 Task: Look for space in Angoulême, France from 7th July, 2023 to 15th July, 2023 for 6 adults in price range Rs.15000 to Rs.20000. Place can be entire place with 3 bedrooms having 3 beds and 3 bathrooms. Property type can be house, flat, guest house. Amenities needed are: washing machine. Booking option can be shelf check-in. Required host language is English.
Action: Mouse moved to (449, 177)
Screenshot: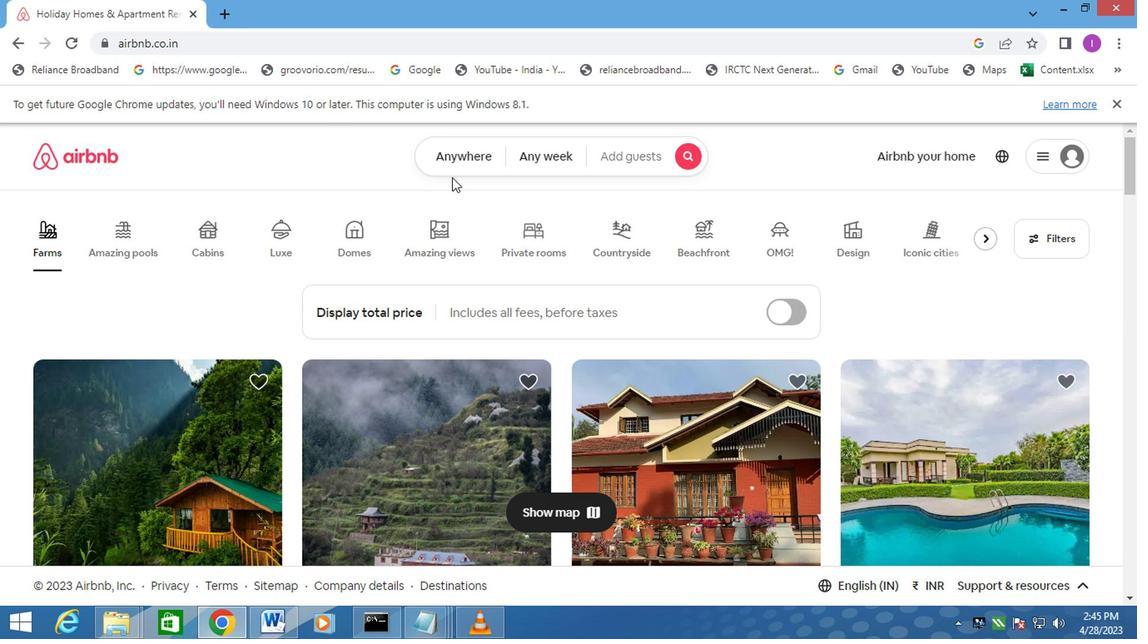 
Action: Mouse pressed left at (449, 177)
Screenshot: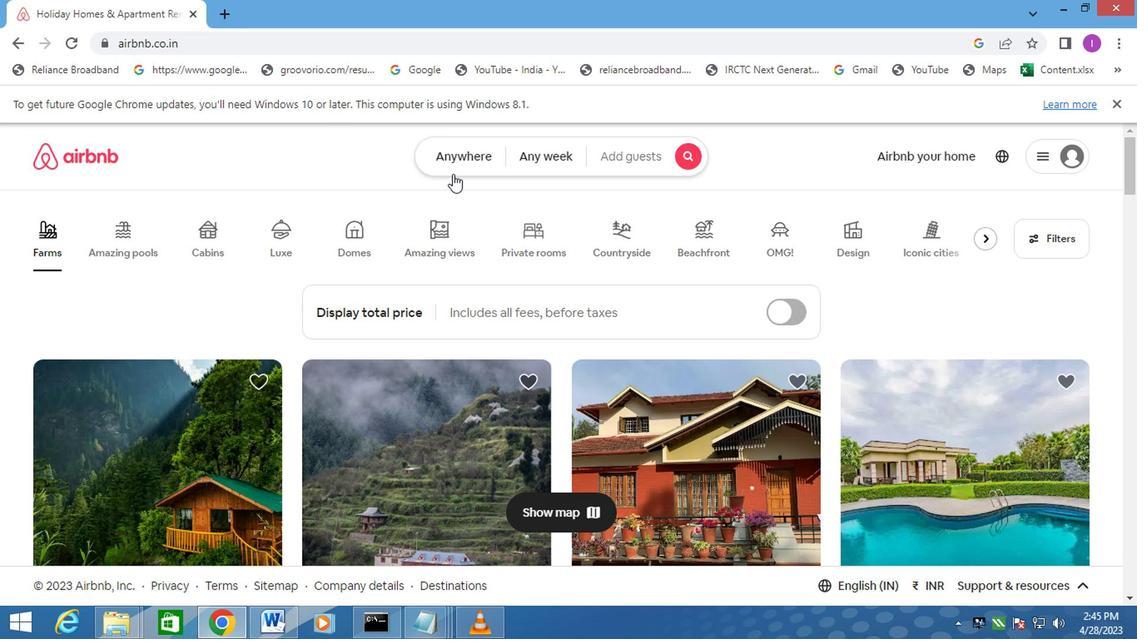 
Action: Mouse moved to (340, 231)
Screenshot: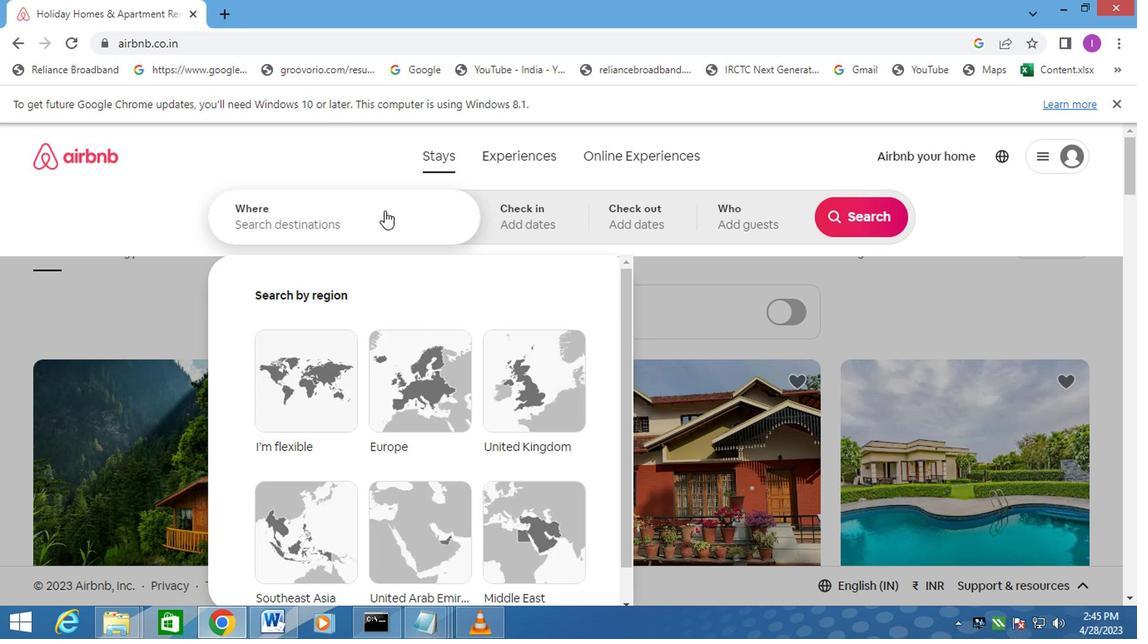 
Action: Mouse pressed left at (340, 231)
Screenshot: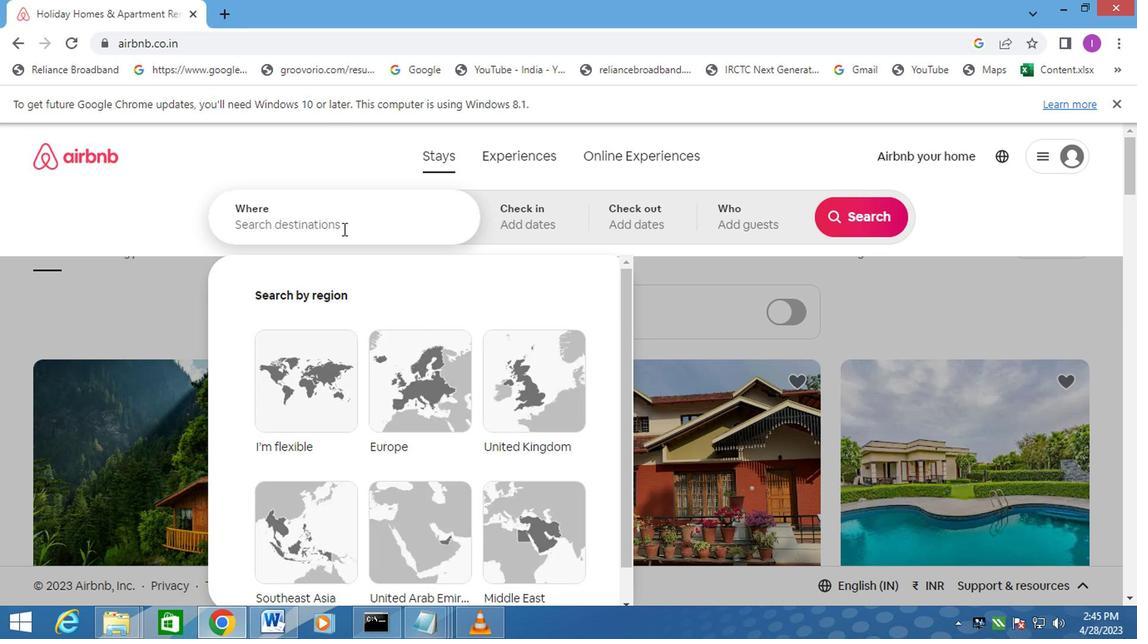 
Action: Key pressed <Key.shift>ANGOULEME,<Key.shift><Key.shift><Key.shift><Key.shift><Key.shift><Key.shift><Key.shift><Key.shift>FRANCE
Screenshot: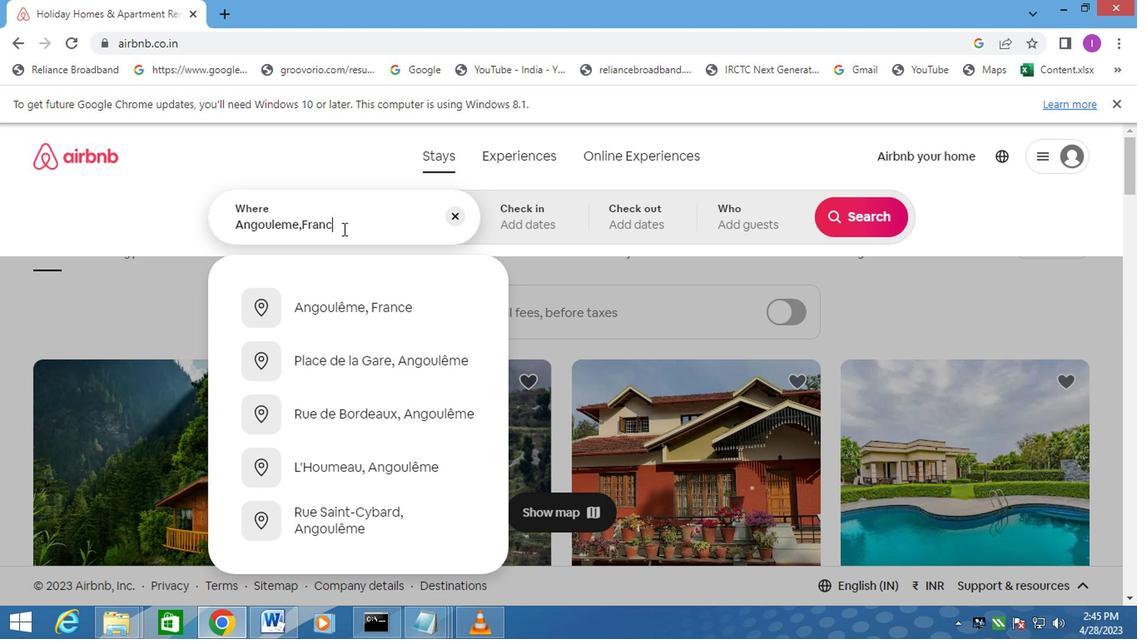 
Action: Mouse moved to (322, 312)
Screenshot: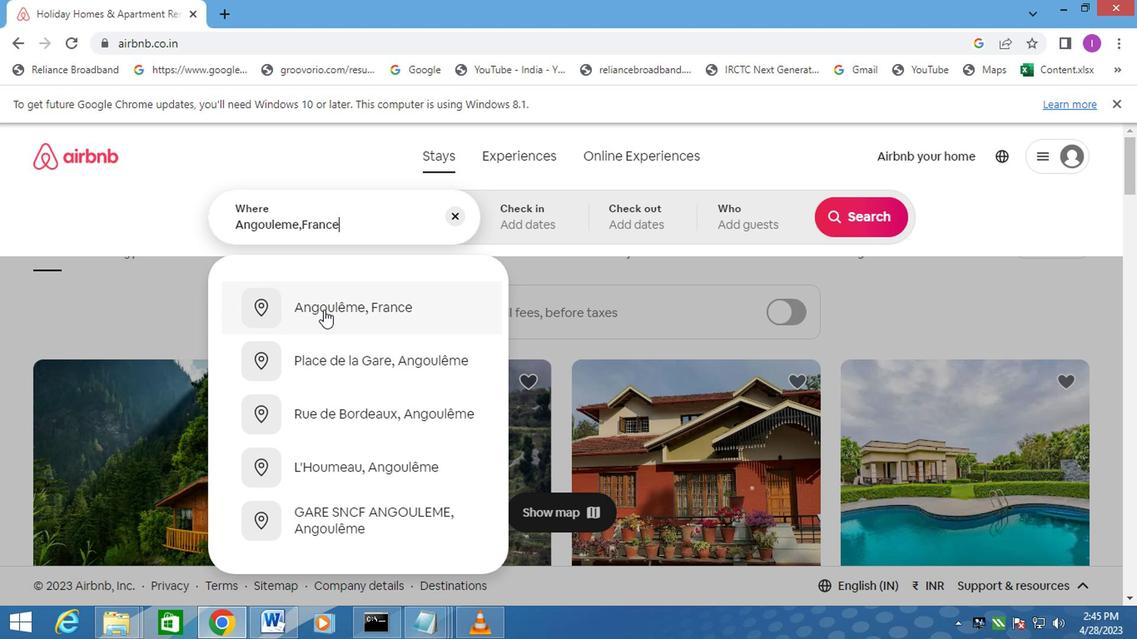 
Action: Mouse pressed left at (322, 312)
Screenshot: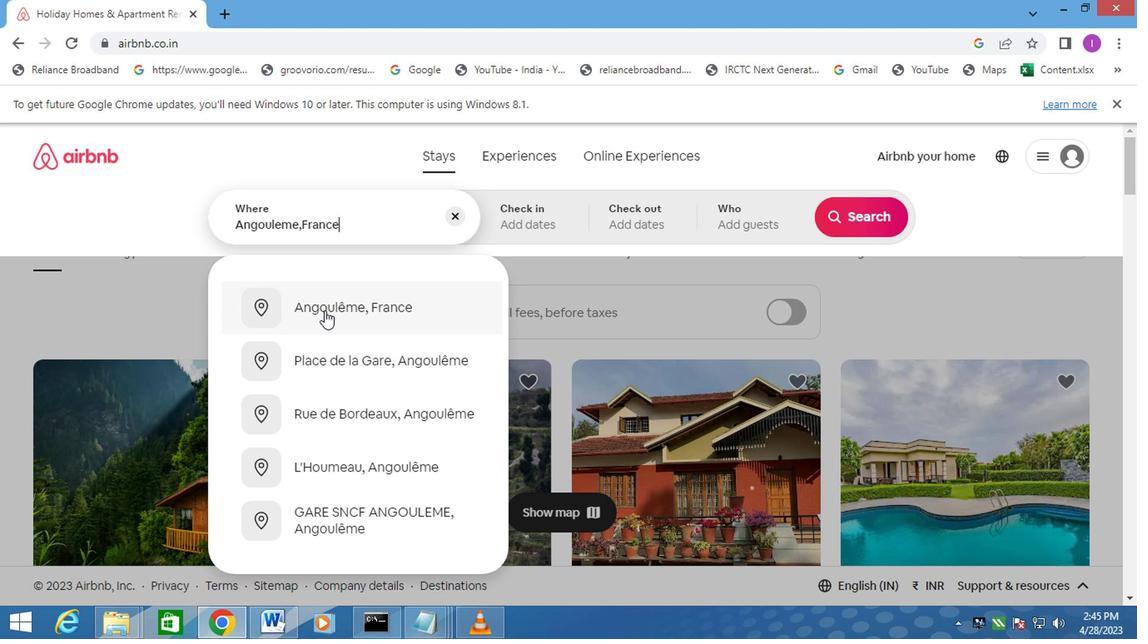 
Action: Mouse moved to (840, 353)
Screenshot: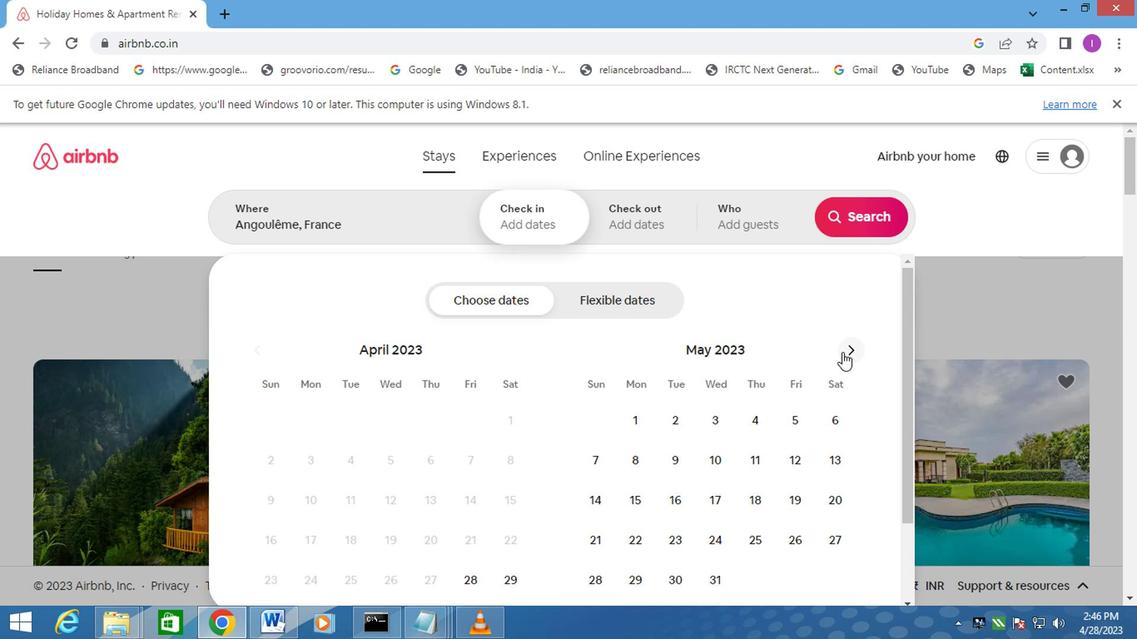 
Action: Mouse pressed left at (840, 353)
Screenshot: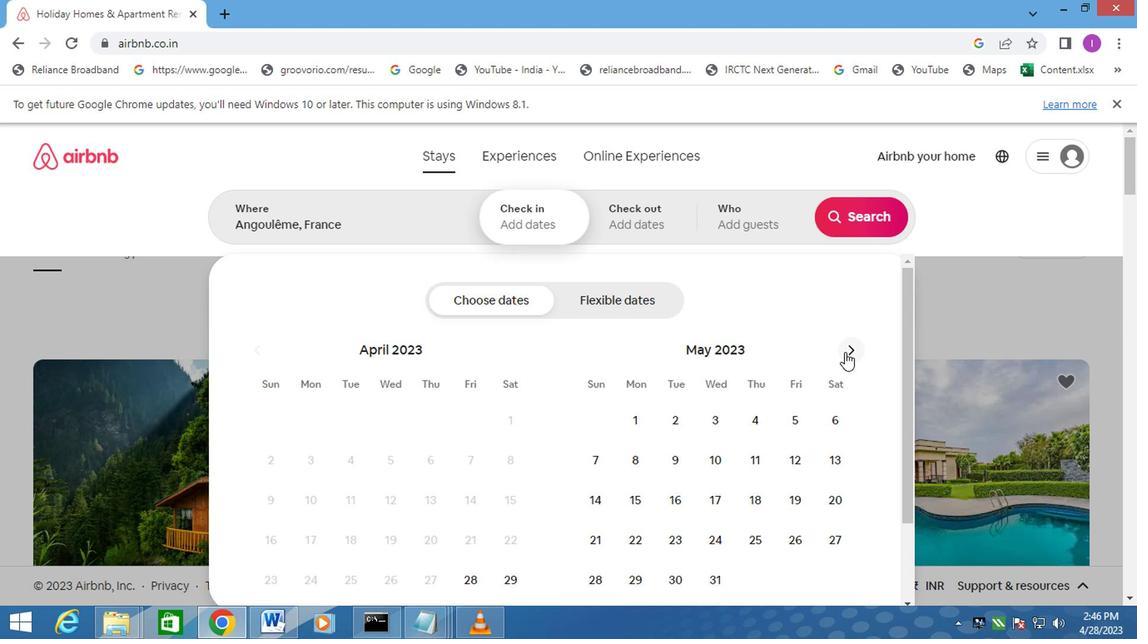 
Action: Mouse moved to (842, 352)
Screenshot: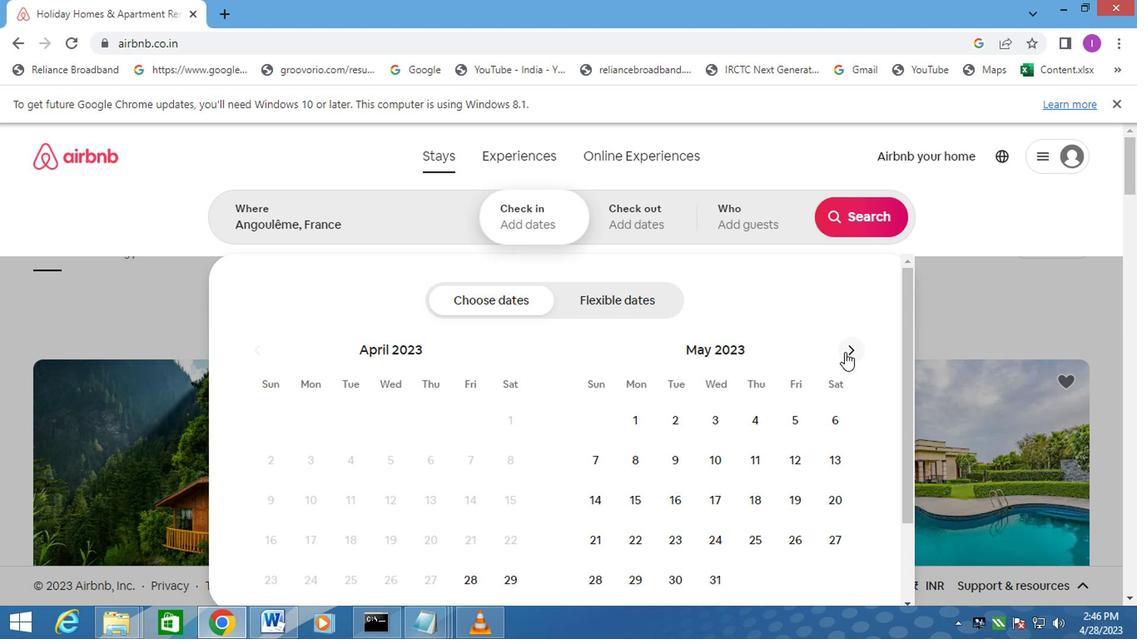
Action: Mouse pressed left at (842, 352)
Screenshot: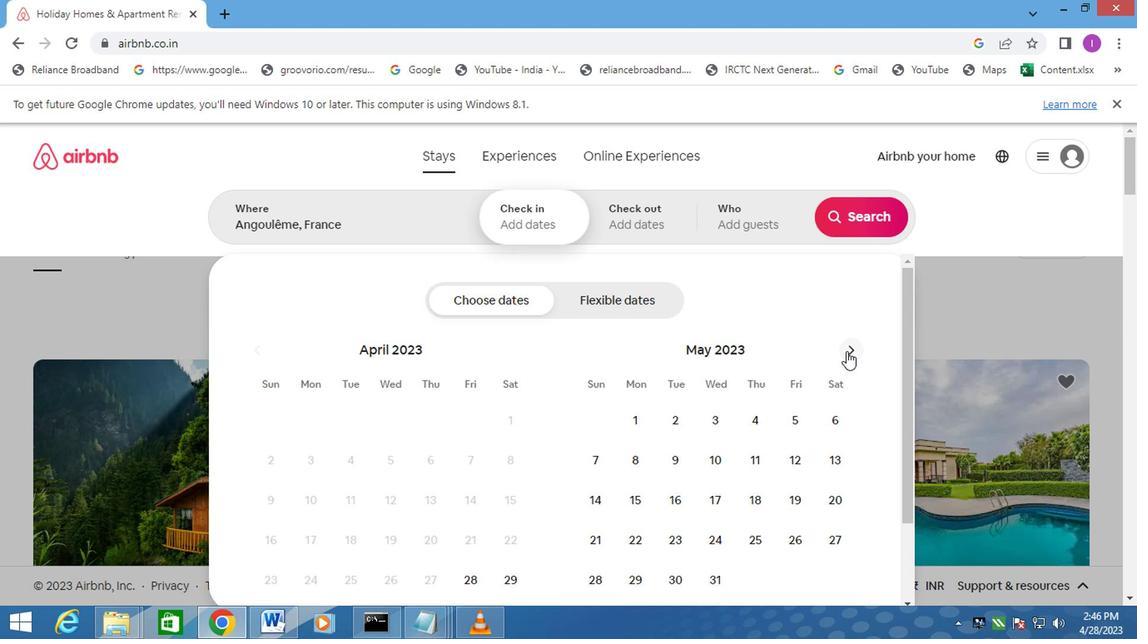
Action: Mouse moved to (785, 456)
Screenshot: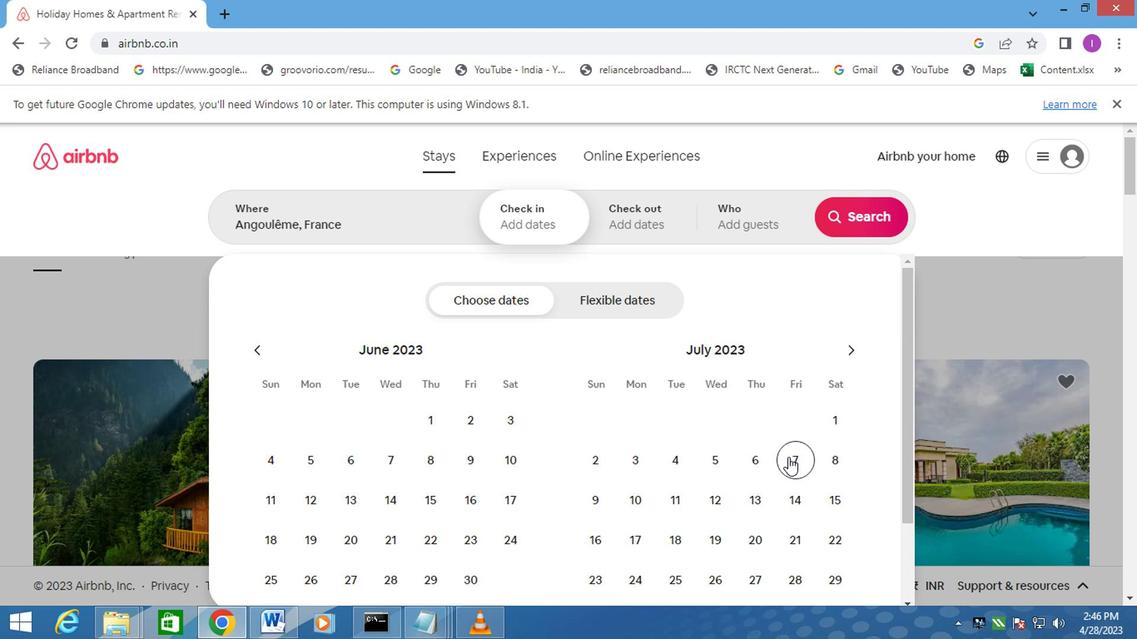 
Action: Mouse pressed left at (785, 456)
Screenshot: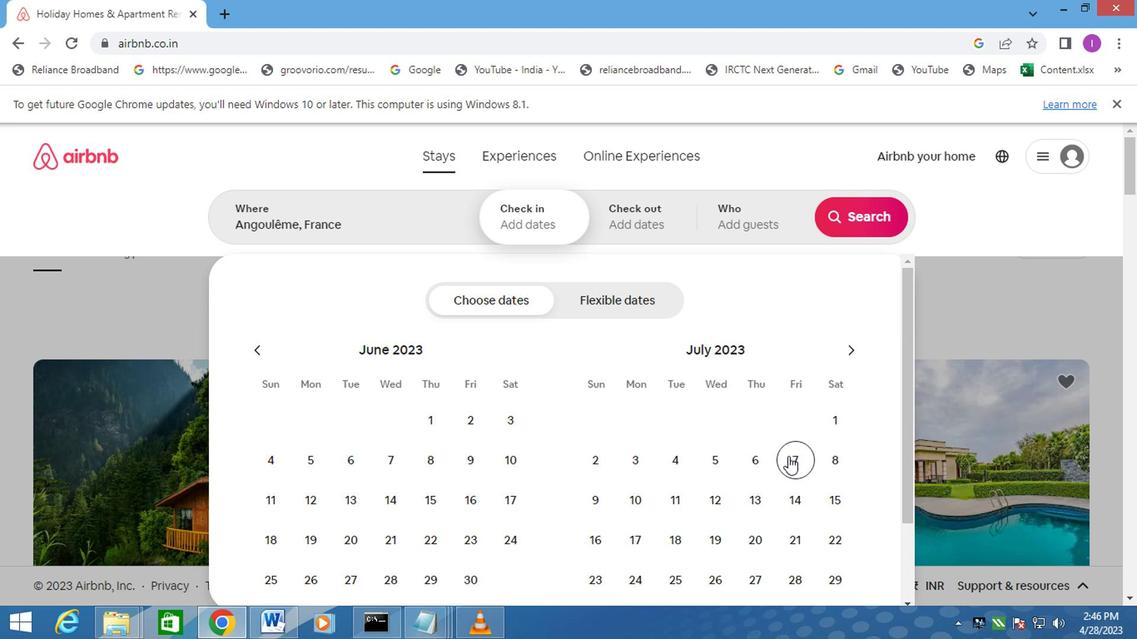 
Action: Mouse moved to (840, 504)
Screenshot: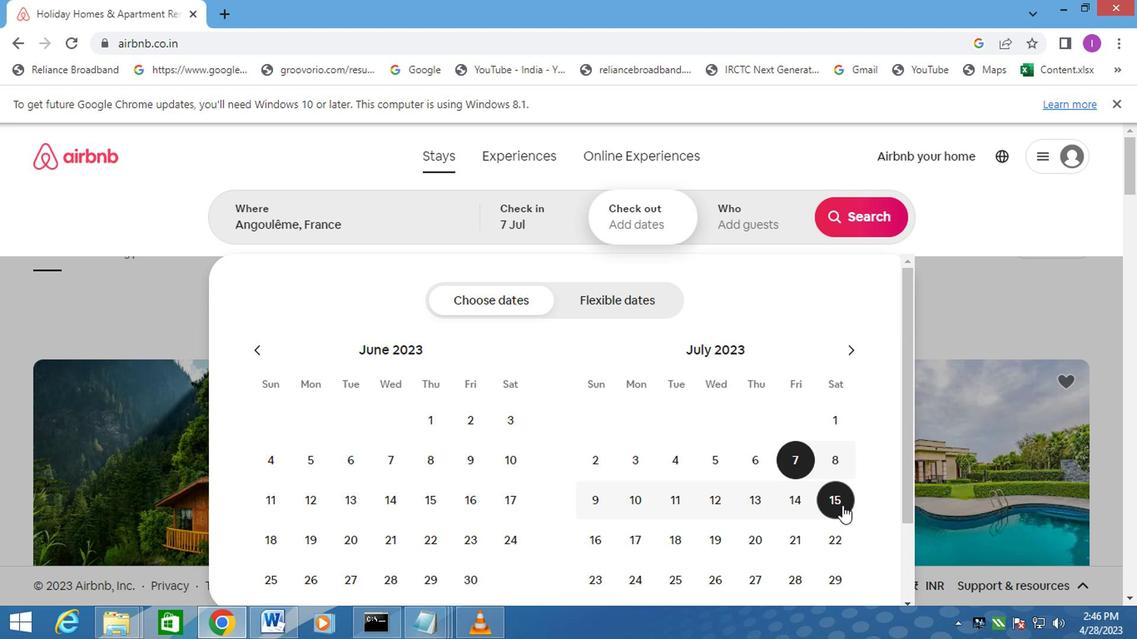 
Action: Mouse pressed left at (840, 504)
Screenshot: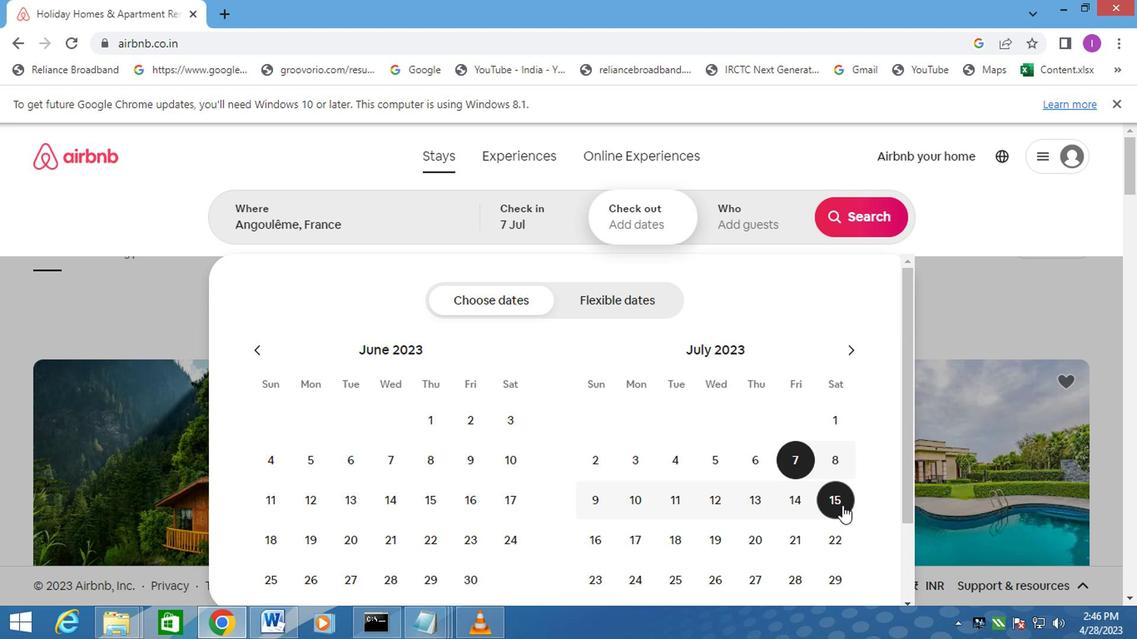 
Action: Mouse moved to (782, 223)
Screenshot: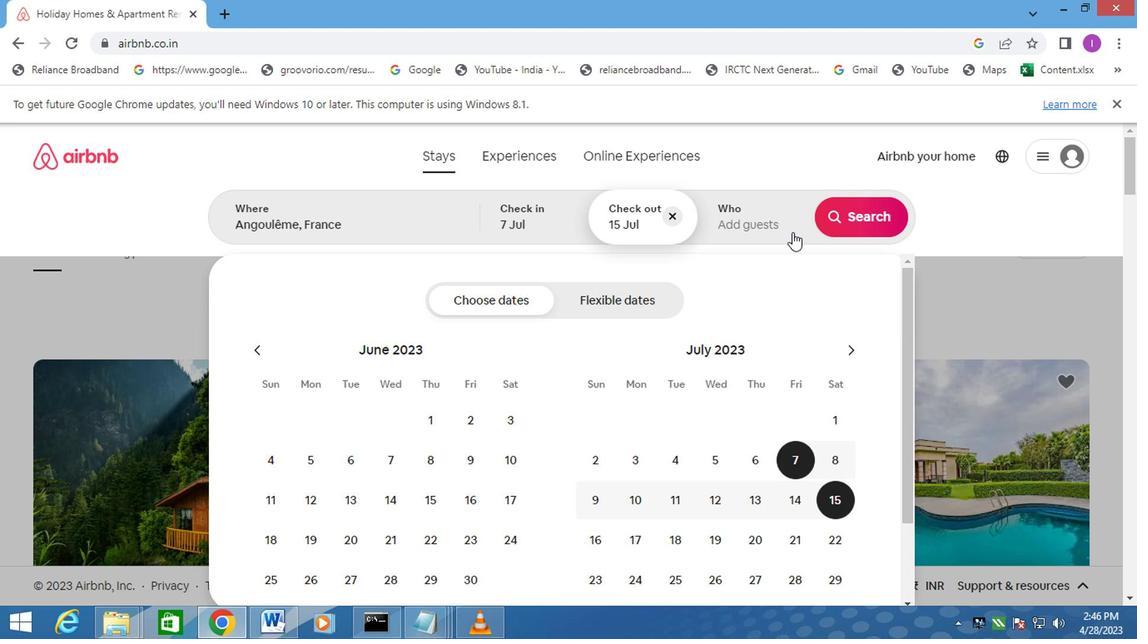 
Action: Mouse pressed left at (782, 223)
Screenshot: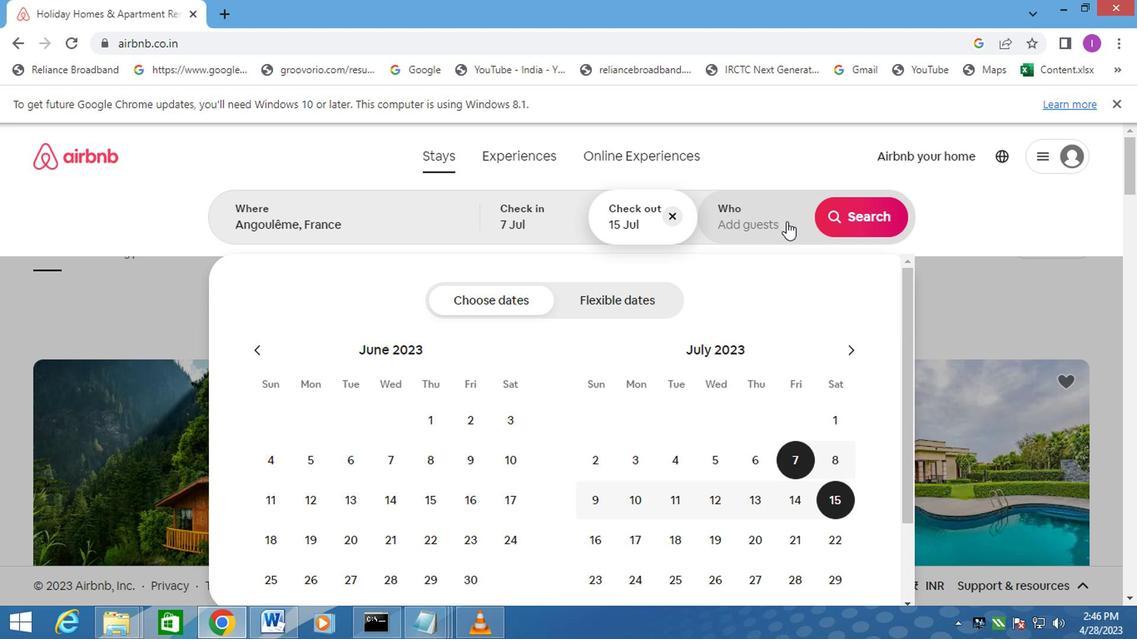 
Action: Mouse moved to (850, 304)
Screenshot: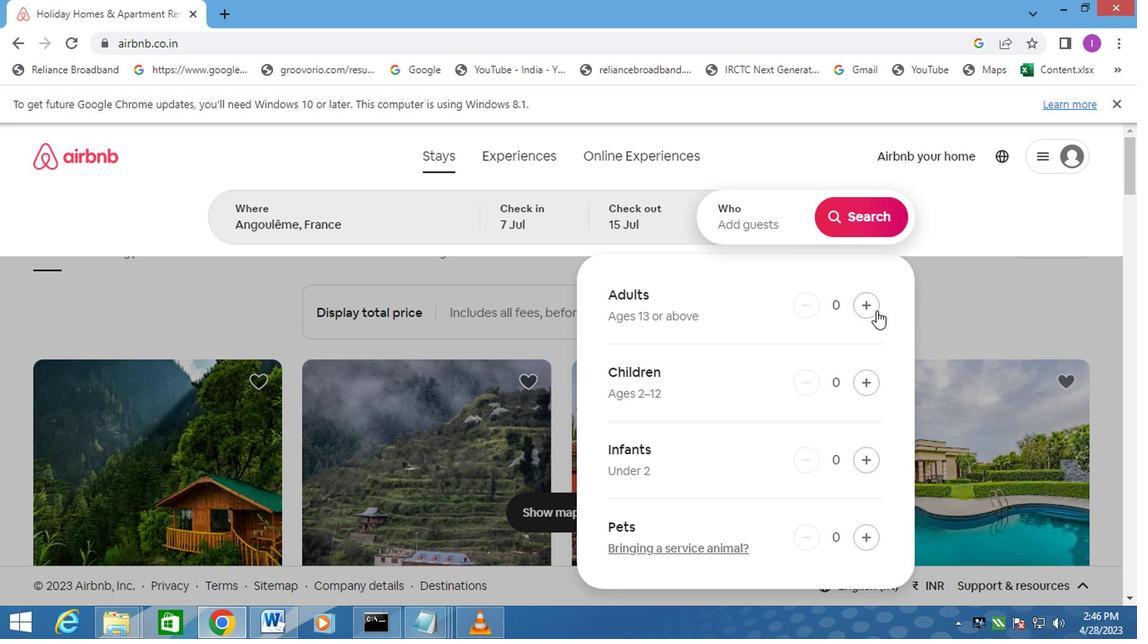 
Action: Mouse pressed left at (850, 304)
Screenshot: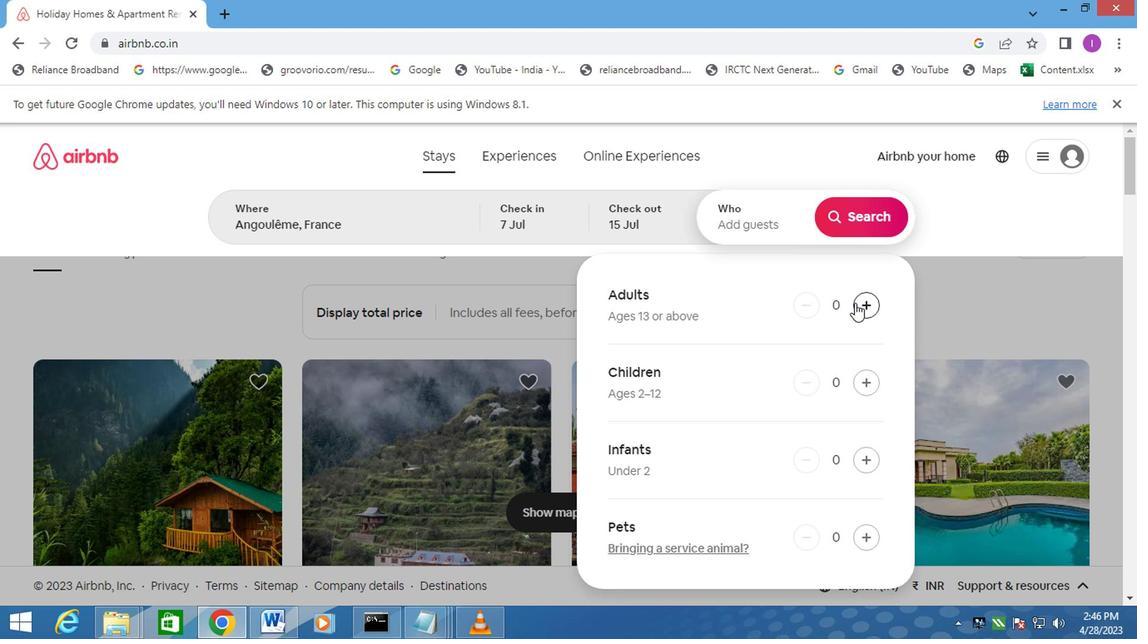 
Action: Mouse pressed left at (850, 304)
Screenshot: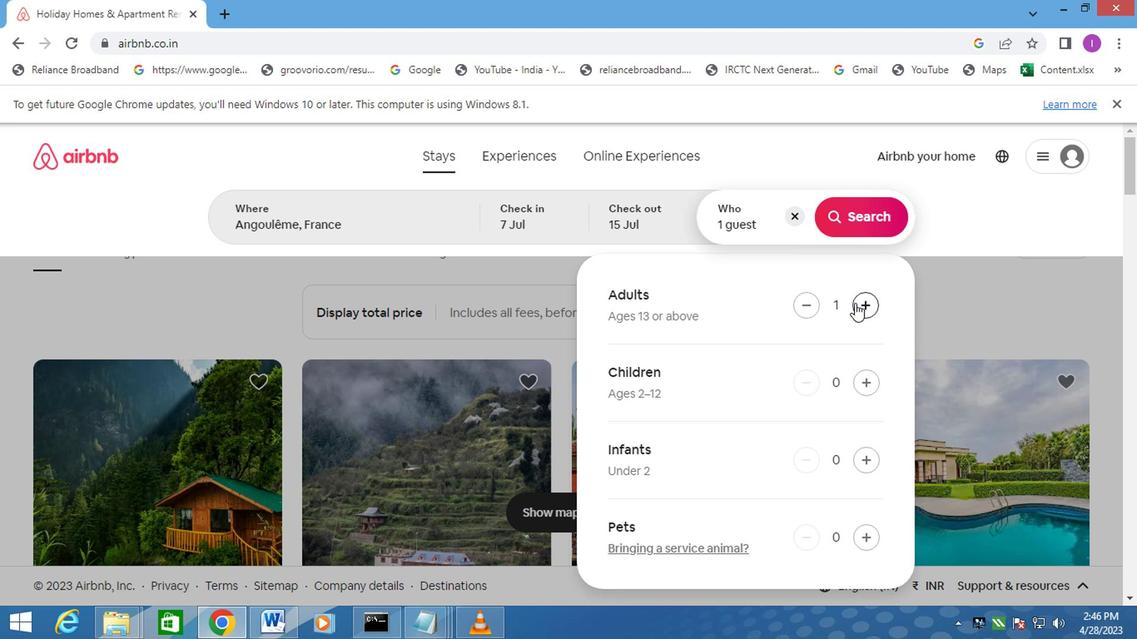 
Action: Mouse moved to (850, 304)
Screenshot: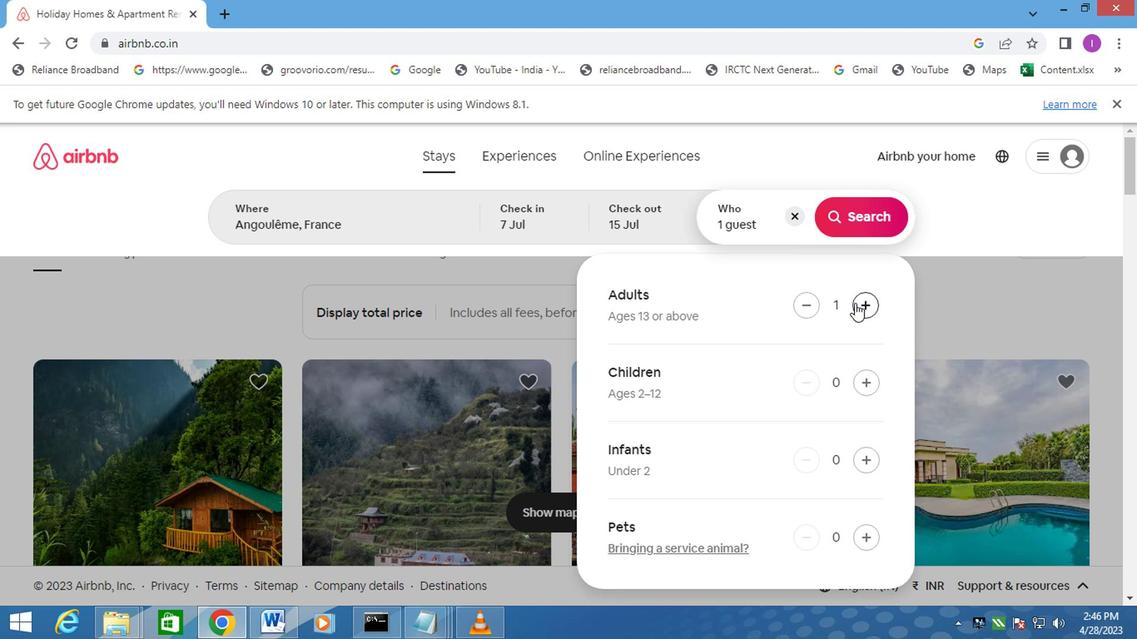 
Action: Mouse pressed left at (850, 304)
Screenshot: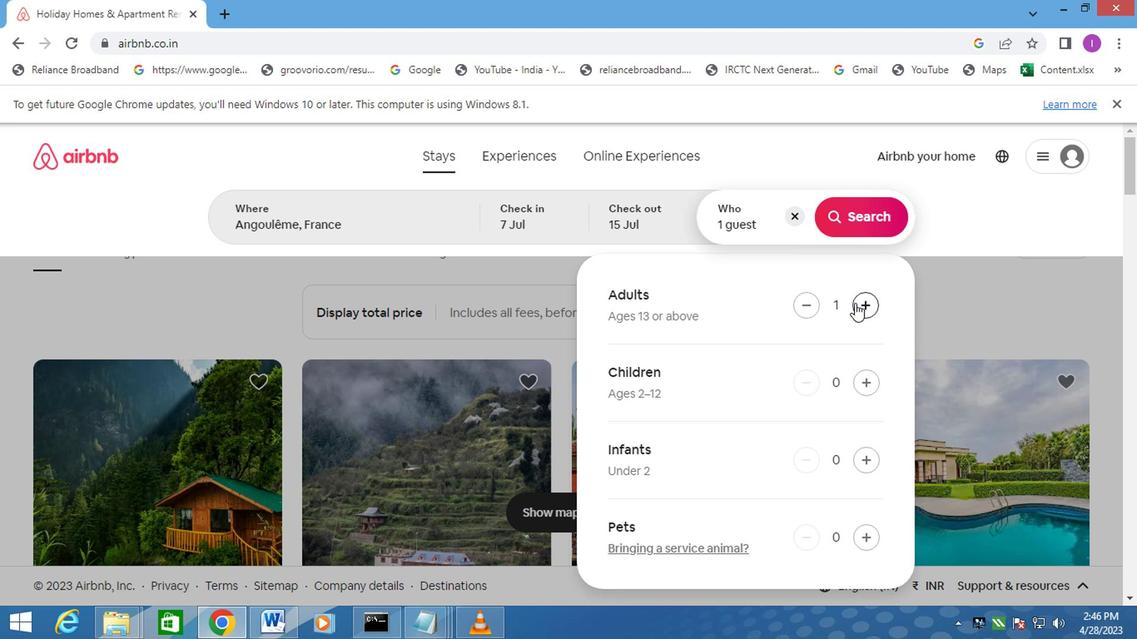 
Action: Mouse moved to (852, 305)
Screenshot: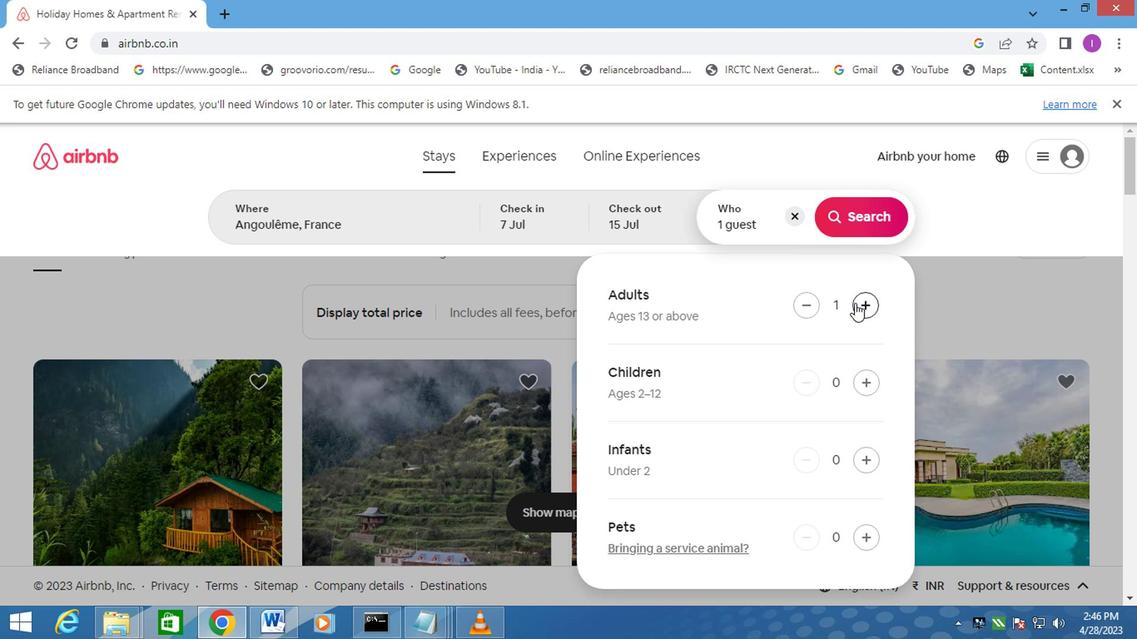 
Action: Mouse pressed left at (852, 305)
Screenshot: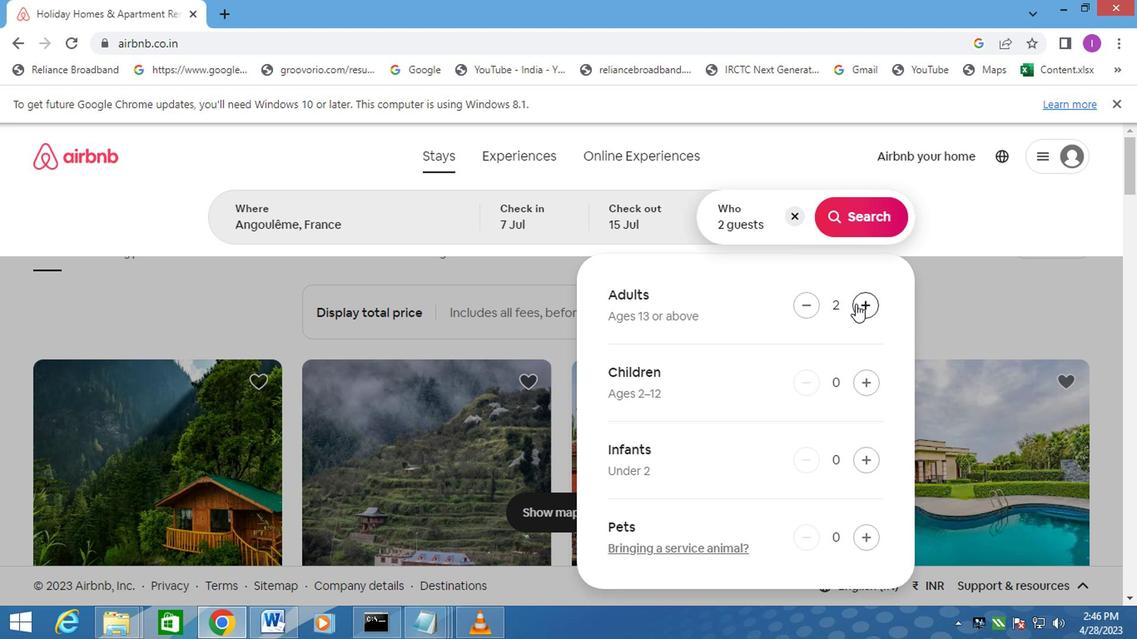 
Action: Mouse pressed left at (852, 305)
Screenshot: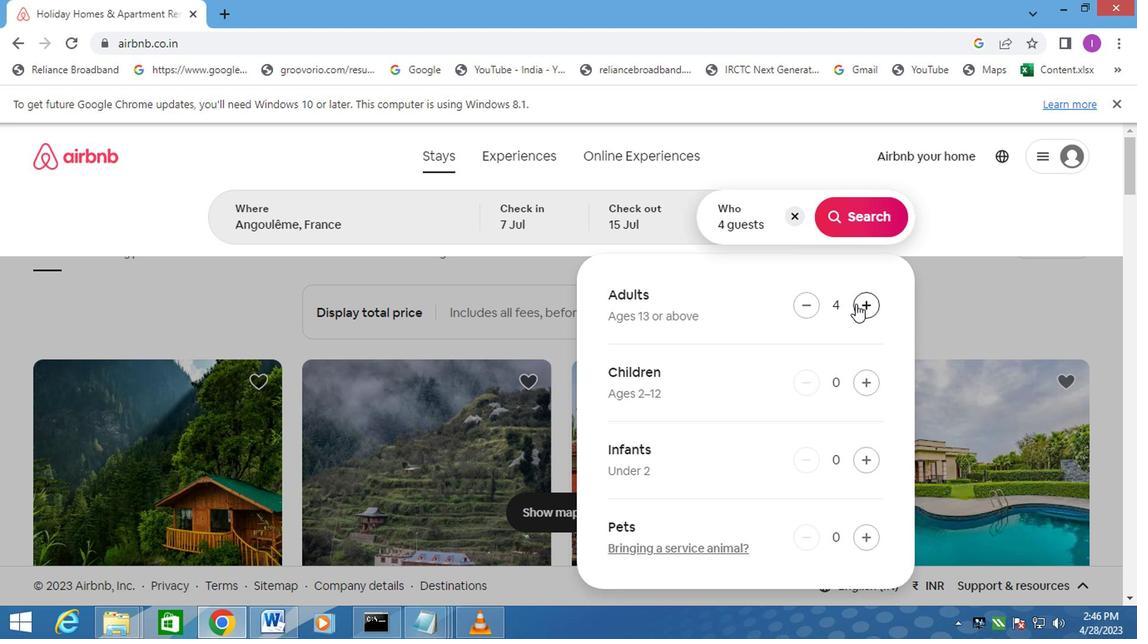 
Action: Mouse pressed left at (852, 305)
Screenshot: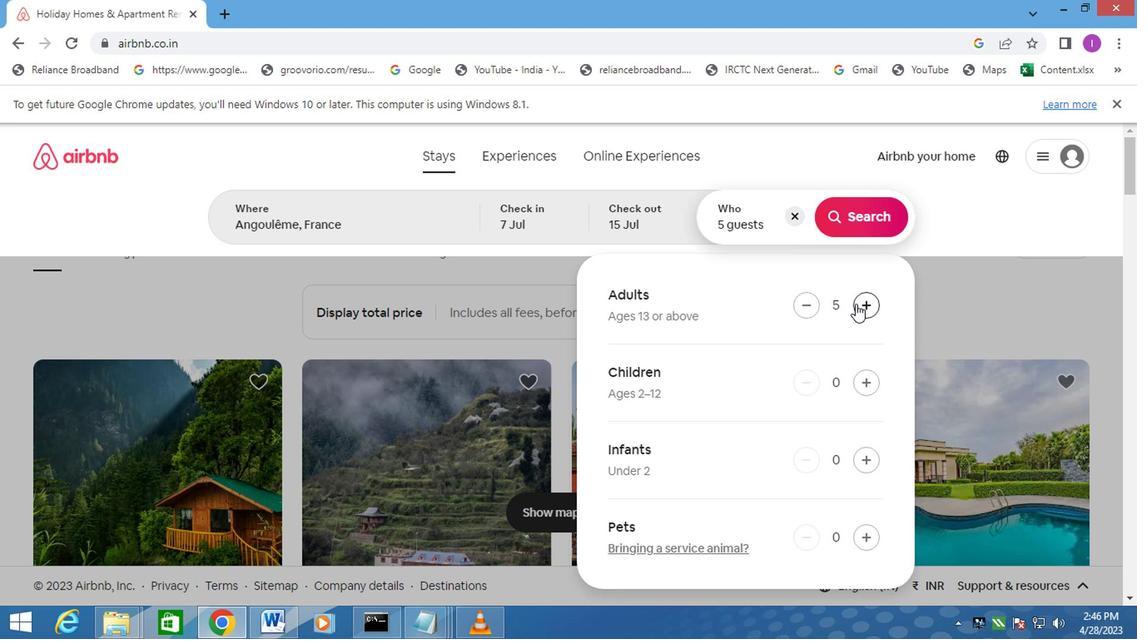 
Action: Mouse moved to (855, 209)
Screenshot: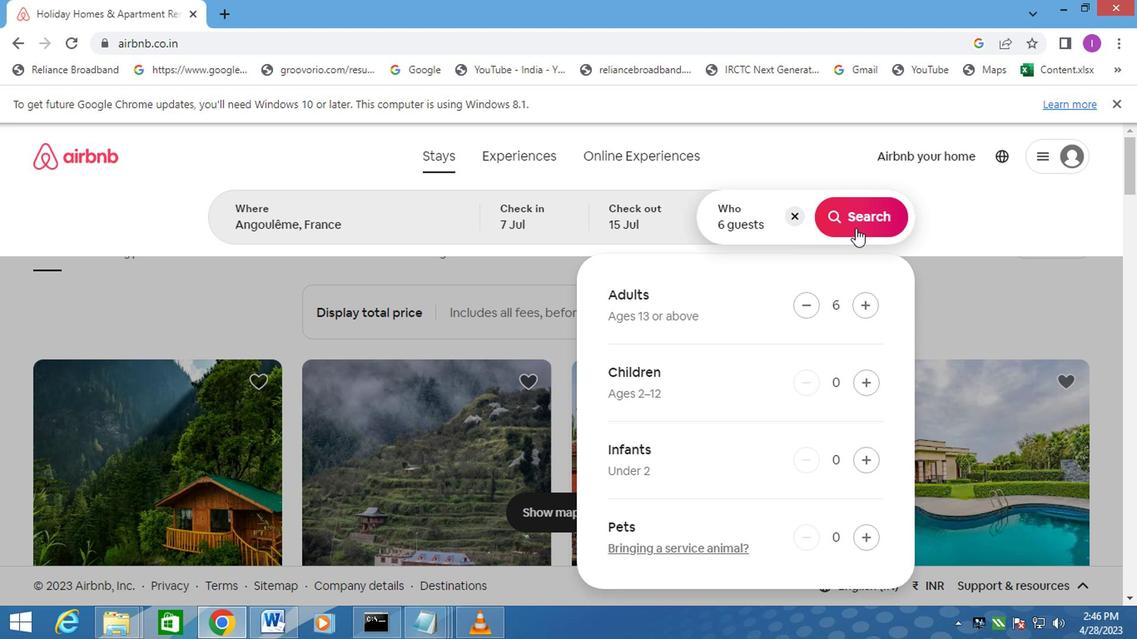 
Action: Mouse pressed left at (855, 209)
Screenshot: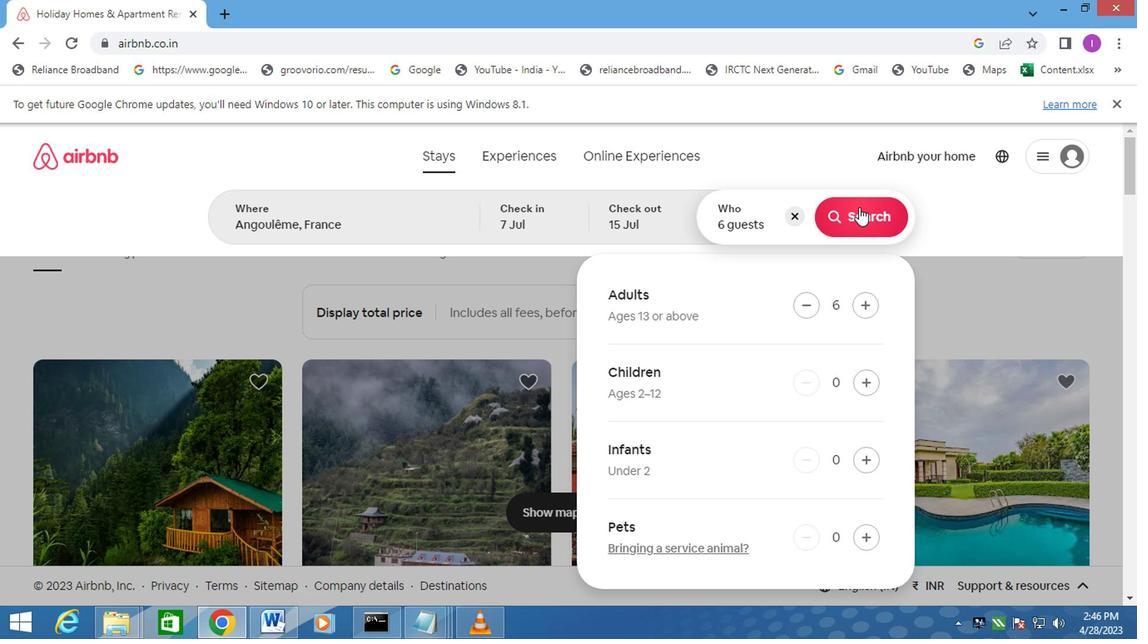
Action: Mouse moved to (1073, 229)
Screenshot: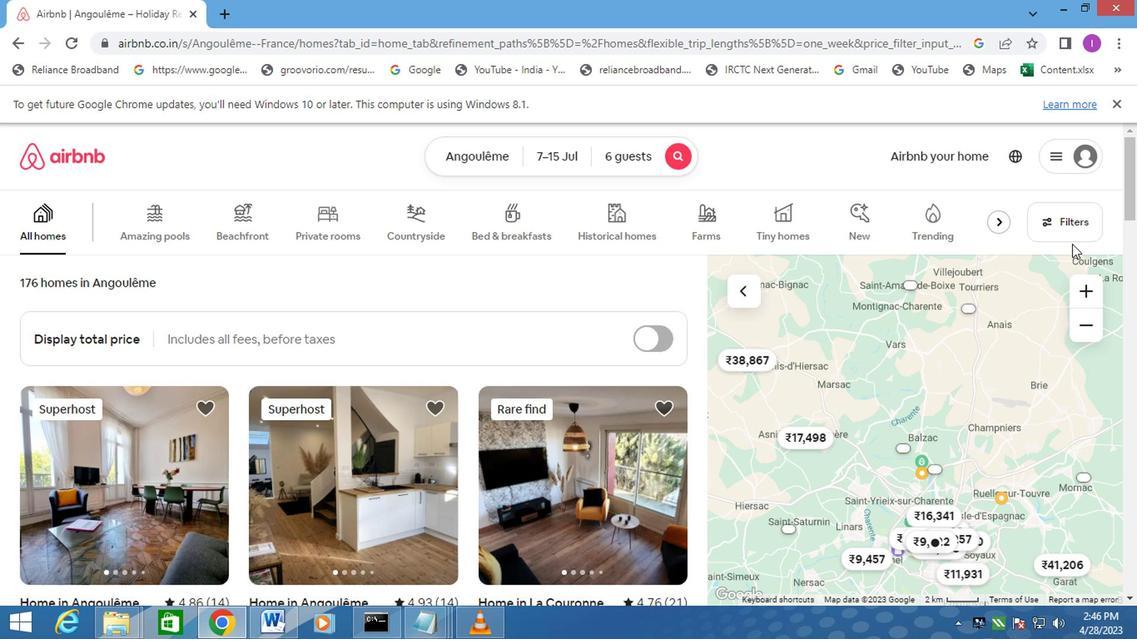 
Action: Mouse pressed left at (1073, 229)
Screenshot: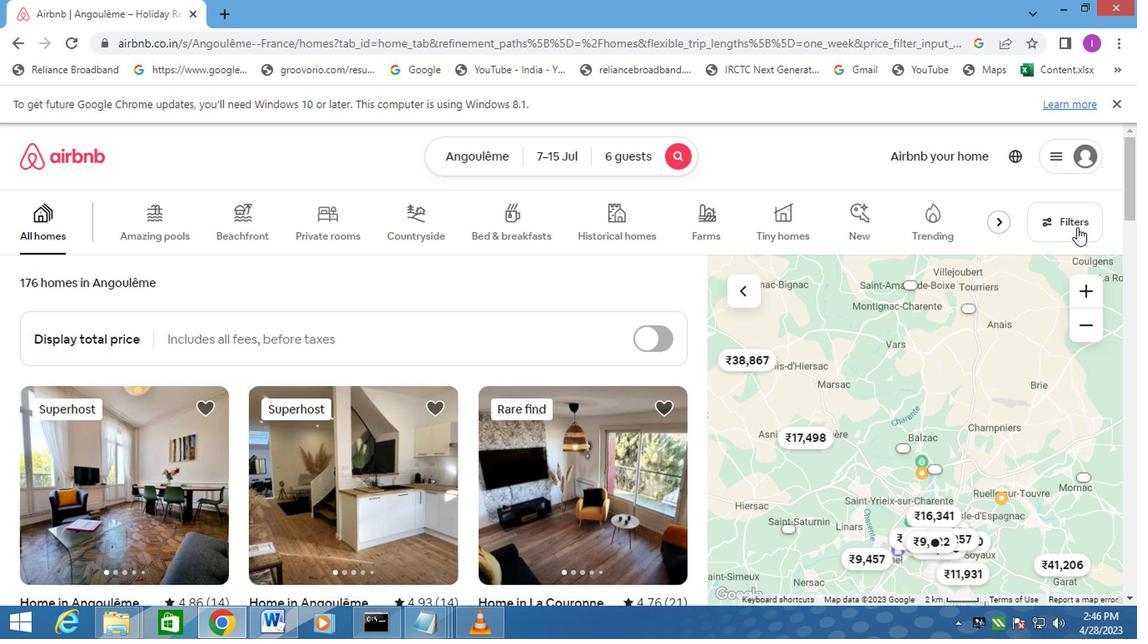 
Action: Mouse moved to (344, 433)
Screenshot: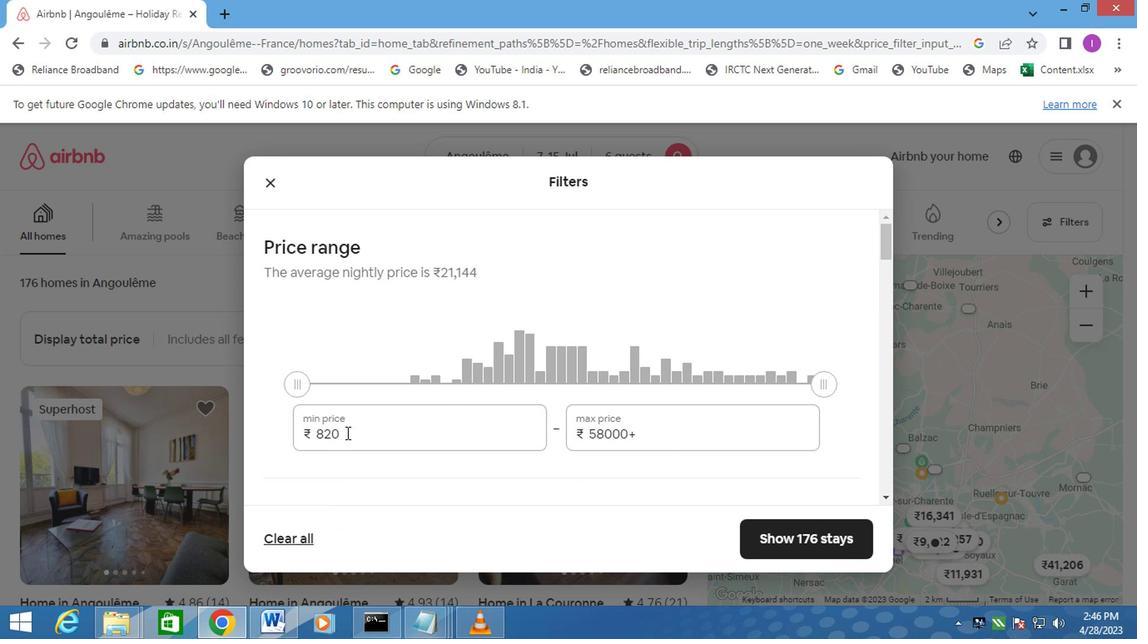 
Action: Mouse pressed left at (344, 433)
Screenshot: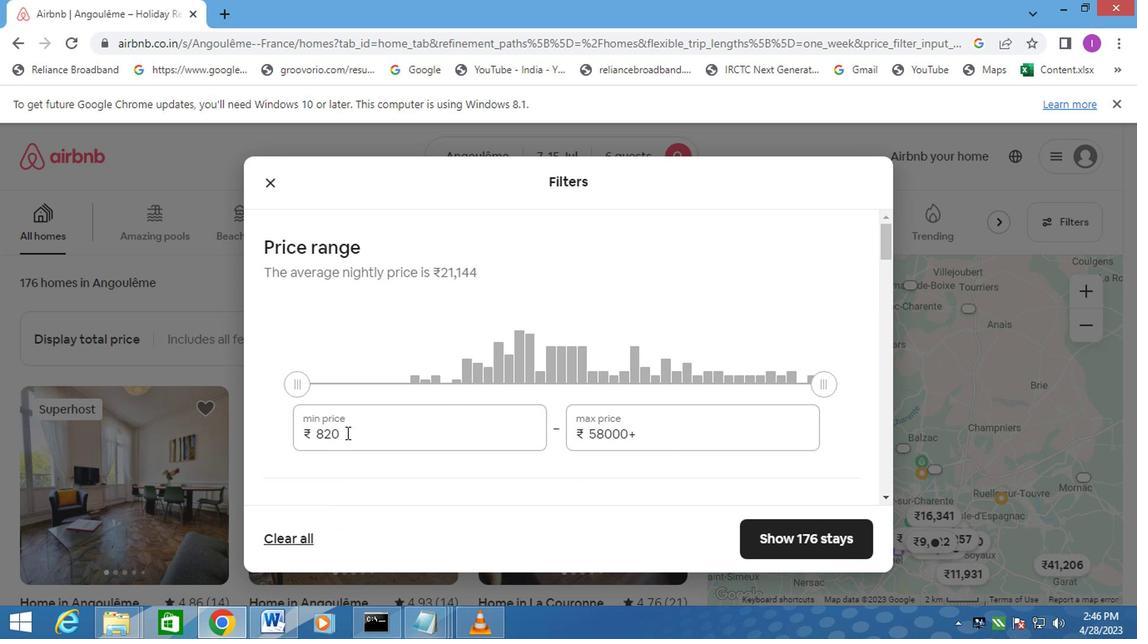 
Action: Mouse moved to (297, 426)
Screenshot: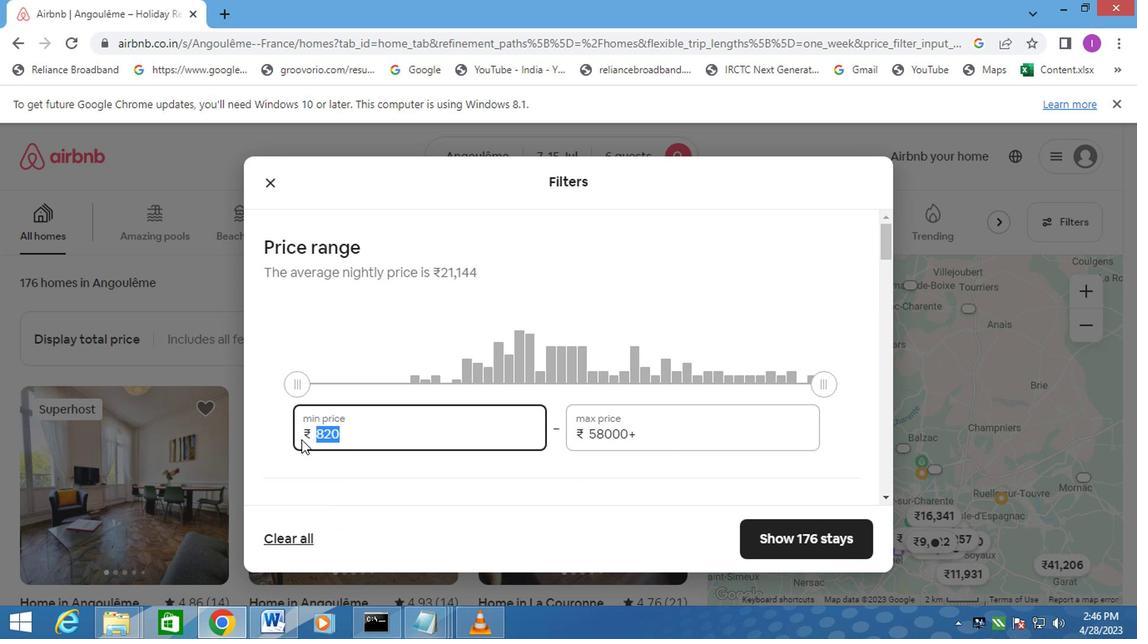 
Action: Key pressed 1
Screenshot: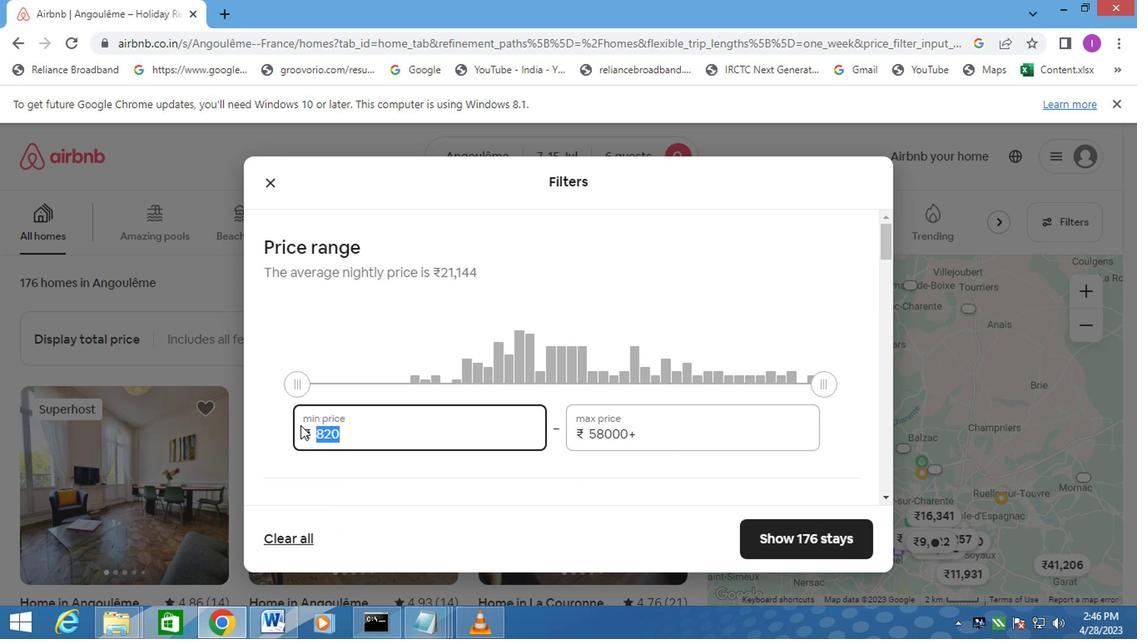 
Action: Mouse moved to (301, 420)
Screenshot: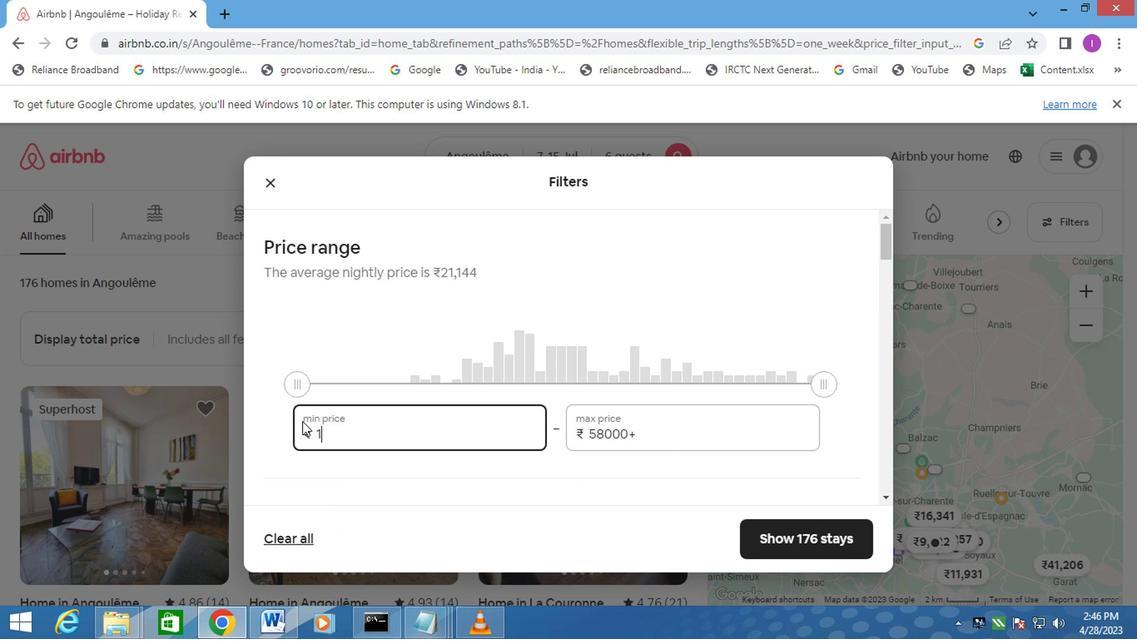 
Action: Key pressed 5
Screenshot: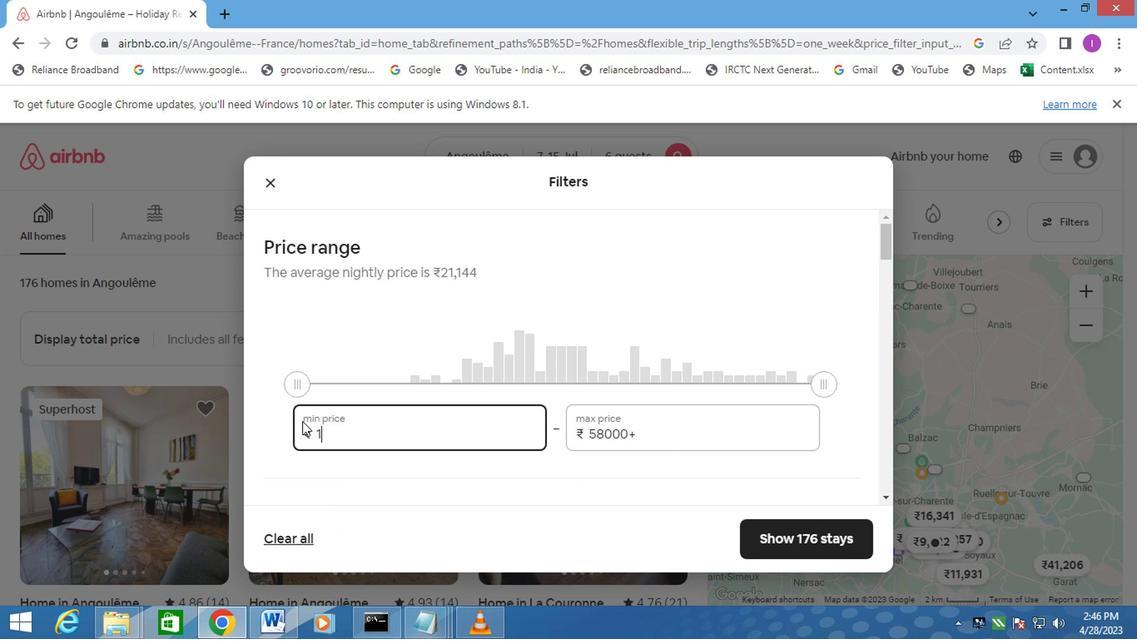 
Action: Mouse moved to (321, 413)
Screenshot: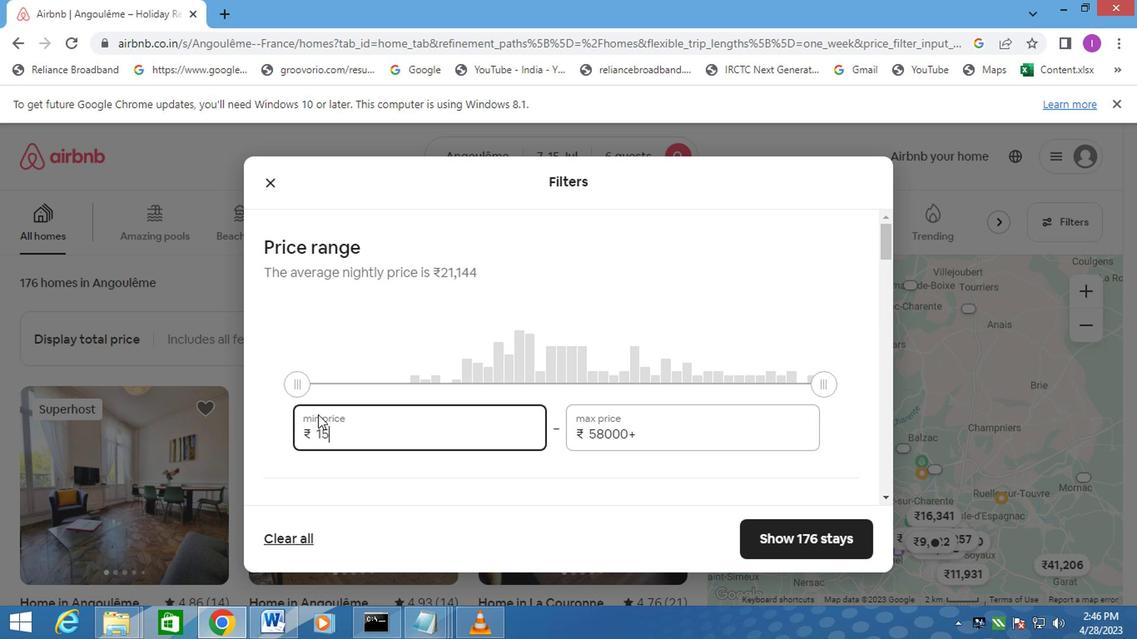 
Action: Key pressed 0
Screenshot: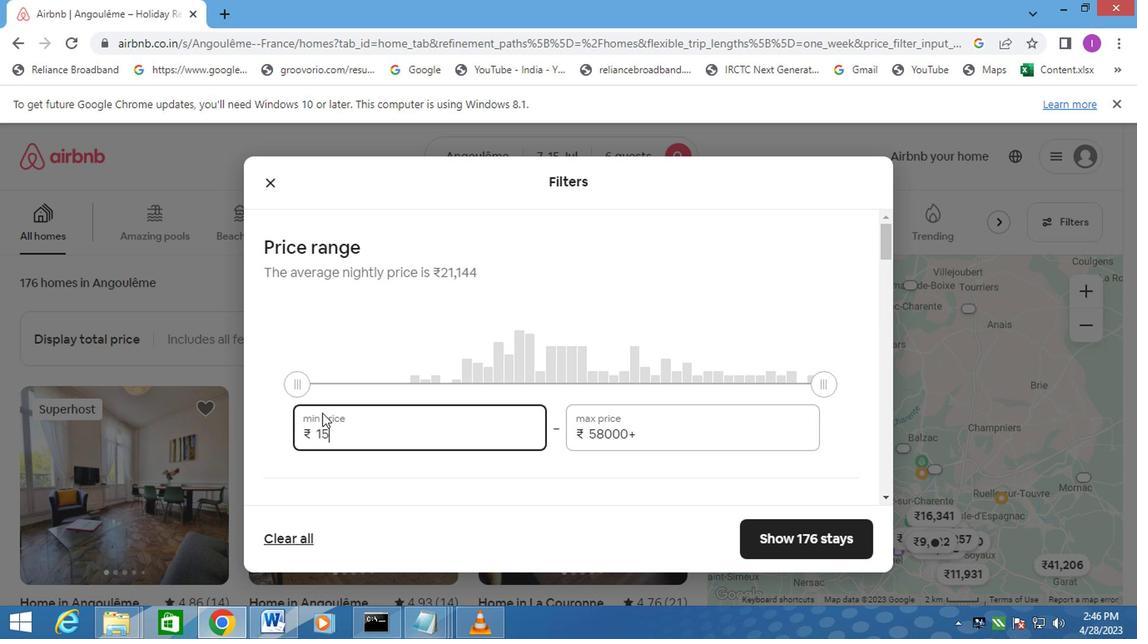 
Action: Mouse moved to (324, 413)
Screenshot: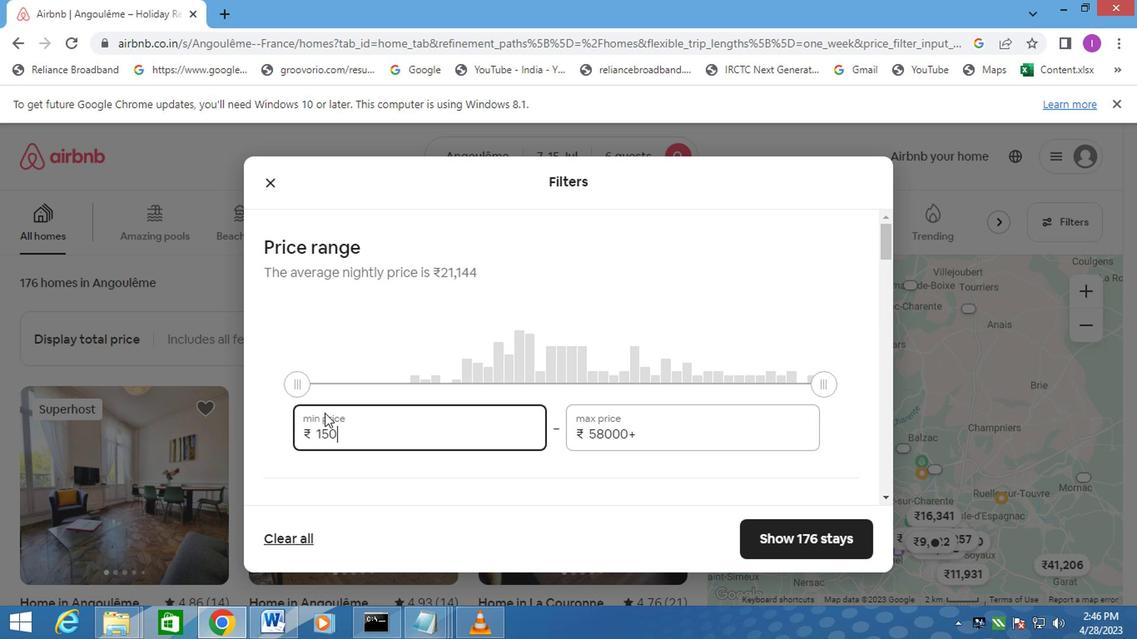 
Action: Key pressed 0
Screenshot: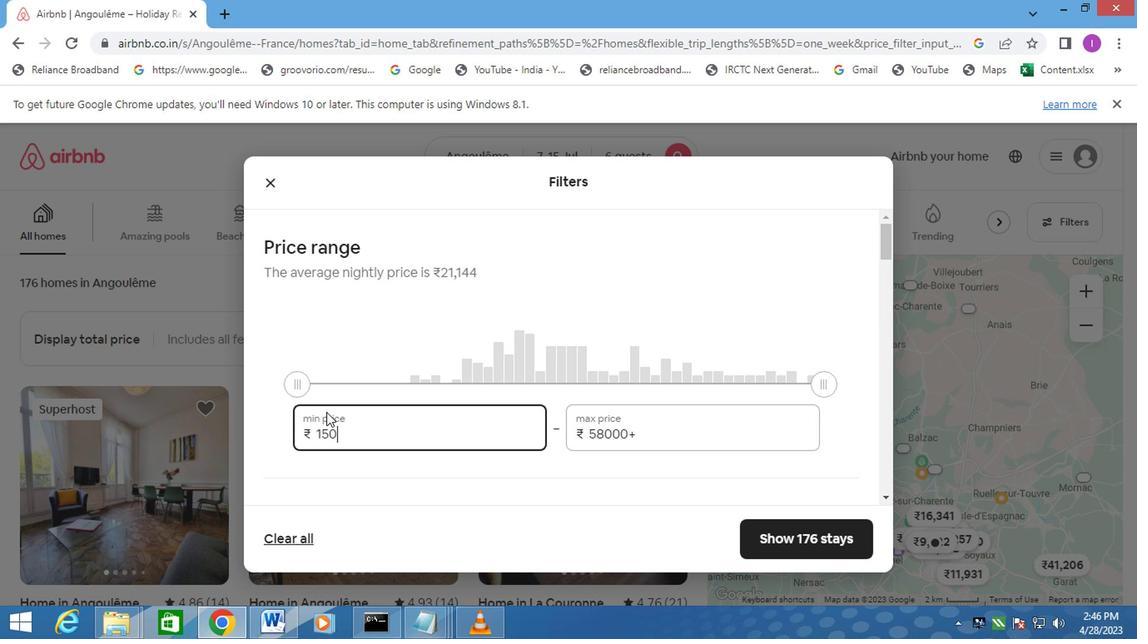 
Action: Mouse moved to (328, 411)
Screenshot: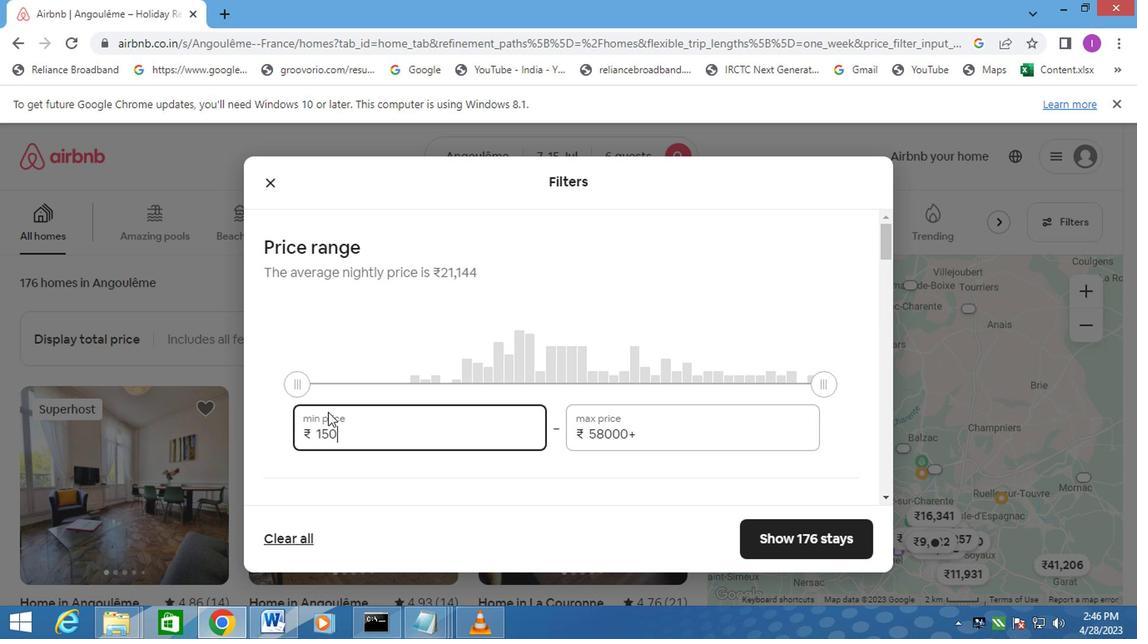 
Action: Key pressed 0
Screenshot: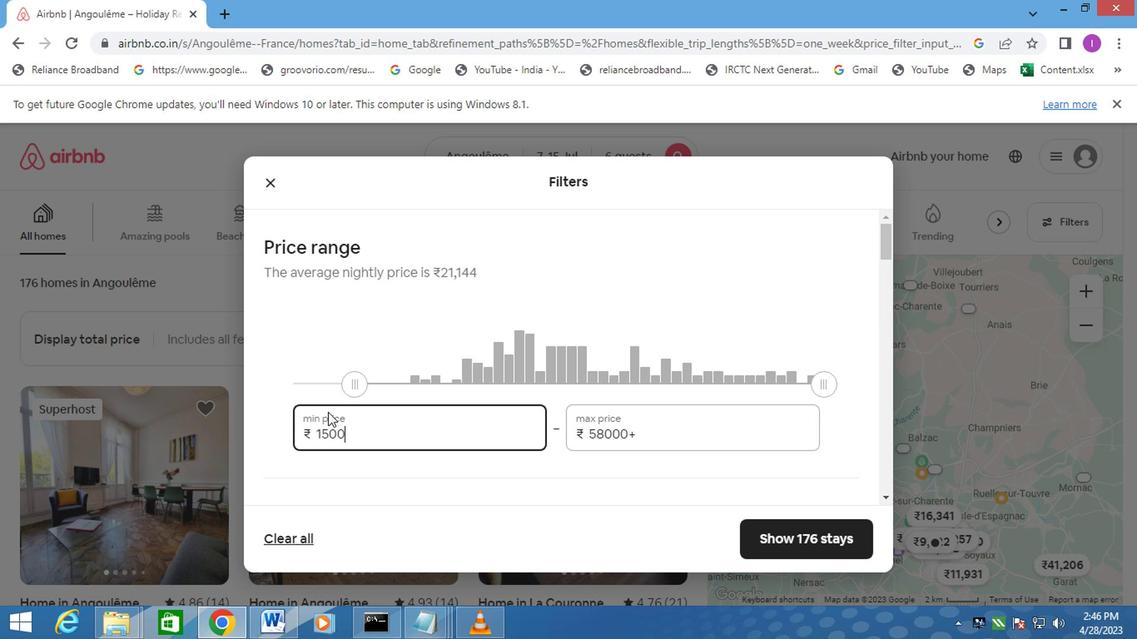 
Action: Mouse moved to (651, 434)
Screenshot: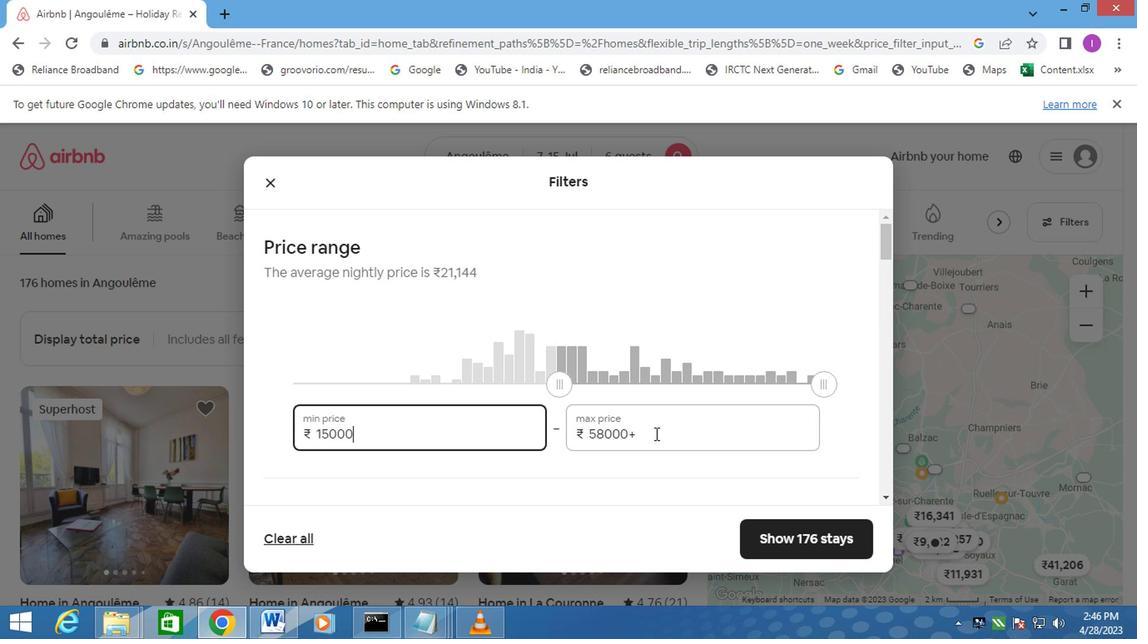
Action: Mouse pressed left at (651, 434)
Screenshot: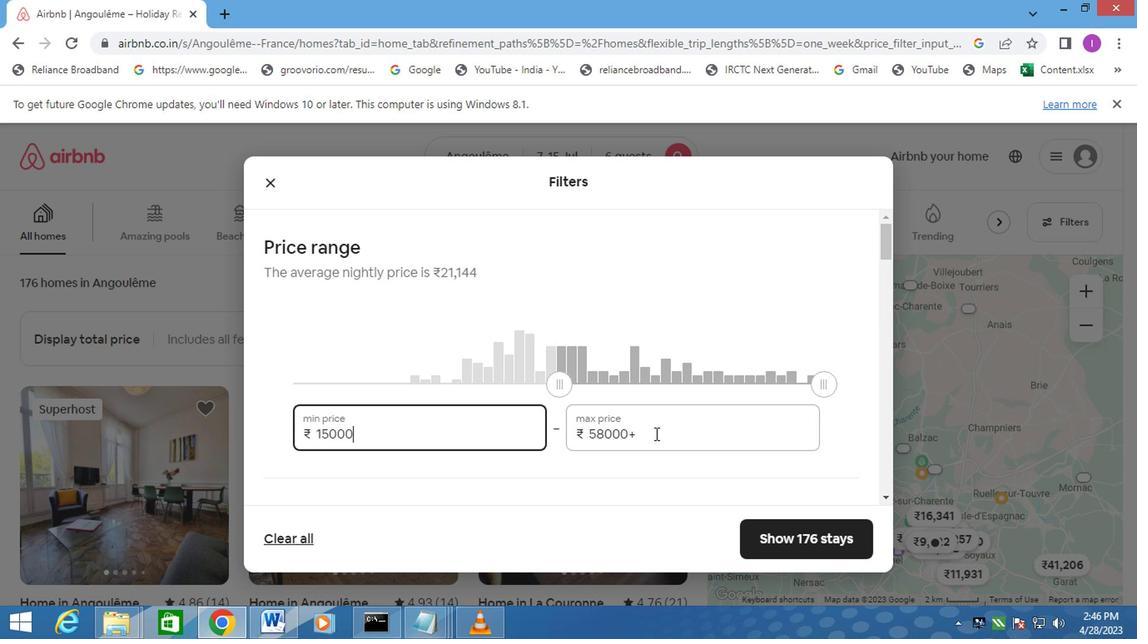 
Action: Mouse moved to (571, 437)
Screenshot: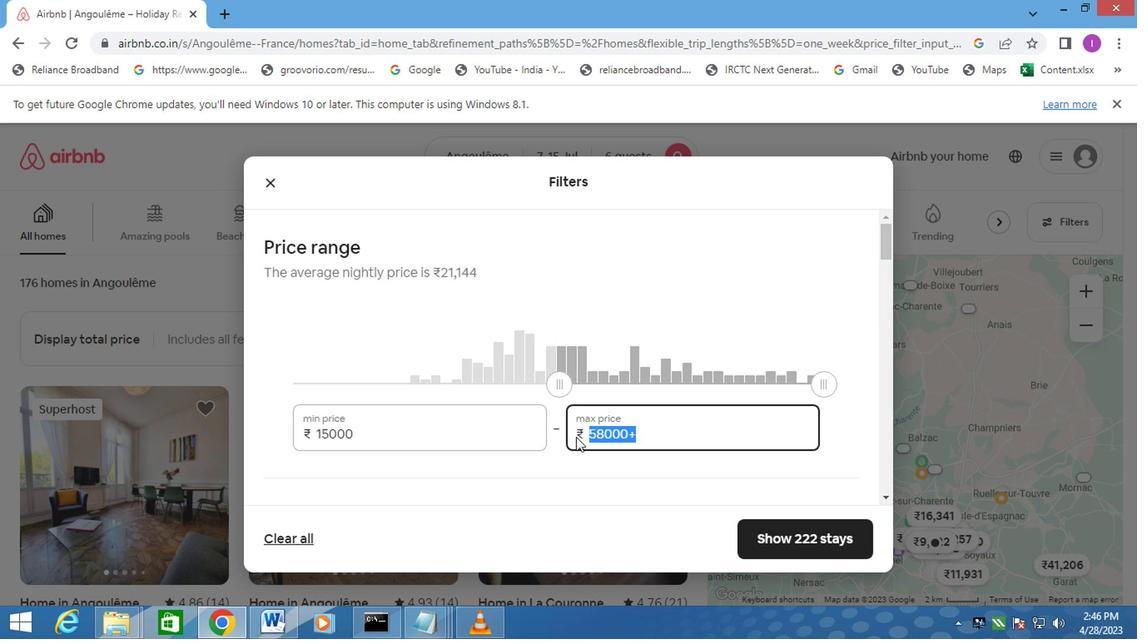 
Action: Key pressed 200
Screenshot: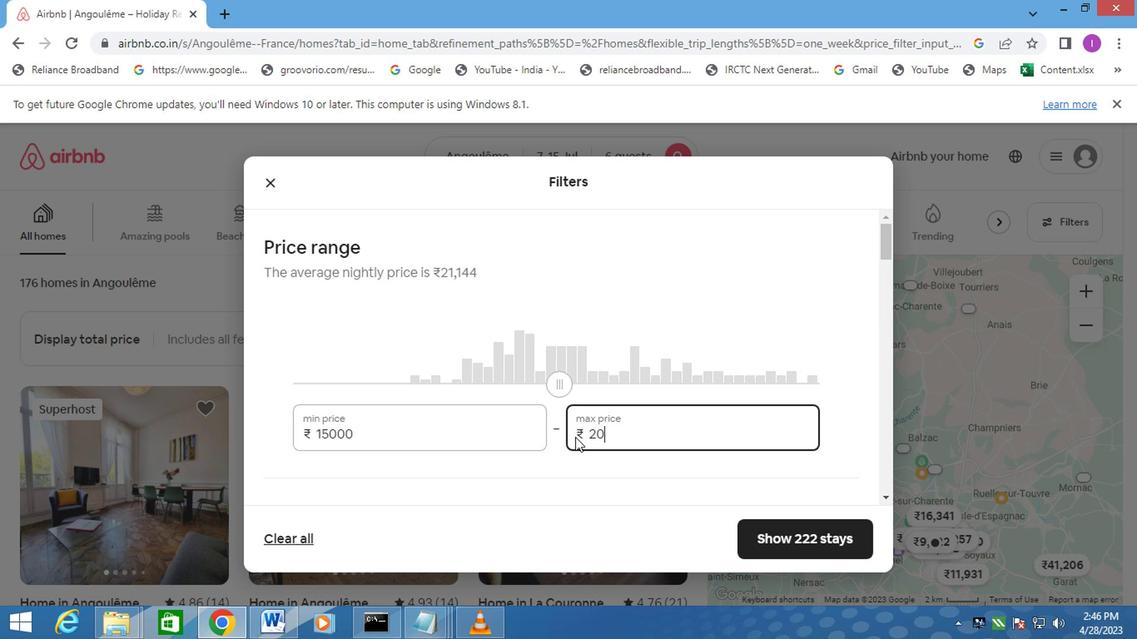 
Action: Mouse moved to (571, 437)
Screenshot: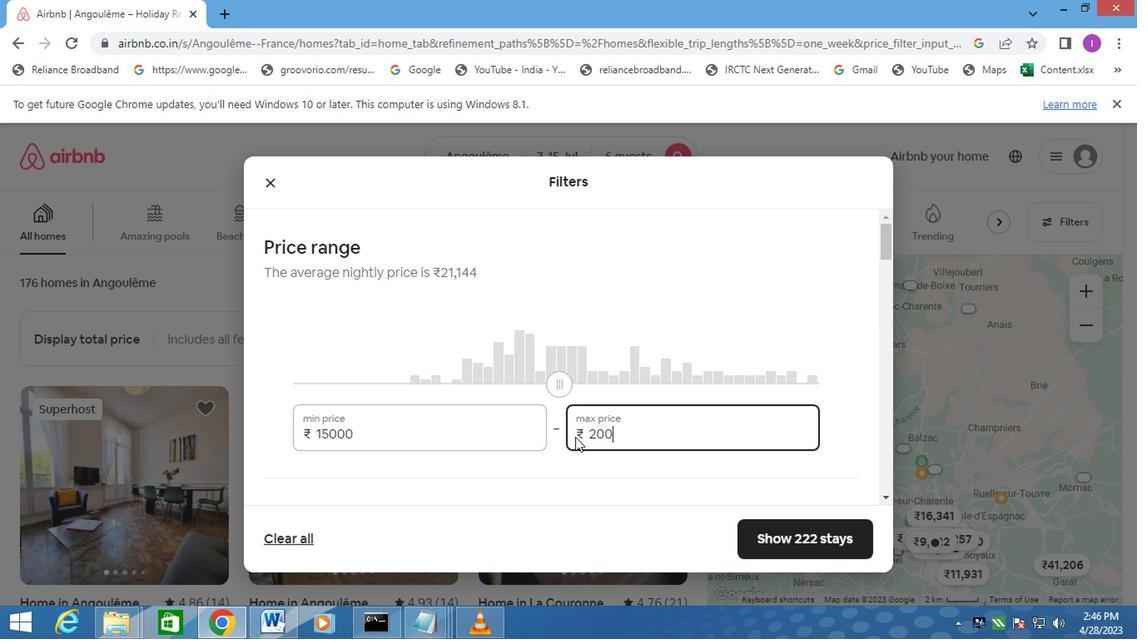 
Action: Key pressed 0
Screenshot: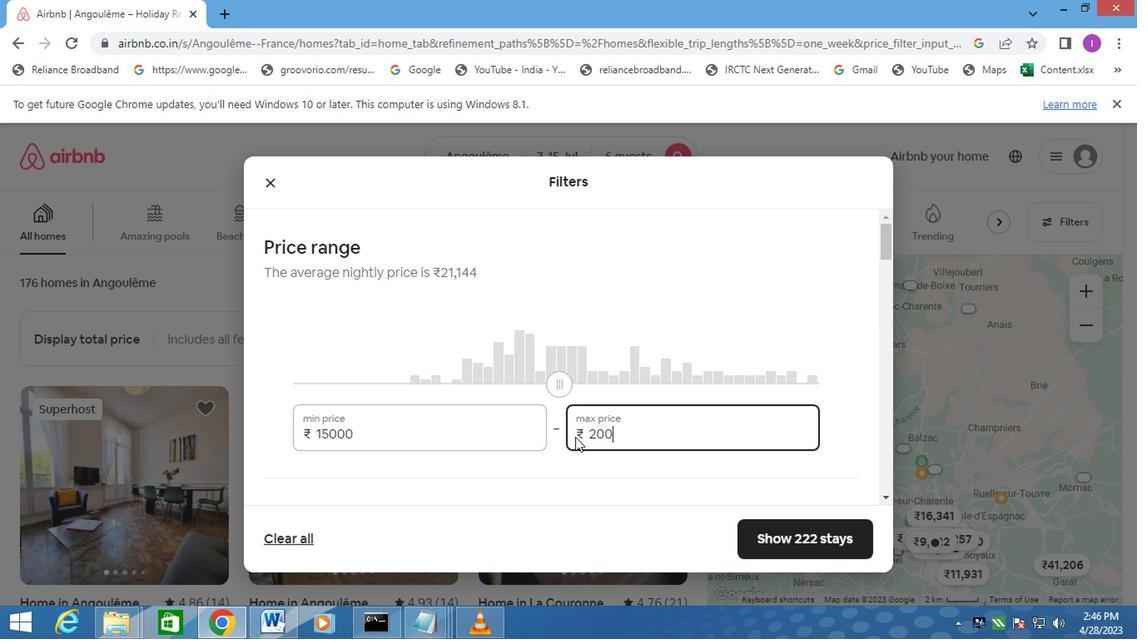 
Action: Mouse moved to (571, 436)
Screenshot: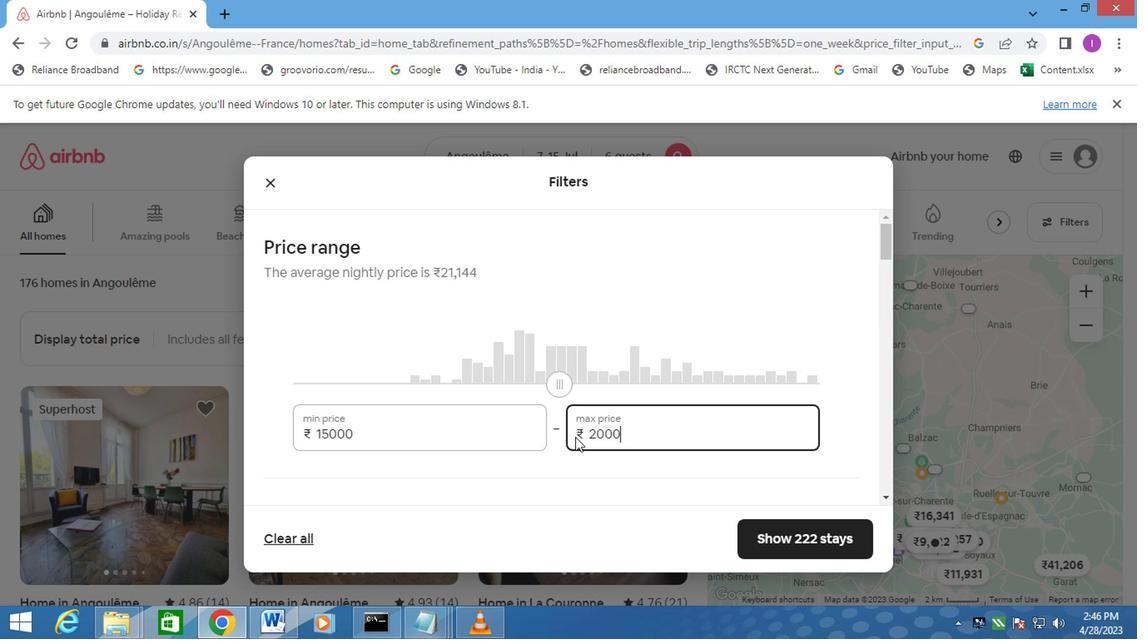 
Action: Key pressed 0
Screenshot: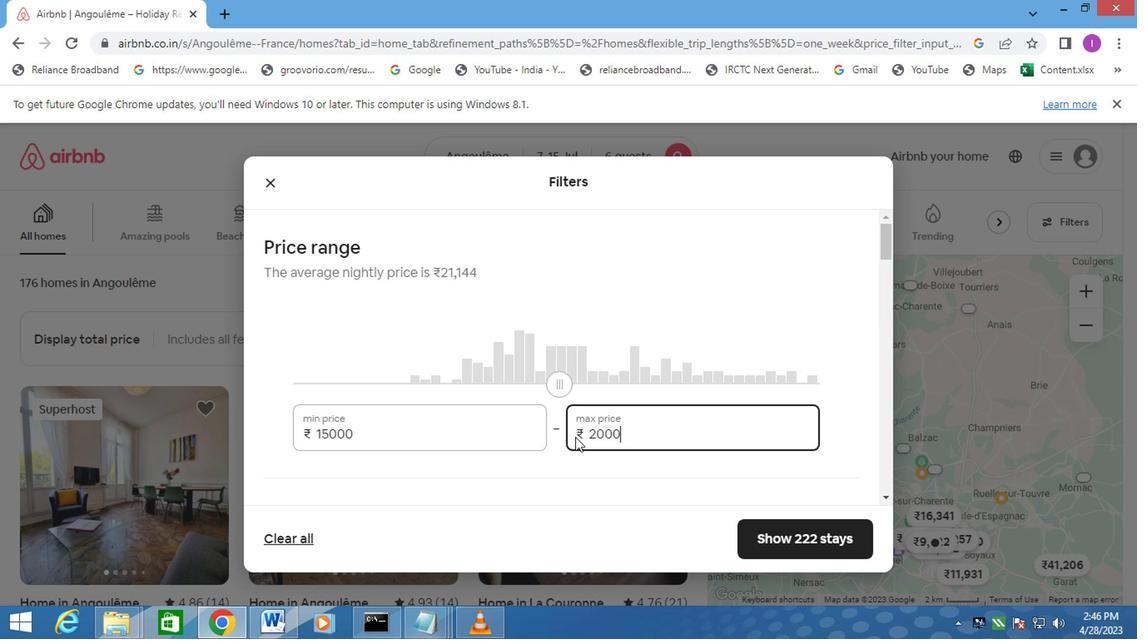 
Action: Mouse moved to (571, 434)
Screenshot: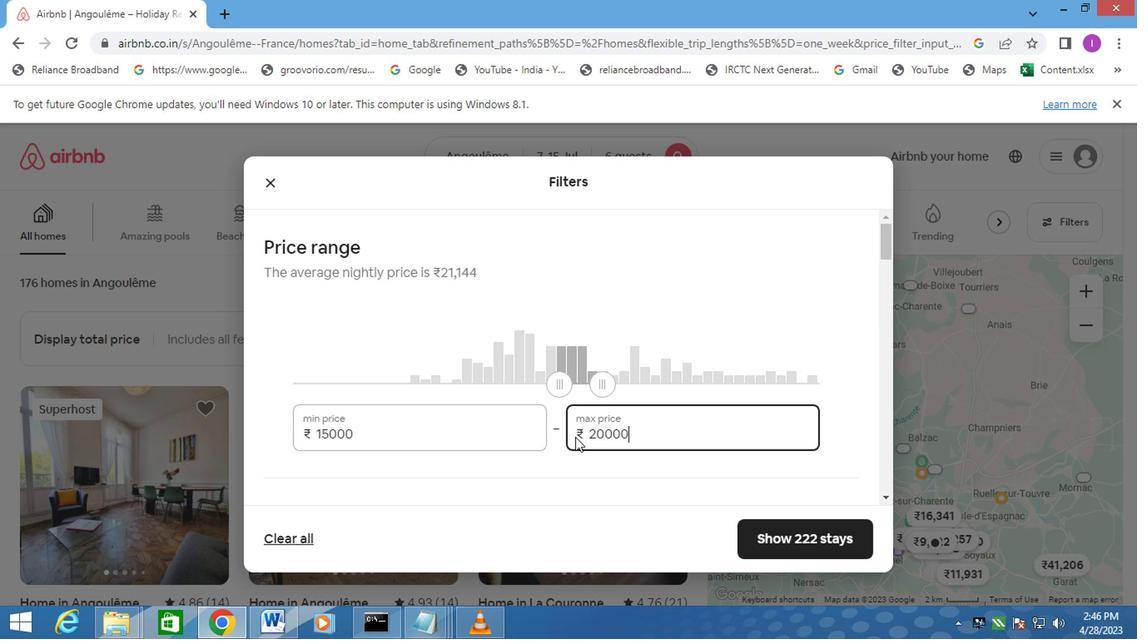 
Action: Key pressed 0
Screenshot: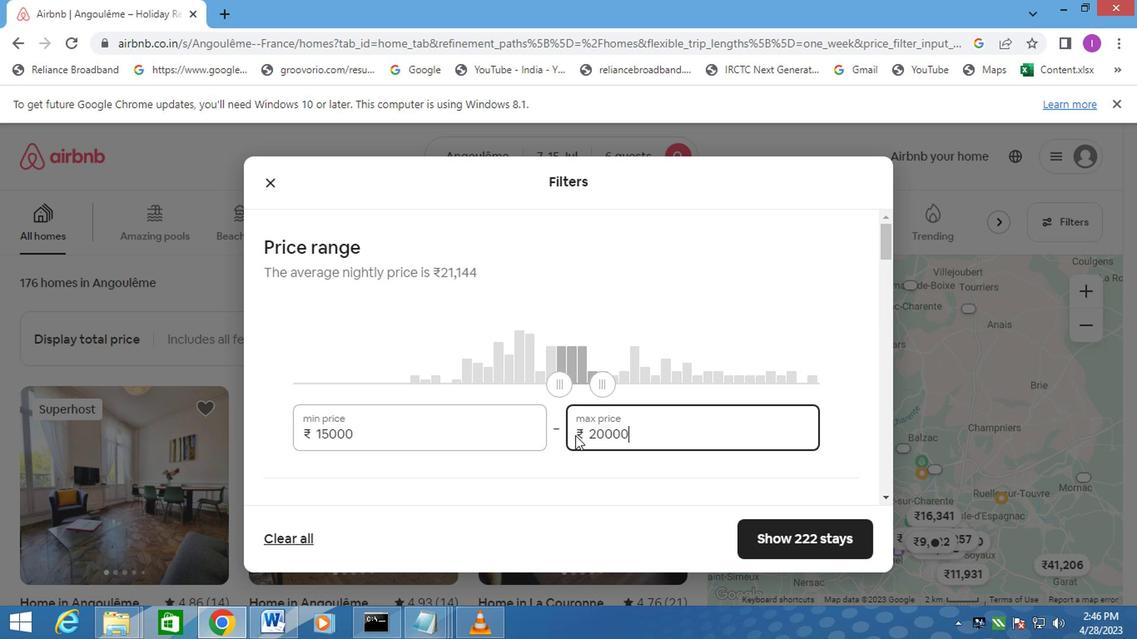 
Action: Mouse moved to (572, 434)
Screenshot: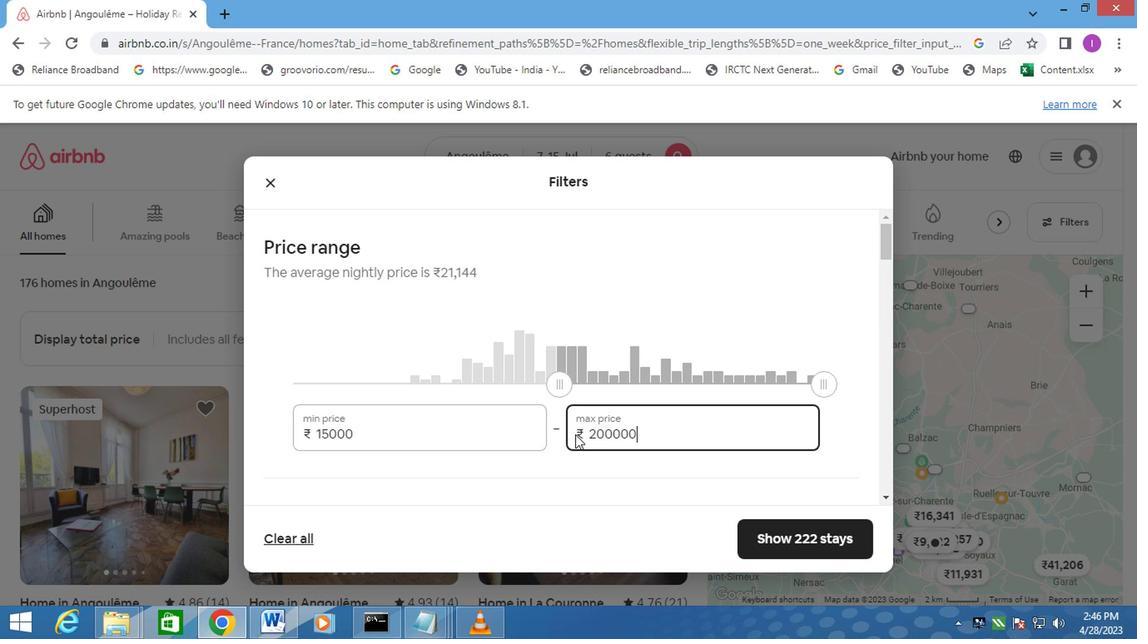 
Action: Key pressed <Key.backspace>
Screenshot: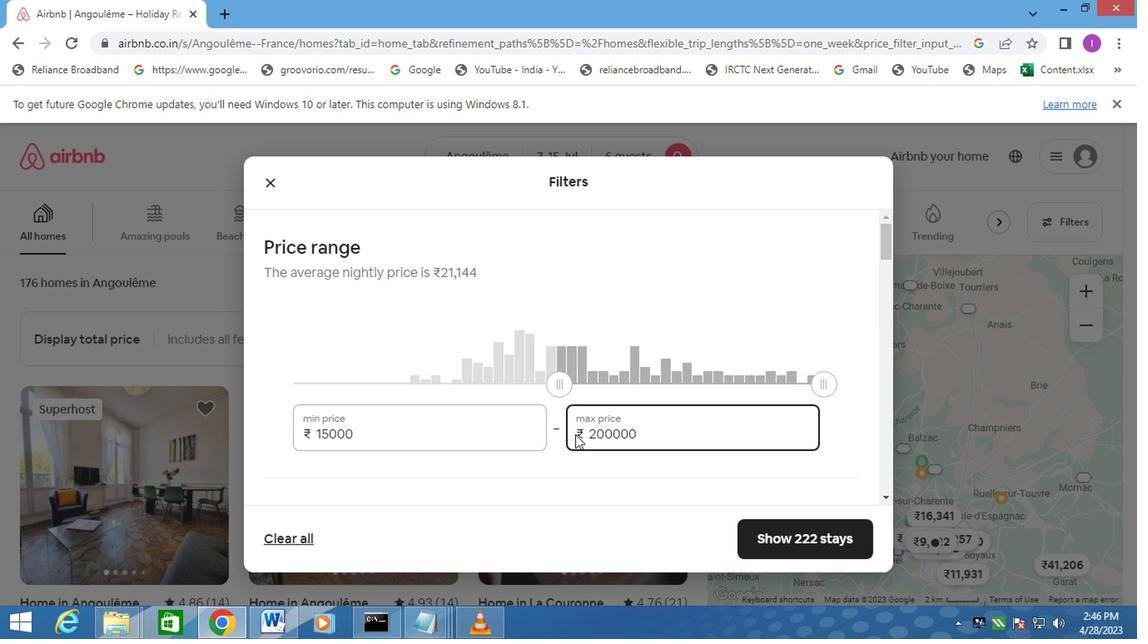 
Action: Mouse moved to (540, 445)
Screenshot: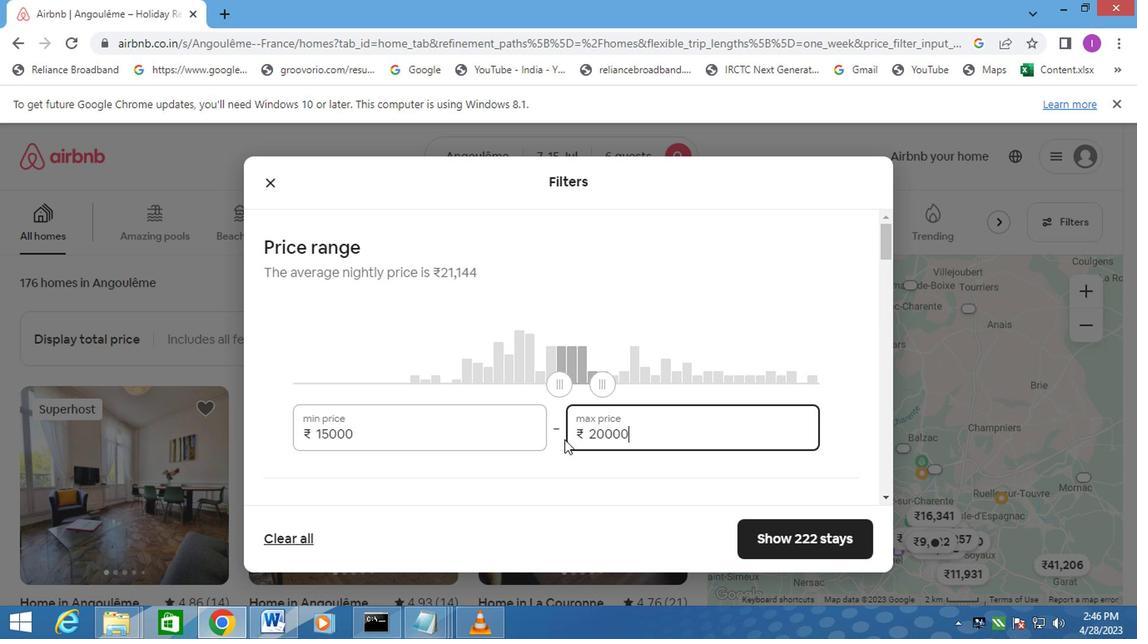 
Action: Mouse scrolled (541, 445) with delta (0, 0)
Screenshot: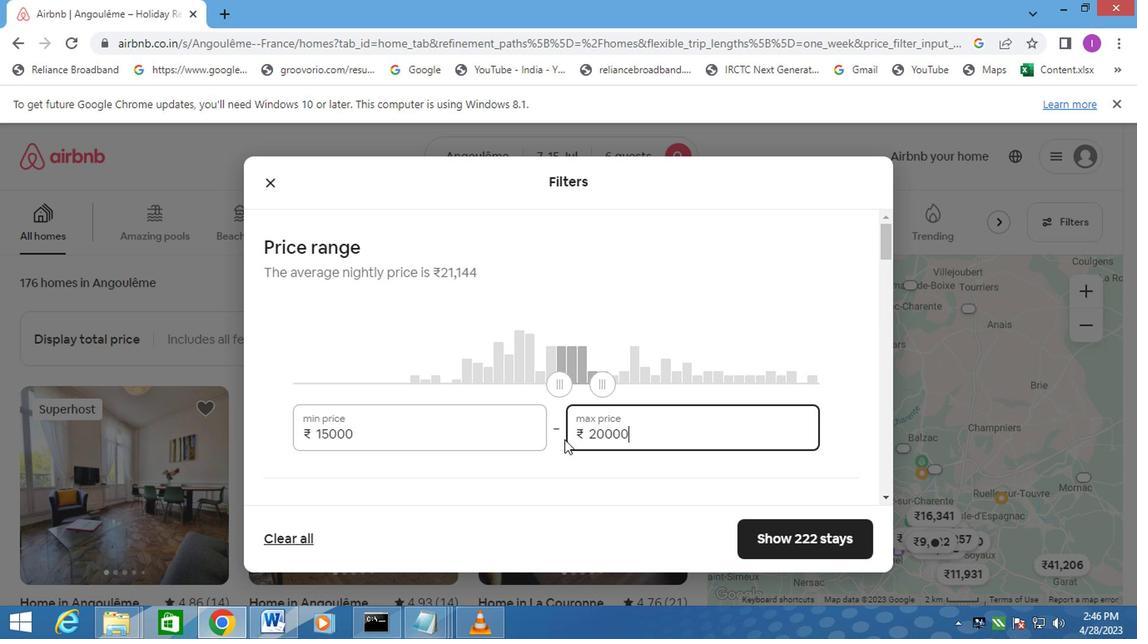 
Action: Mouse scrolled (541, 445) with delta (0, 0)
Screenshot: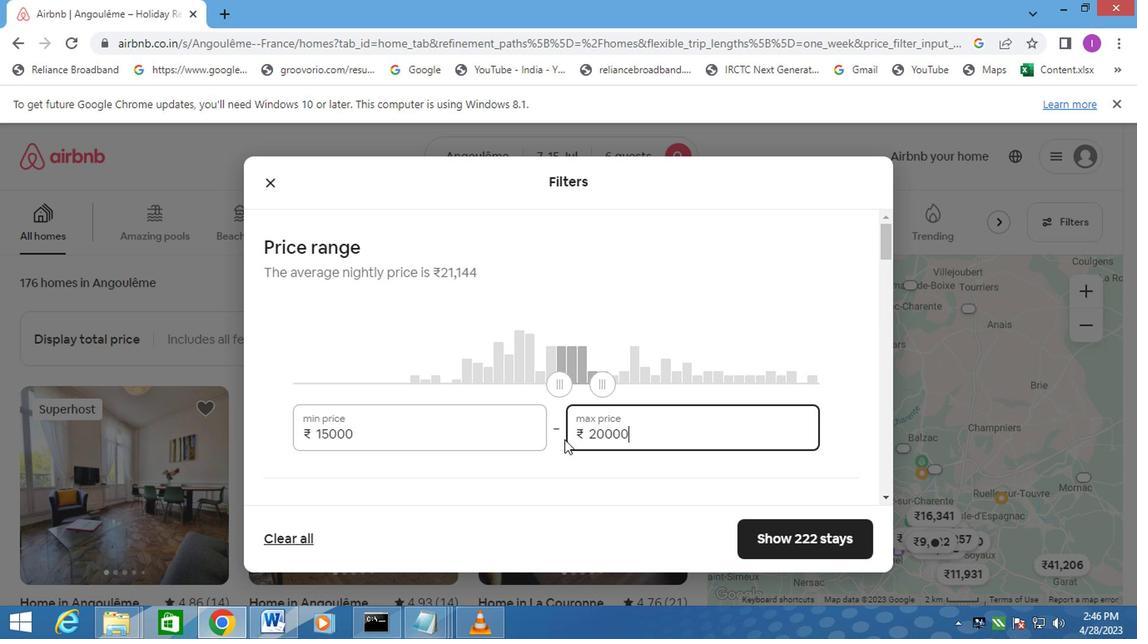 
Action: Mouse moved to (526, 441)
Screenshot: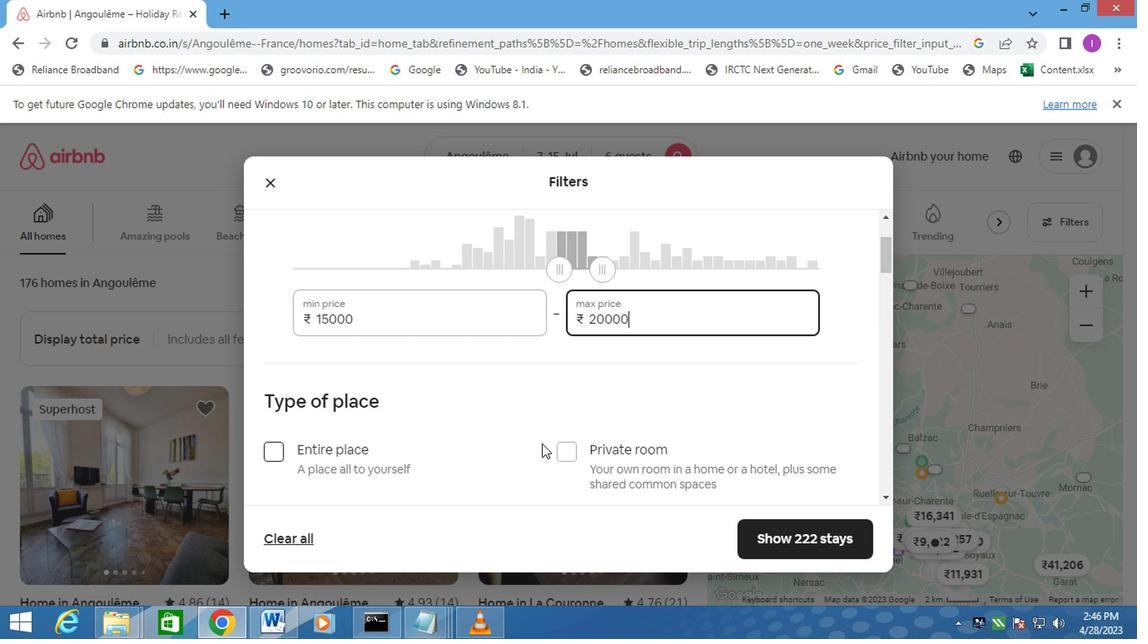 
Action: Mouse scrolled (526, 440) with delta (0, 0)
Screenshot: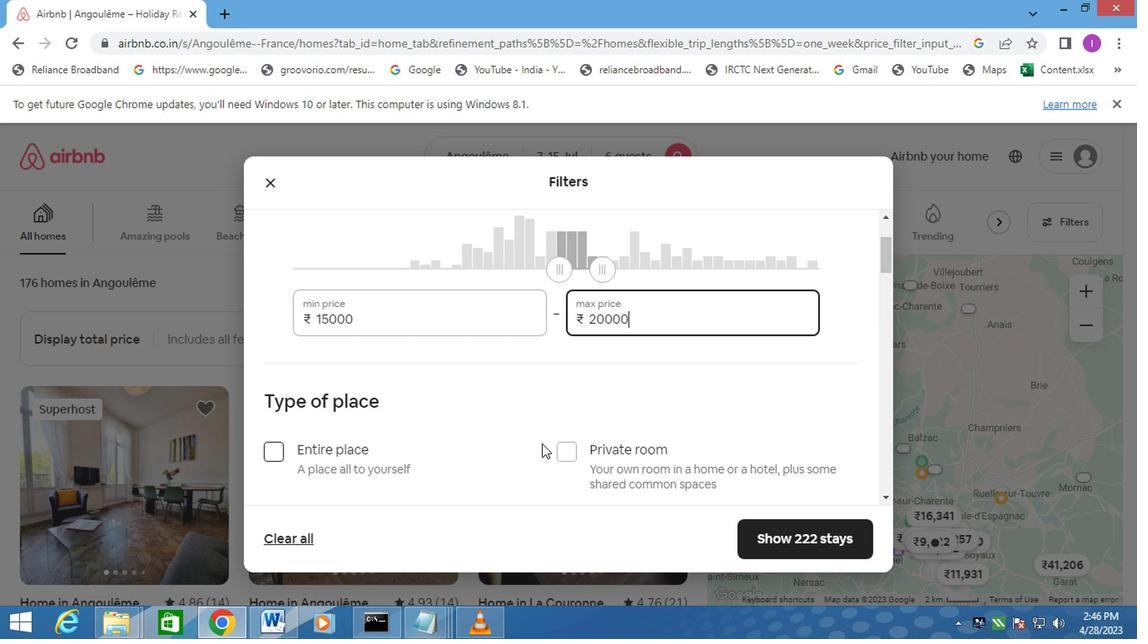 
Action: Mouse moved to (522, 441)
Screenshot: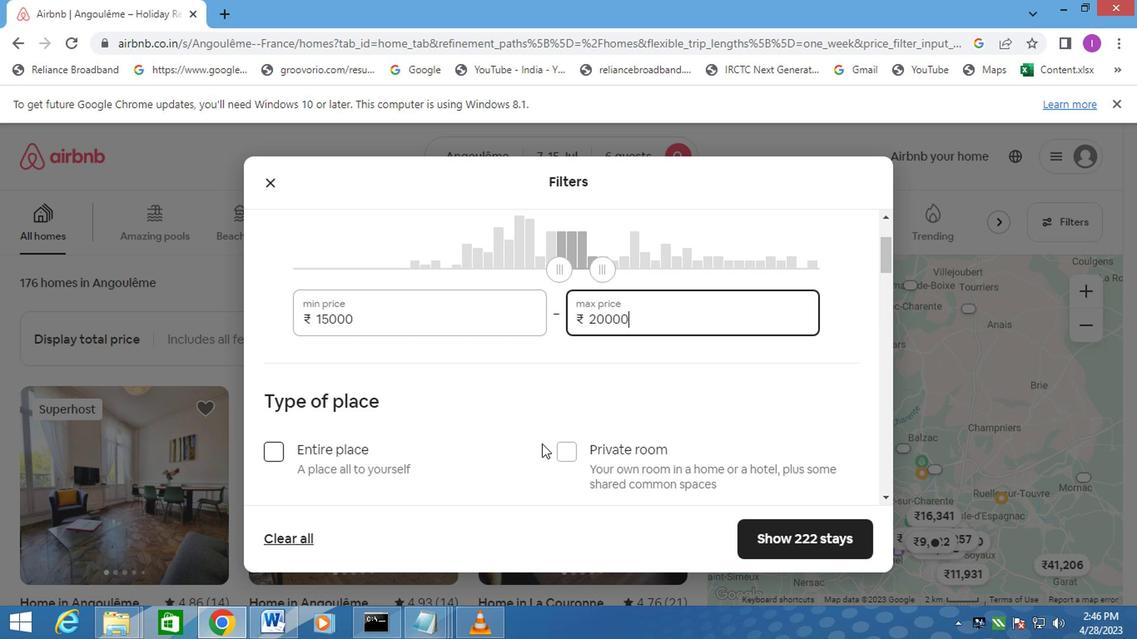 
Action: Mouse scrolled (522, 440) with delta (0, 0)
Screenshot: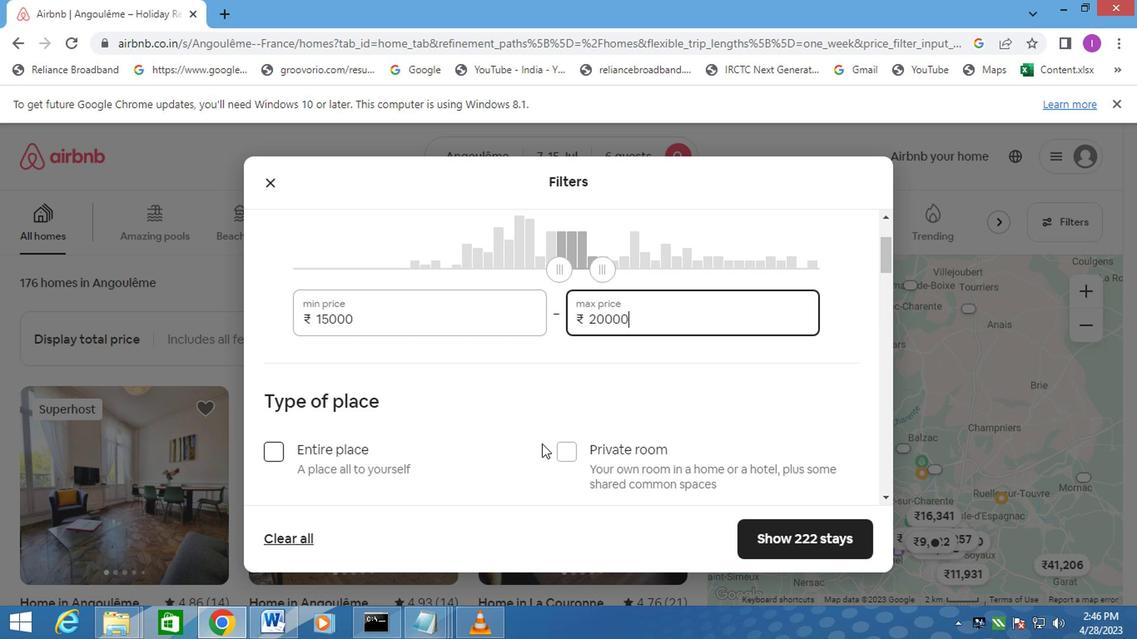
Action: Mouse moved to (356, 300)
Screenshot: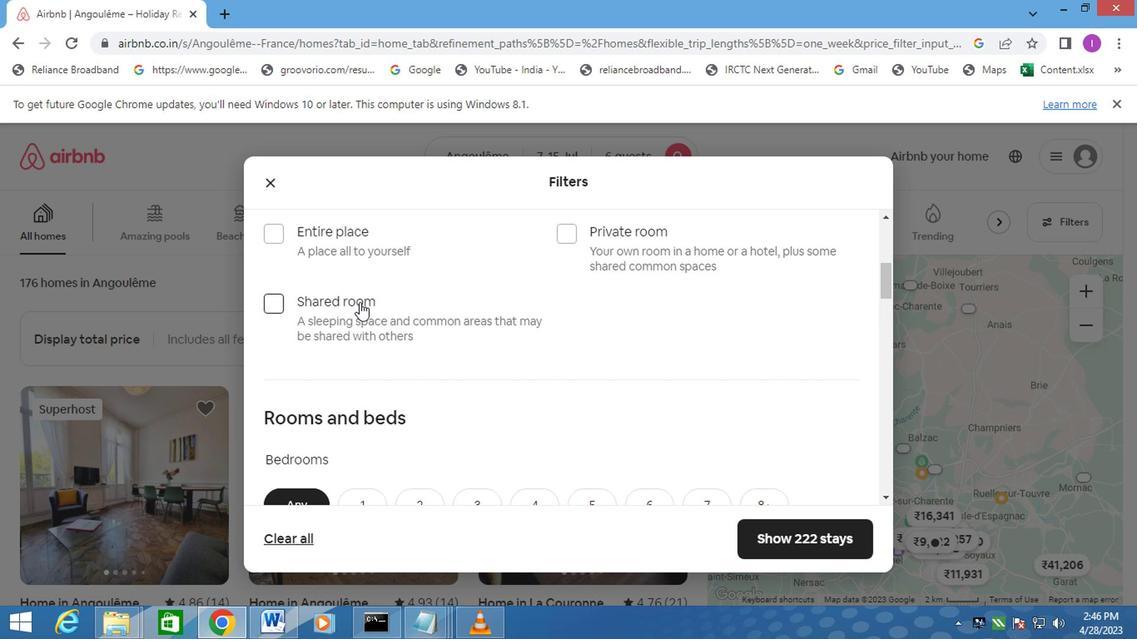 
Action: Mouse scrolled (356, 301) with delta (0, 1)
Screenshot: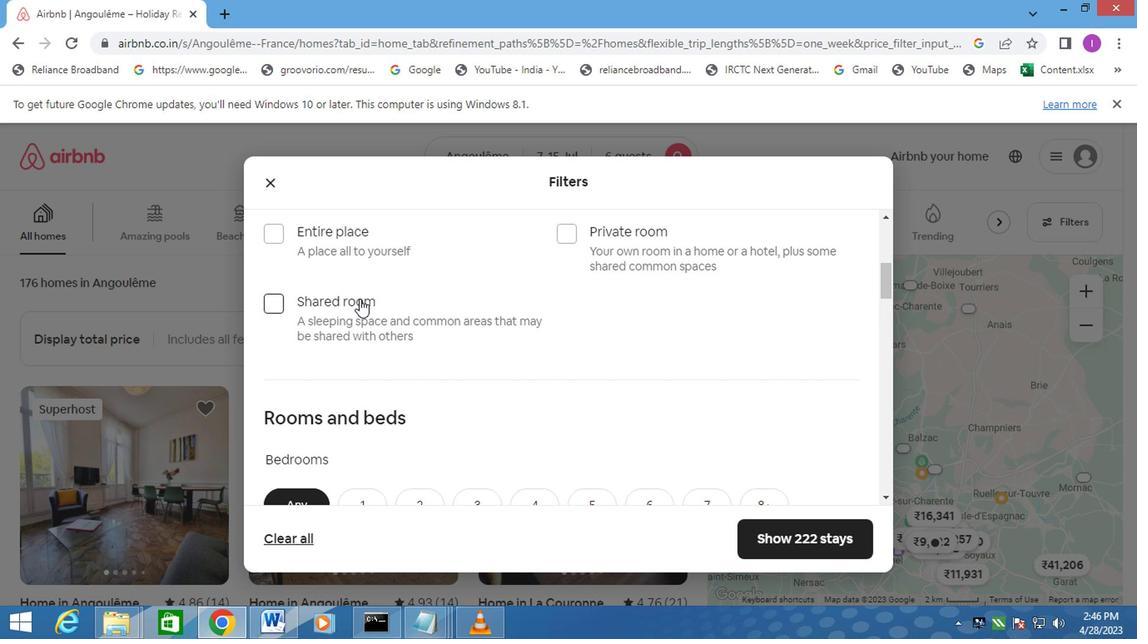 
Action: Mouse moved to (264, 317)
Screenshot: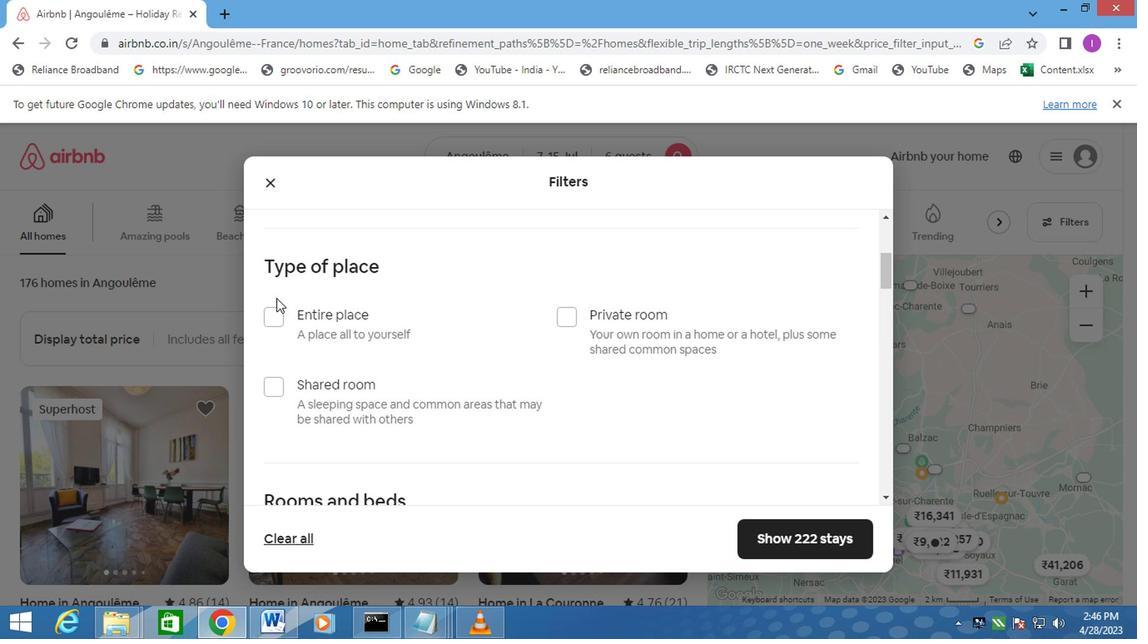 
Action: Mouse pressed left at (264, 317)
Screenshot: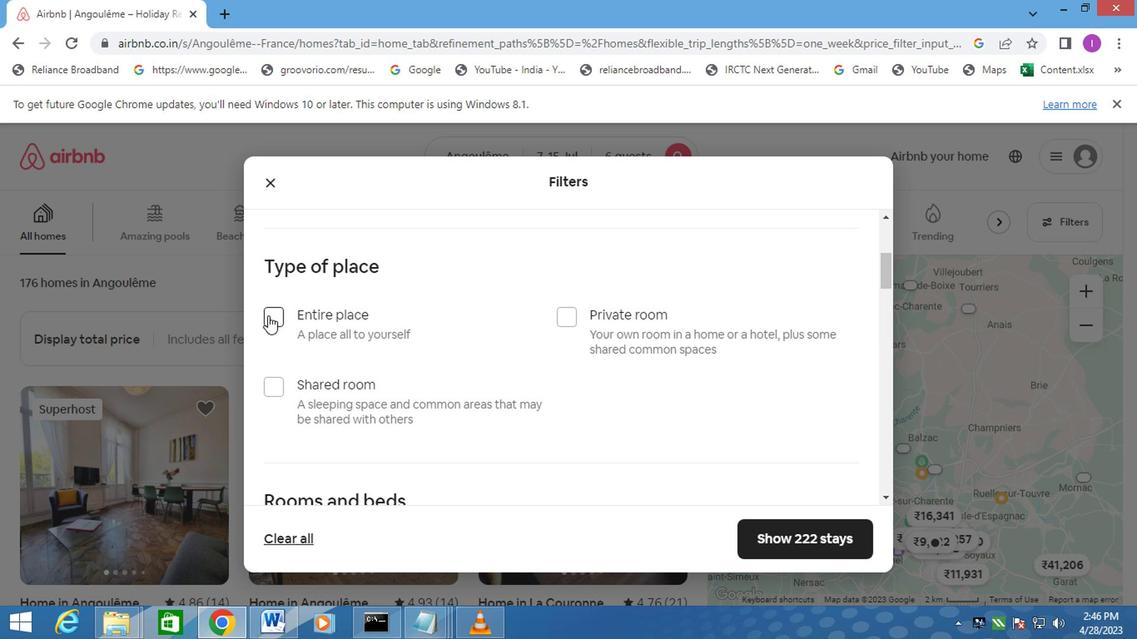 
Action: Mouse moved to (430, 333)
Screenshot: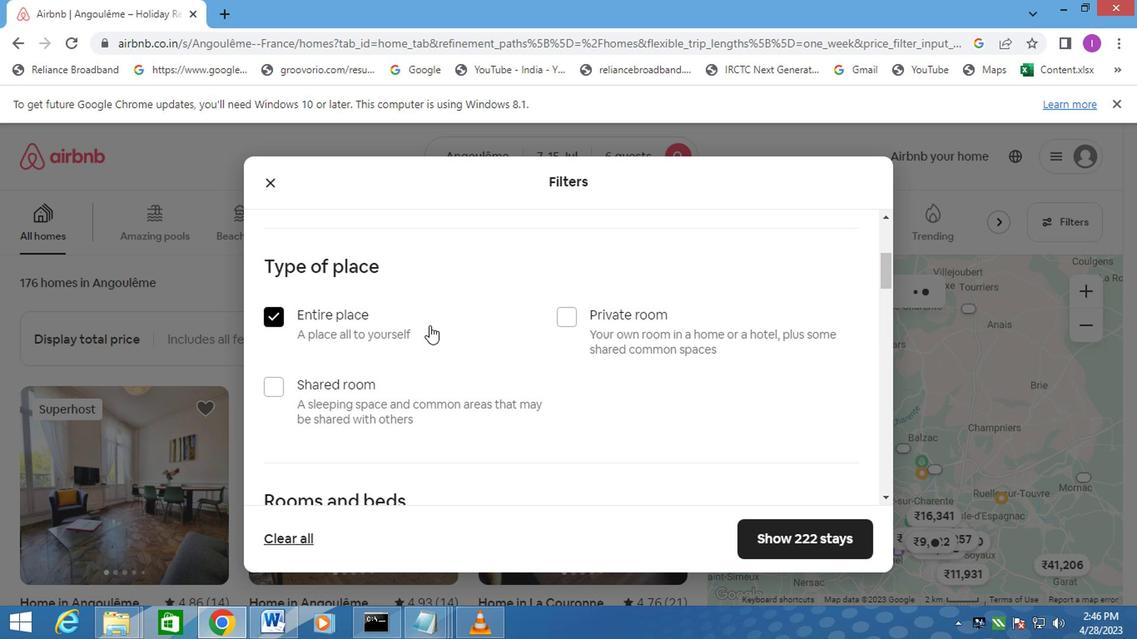 
Action: Mouse scrolled (430, 331) with delta (0, -1)
Screenshot: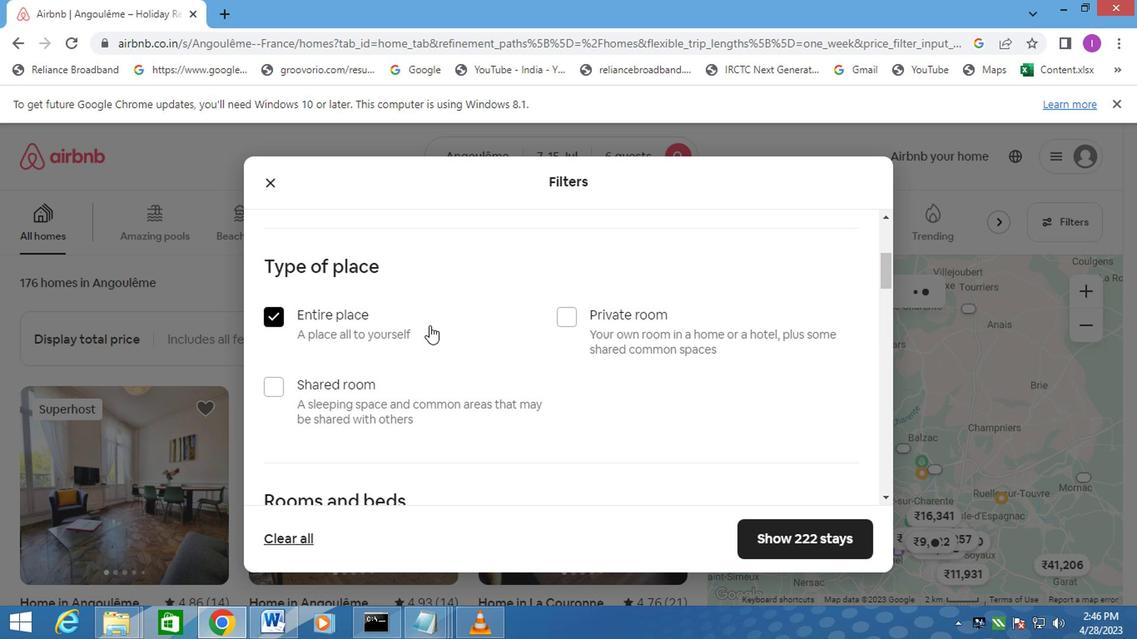 
Action: Mouse moved to (431, 335)
Screenshot: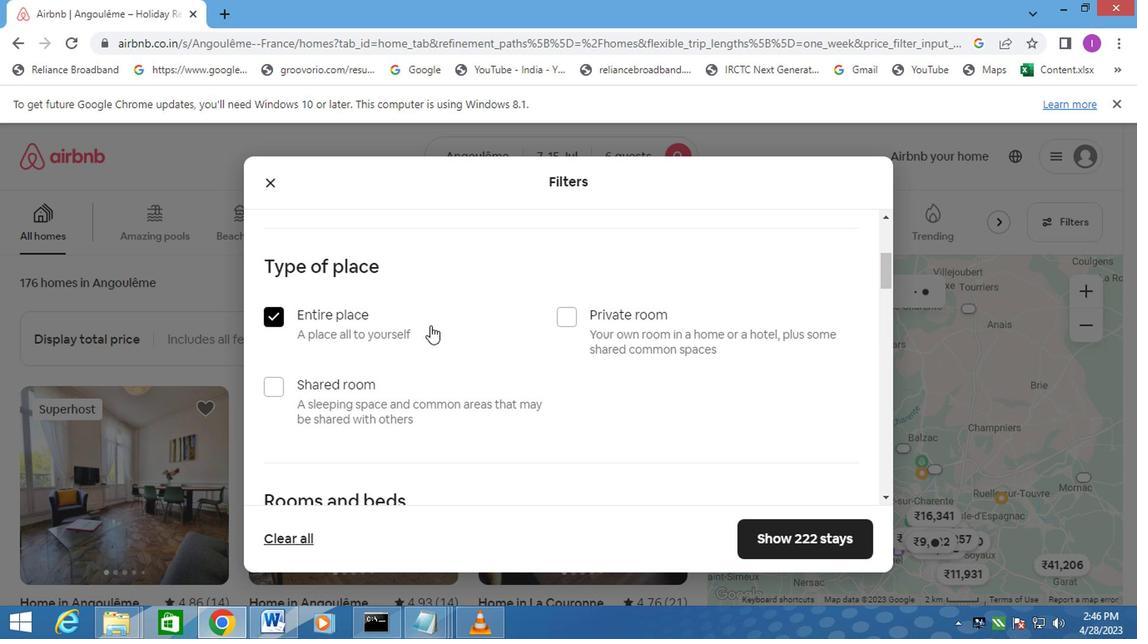 
Action: Mouse scrolled (431, 333) with delta (0, 0)
Screenshot: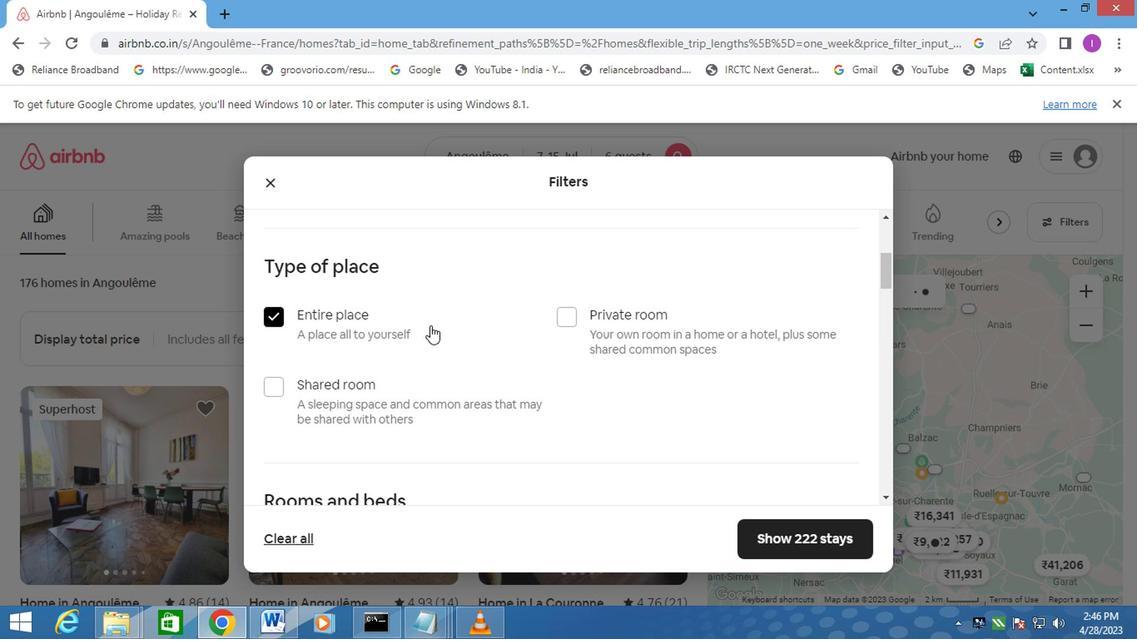 
Action: Mouse moved to (433, 337)
Screenshot: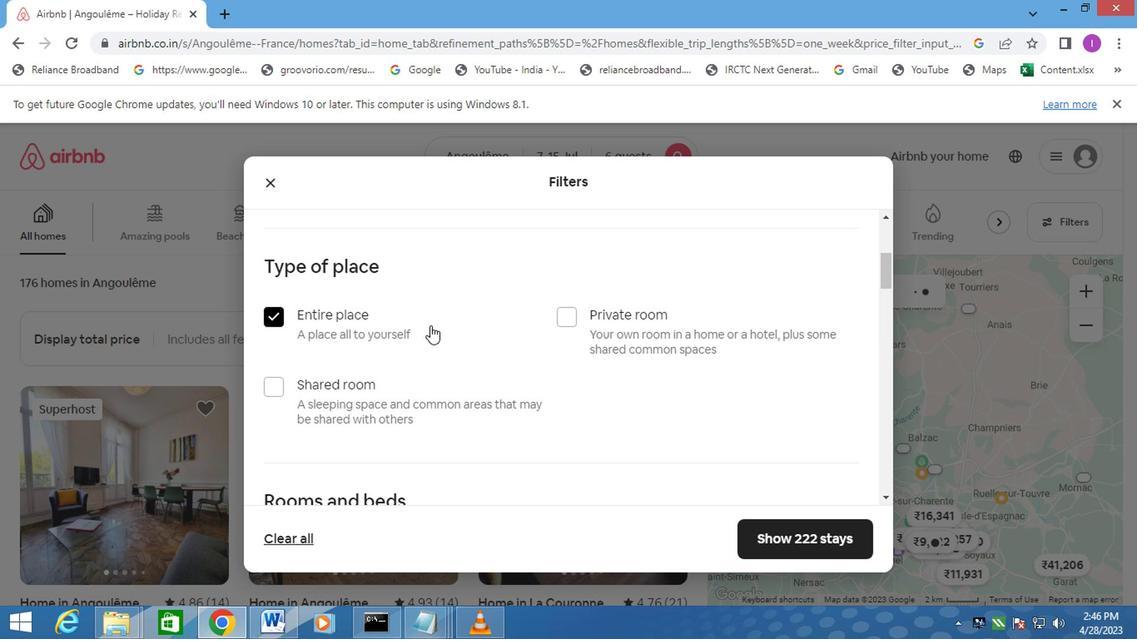 
Action: Mouse scrolled (433, 337) with delta (0, 0)
Screenshot: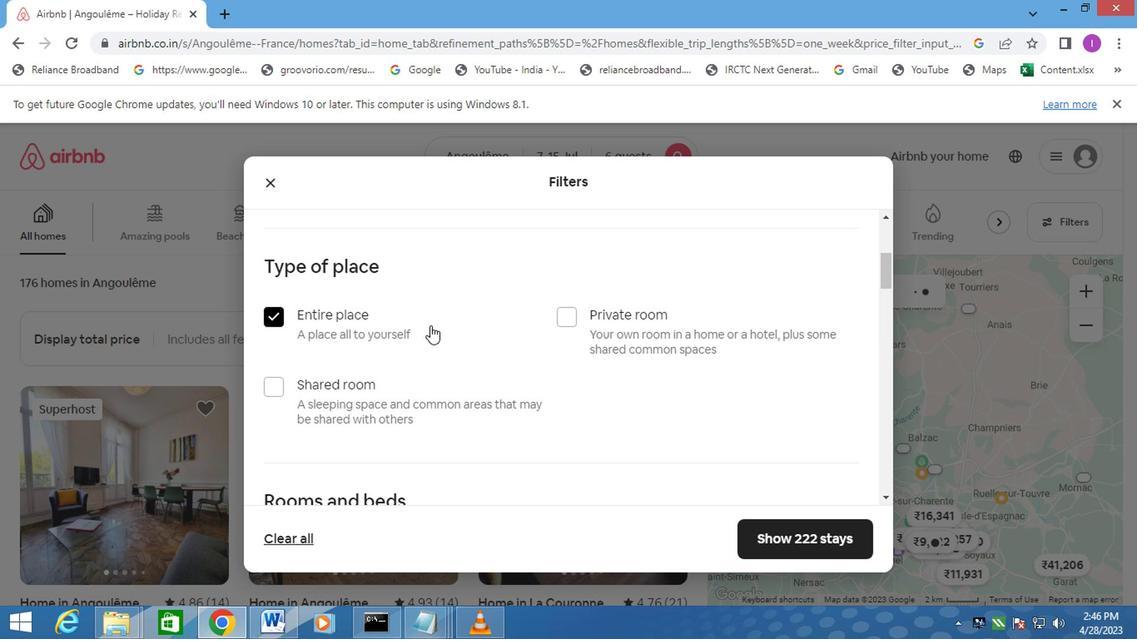 
Action: Mouse moved to (485, 341)
Screenshot: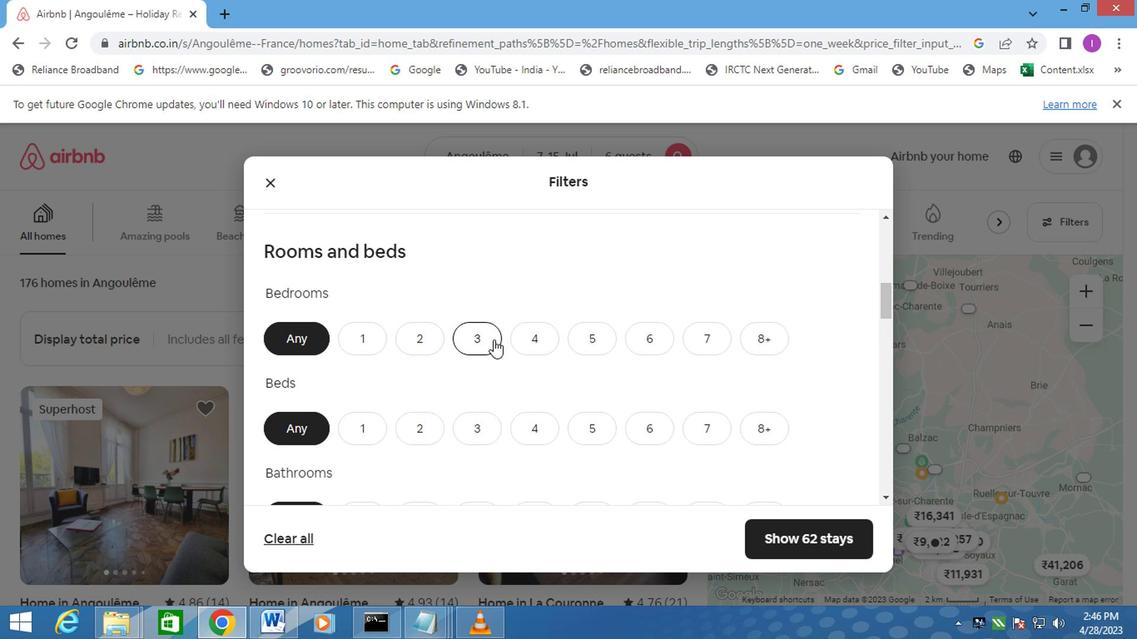 
Action: Mouse pressed left at (485, 341)
Screenshot: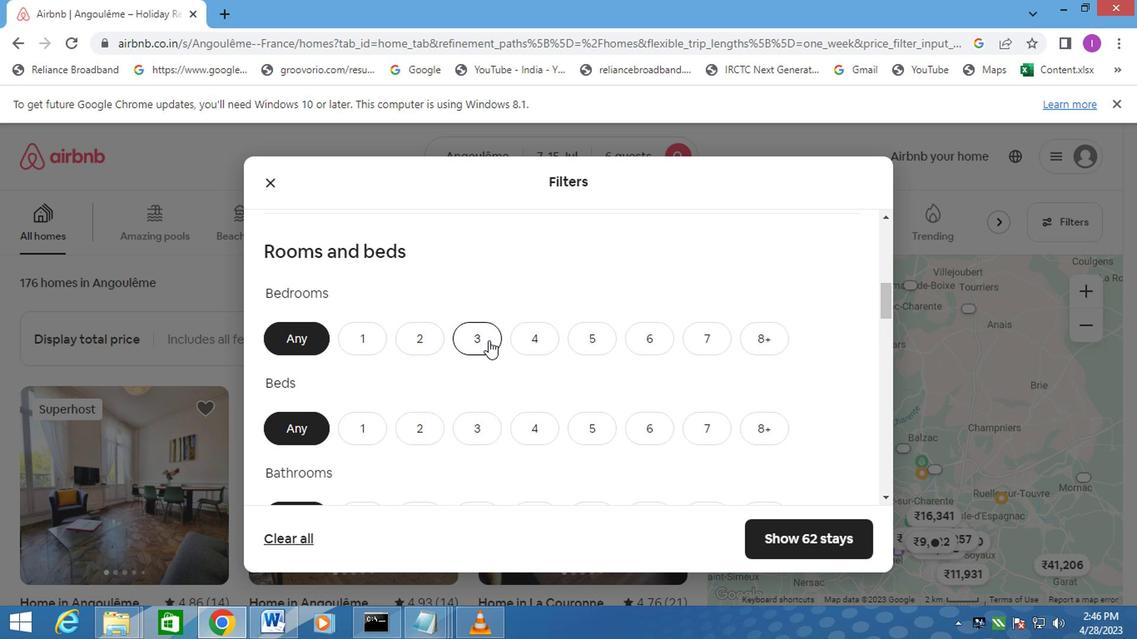 
Action: Mouse moved to (479, 434)
Screenshot: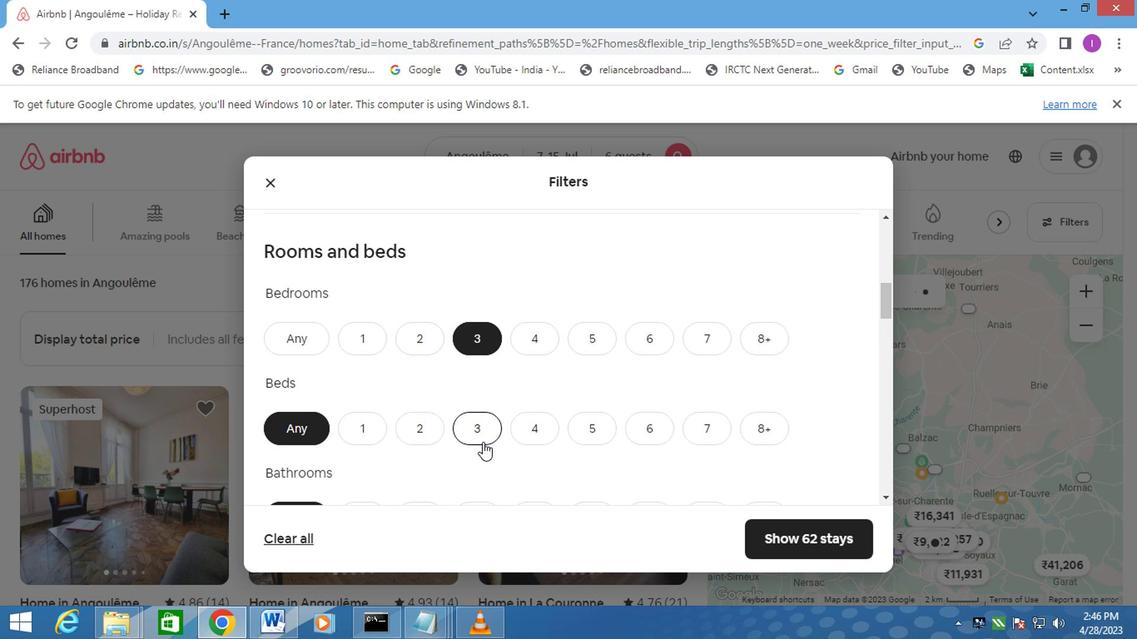 
Action: Mouse pressed left at (479, 434)
Screenshot: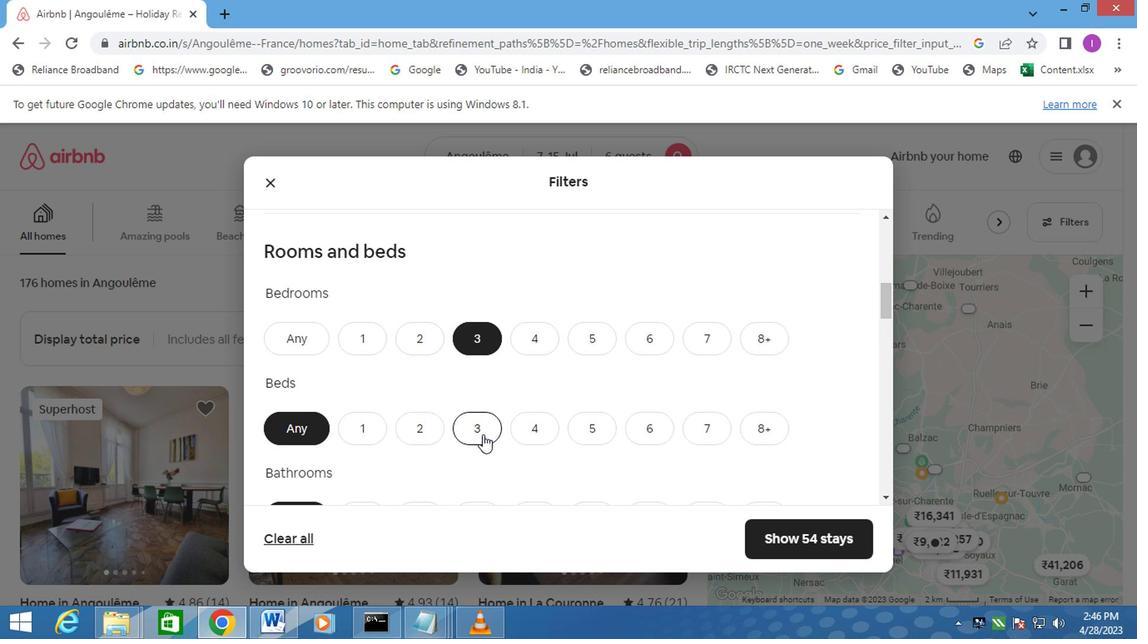 
Action: Mouse moved to (512, 436)
Screenshot: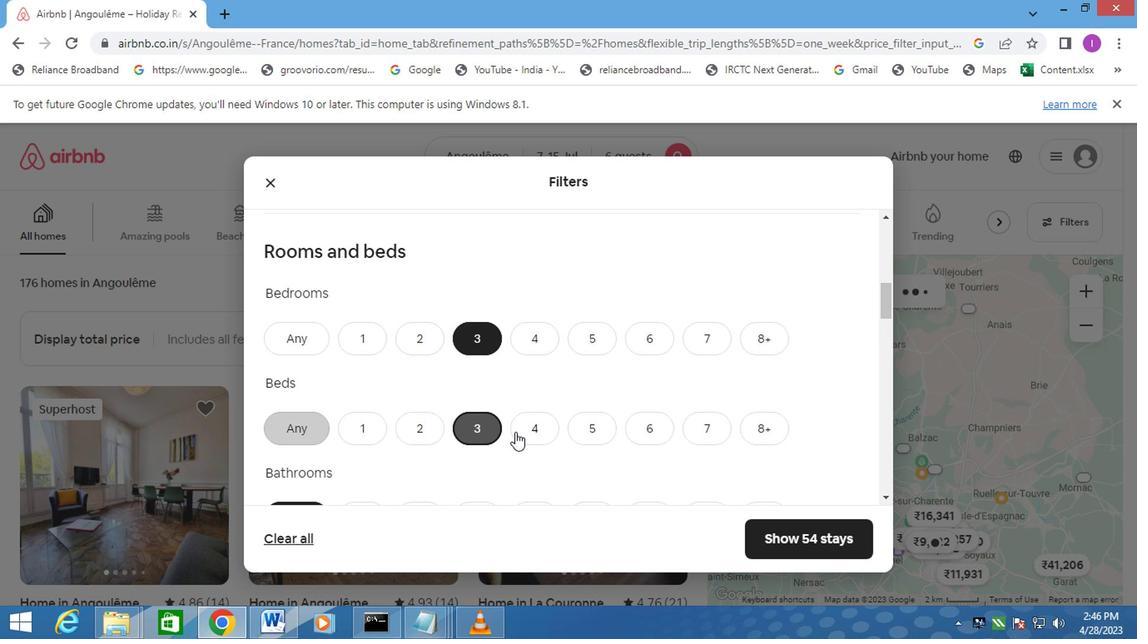 
Action: Mouse scrolled (512, 434) with delta (0, -1)
Screenshot: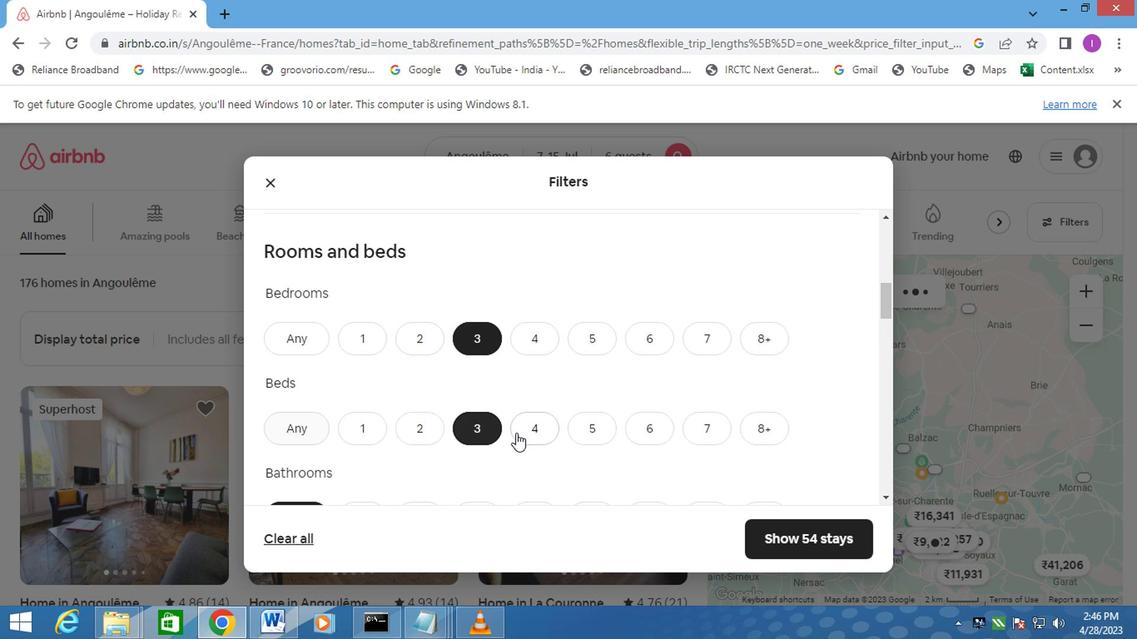 
Action: Mouse moved to (512, 436)
Screenshot: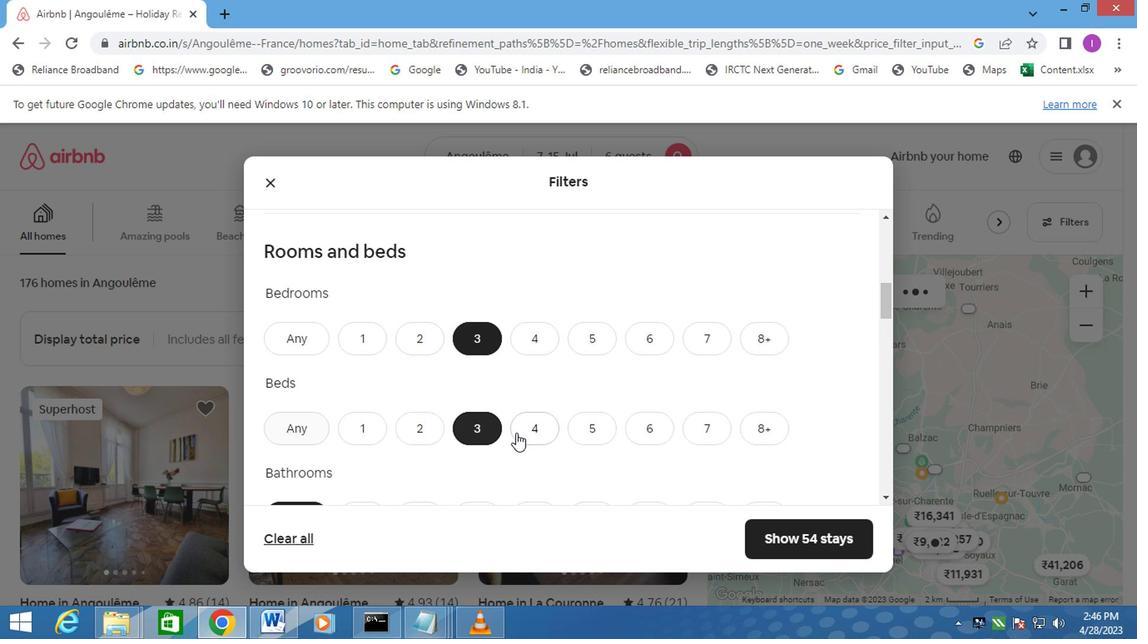 
Action: Mouse scrolled (512, 436) with delta (0, 0)
Screenshot: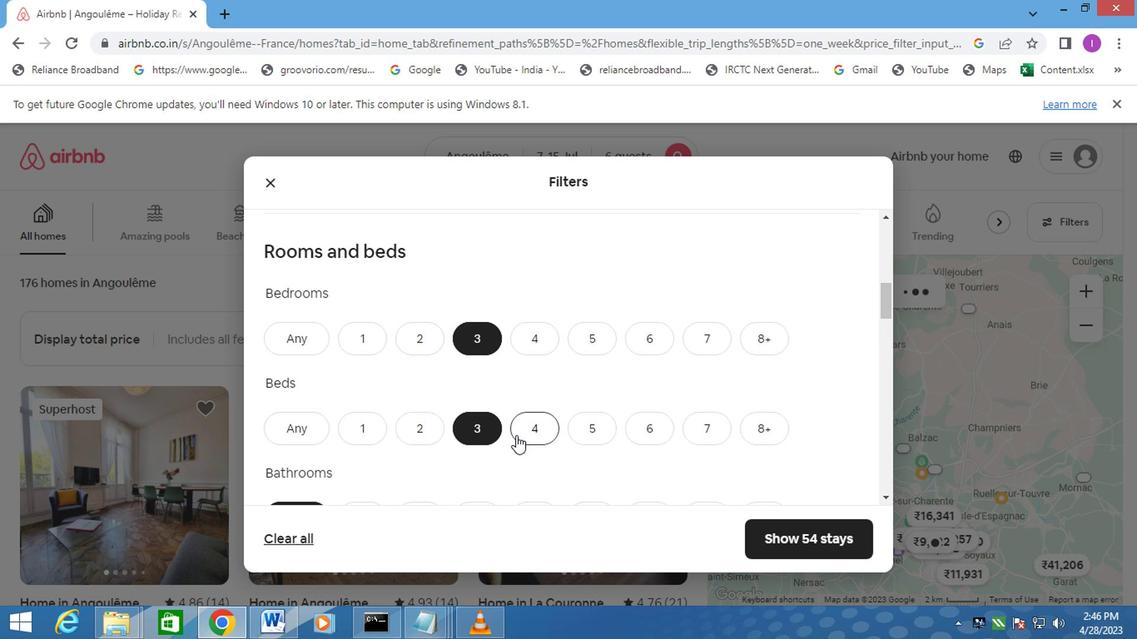 
Action: Mouse moved to (479, 360)
Screenshot: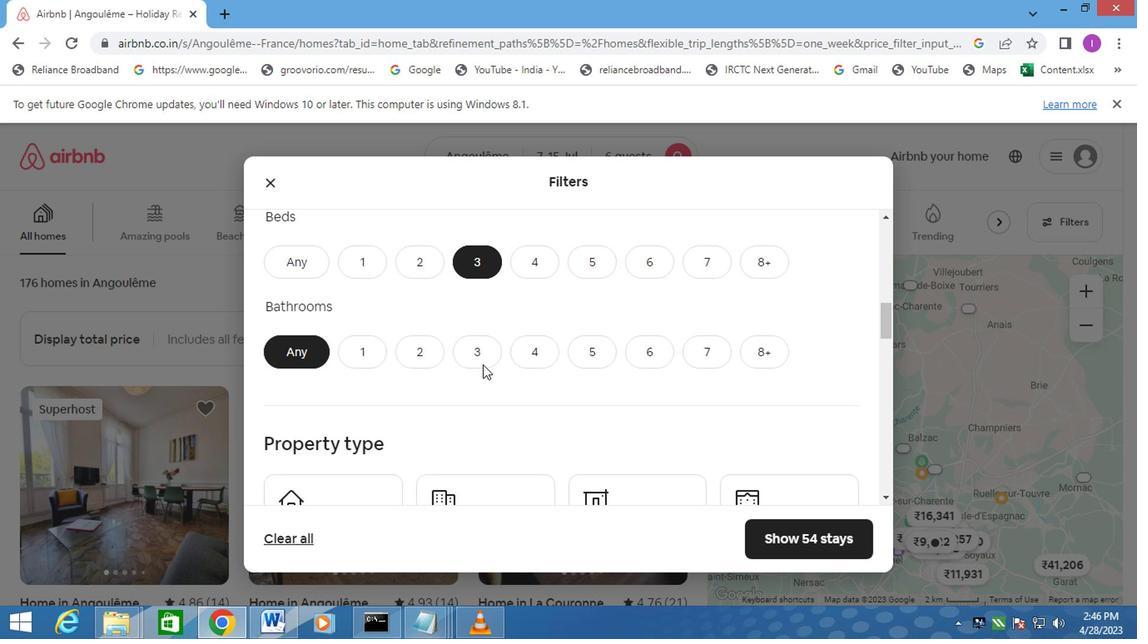 
Action: Mouse pressed left at (479, 360)
Screenshot: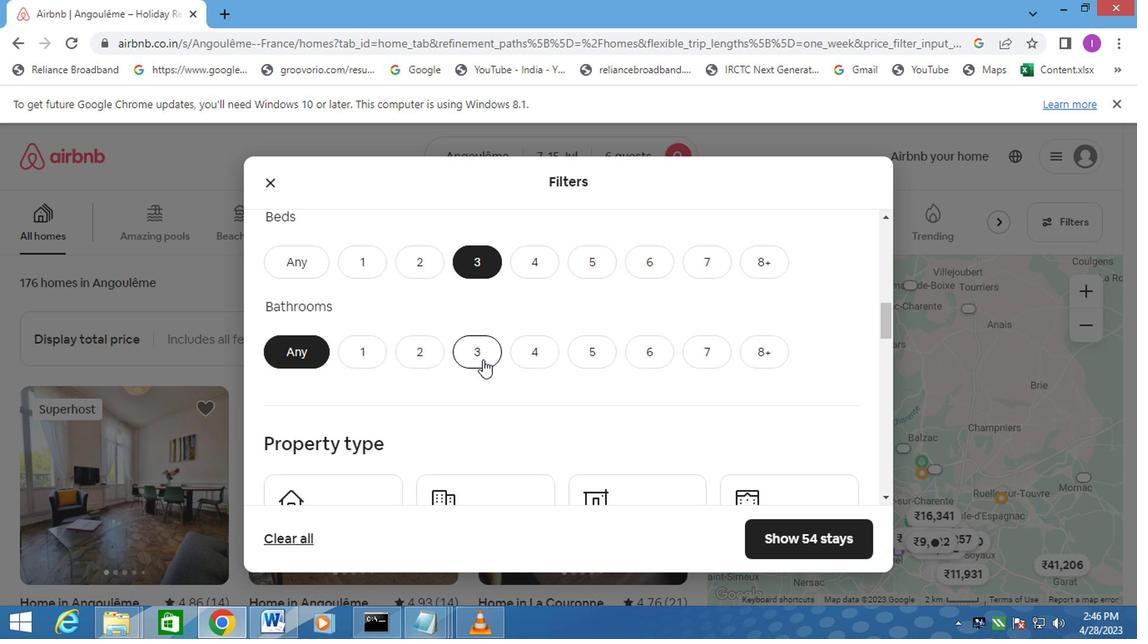 
Action: Mouse moved to (474, 438)
Screenshot: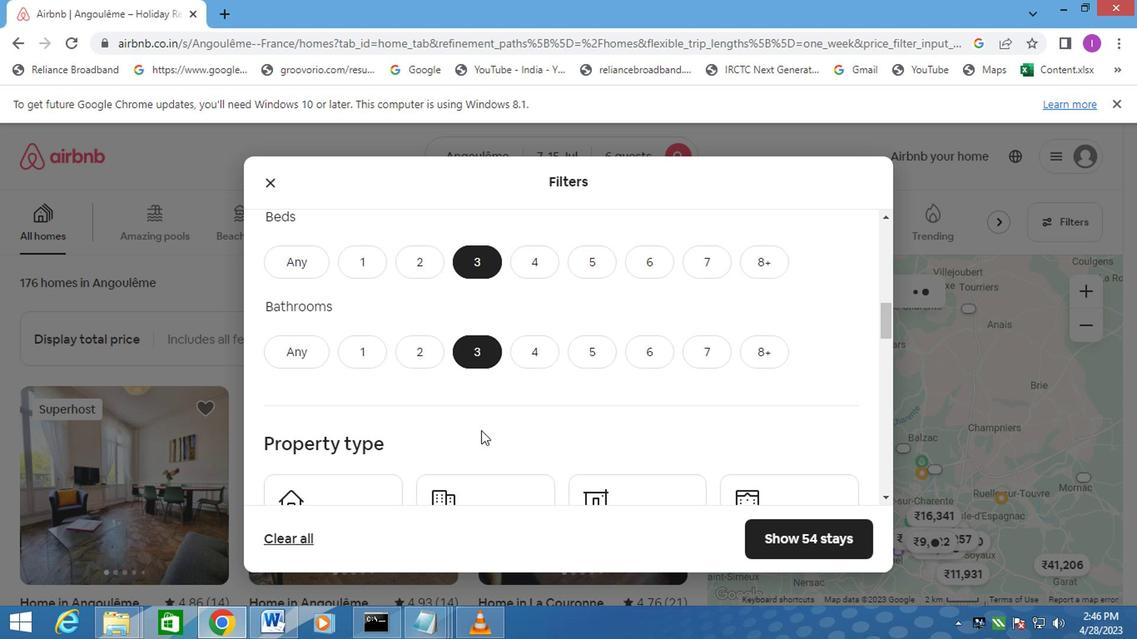 
Action: Mouse scrolled (474, 437) with delta (0, -1)
Screenshot: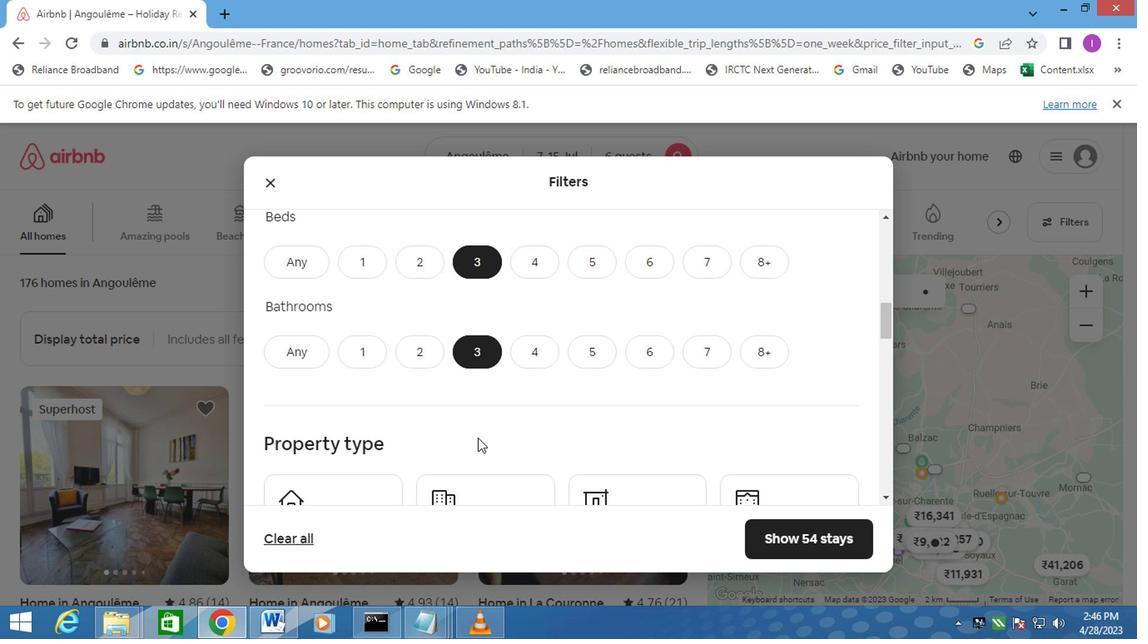 
Action: Mouse scrolled (474, 437) with delta (0, -1)
Screenshot: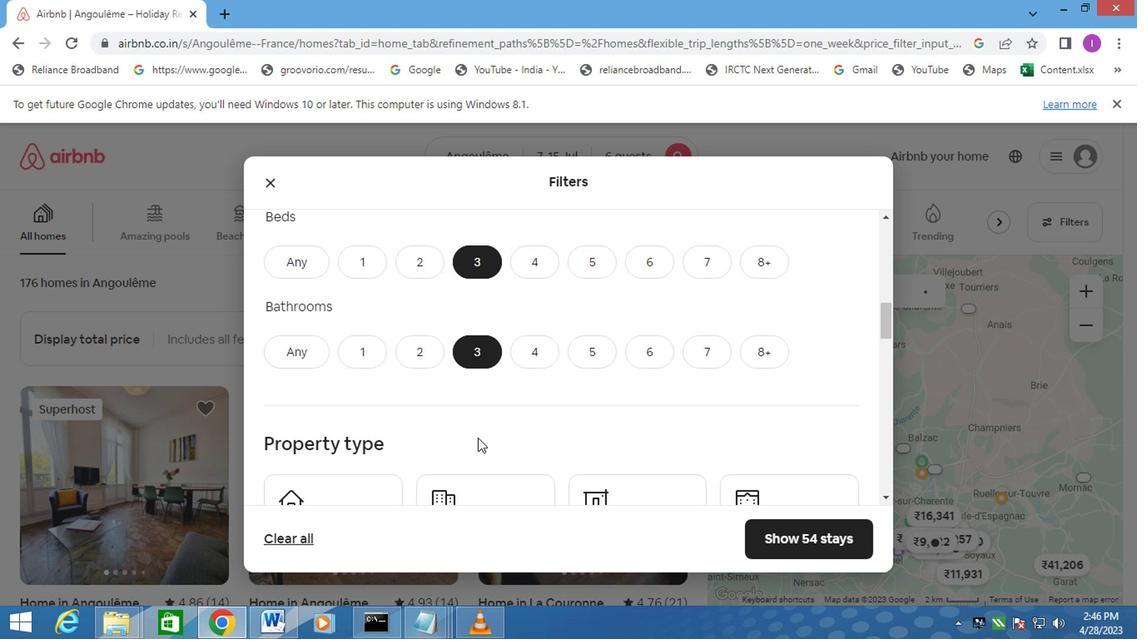
Action: Mouse moved to (359, 384)
Screenshot: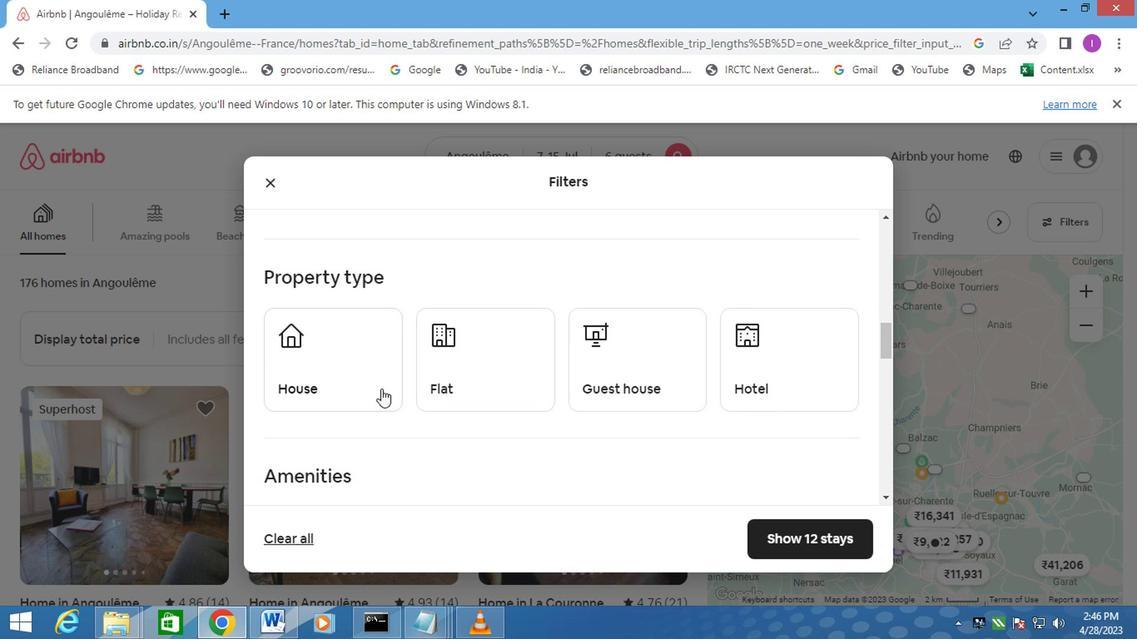 
Action: Mouse pressed left at (359, 384)
Screenshot: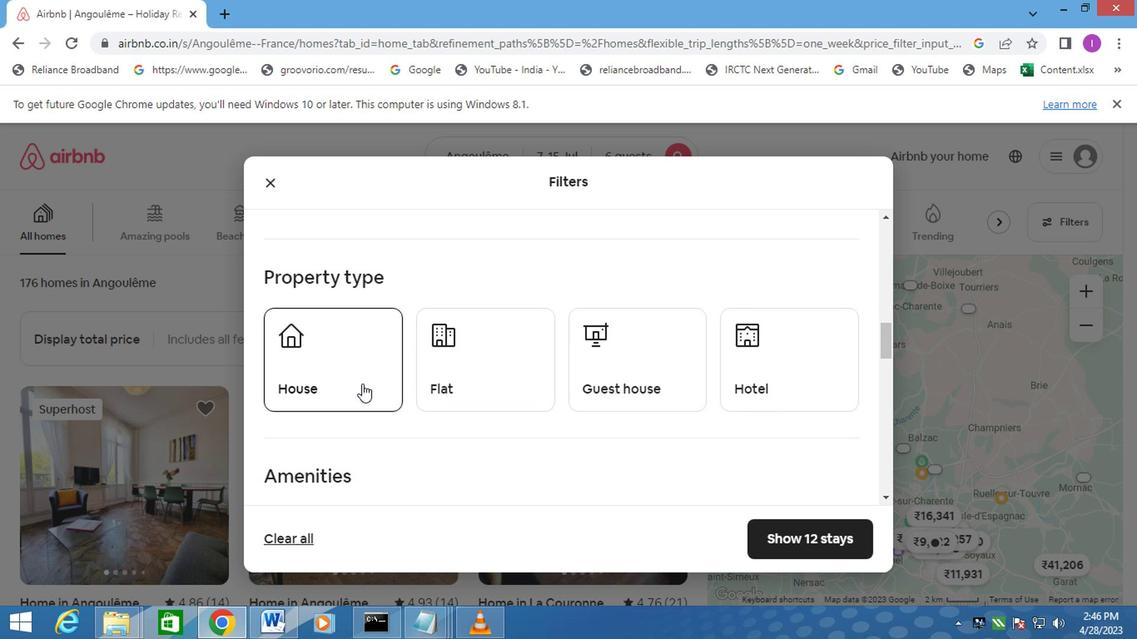 
Action: Mouse moved to (460, 381)
Screenshot: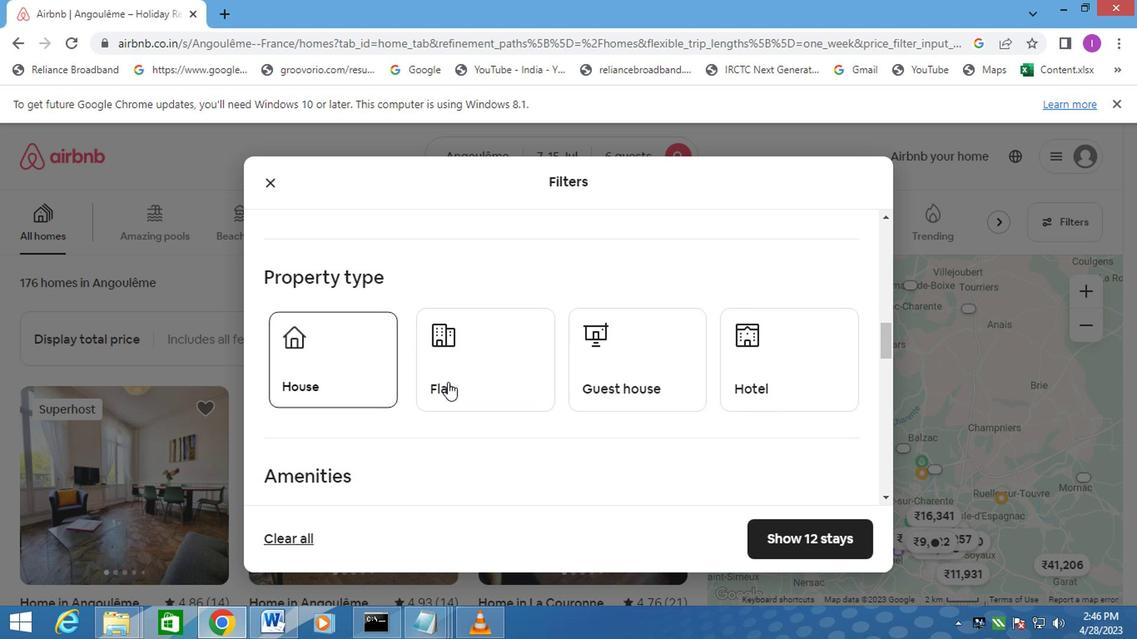 
Action: Mouse pressed left at (460, 381)
Screenshot: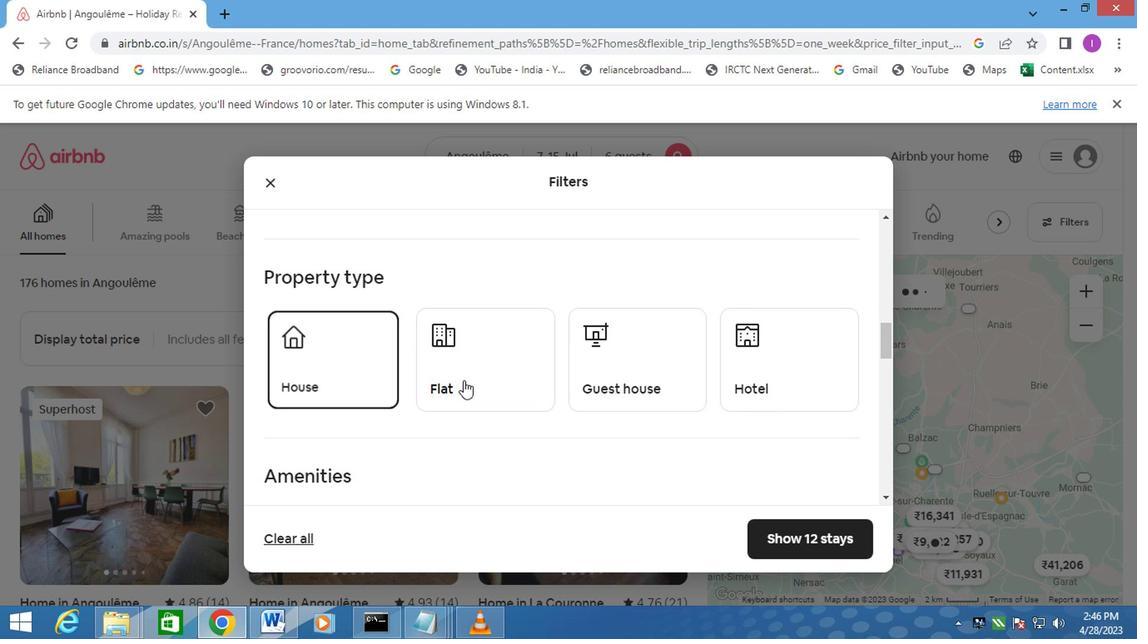 
Action: Mouse moved to (621, 389)
Screenshot: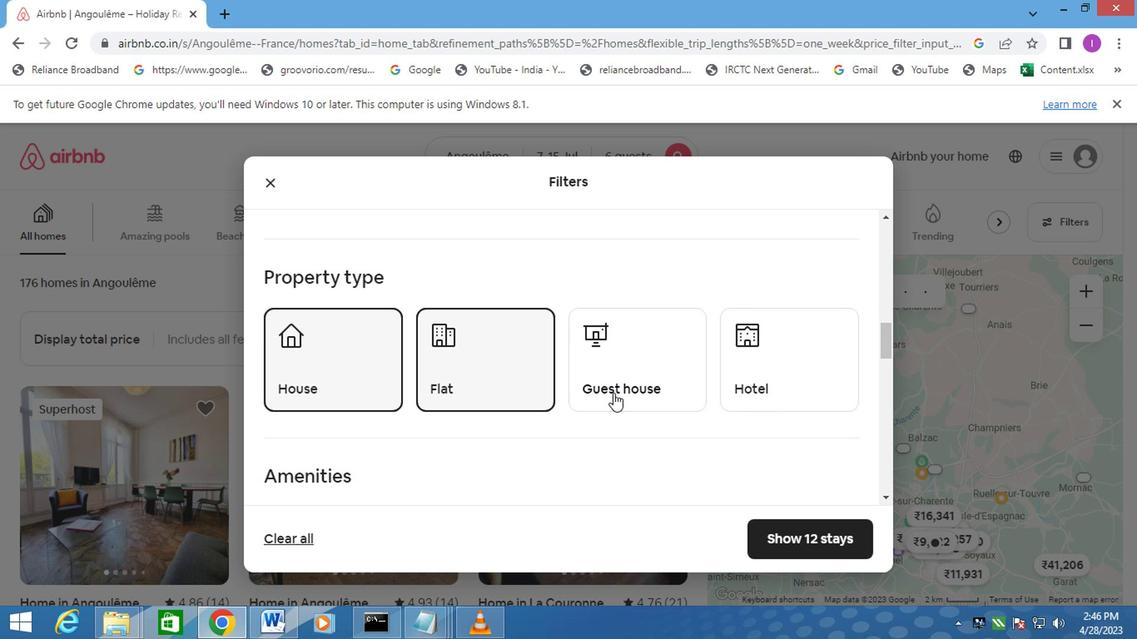 
Action: Mouse pressed left at (621, 389)
Screenshot: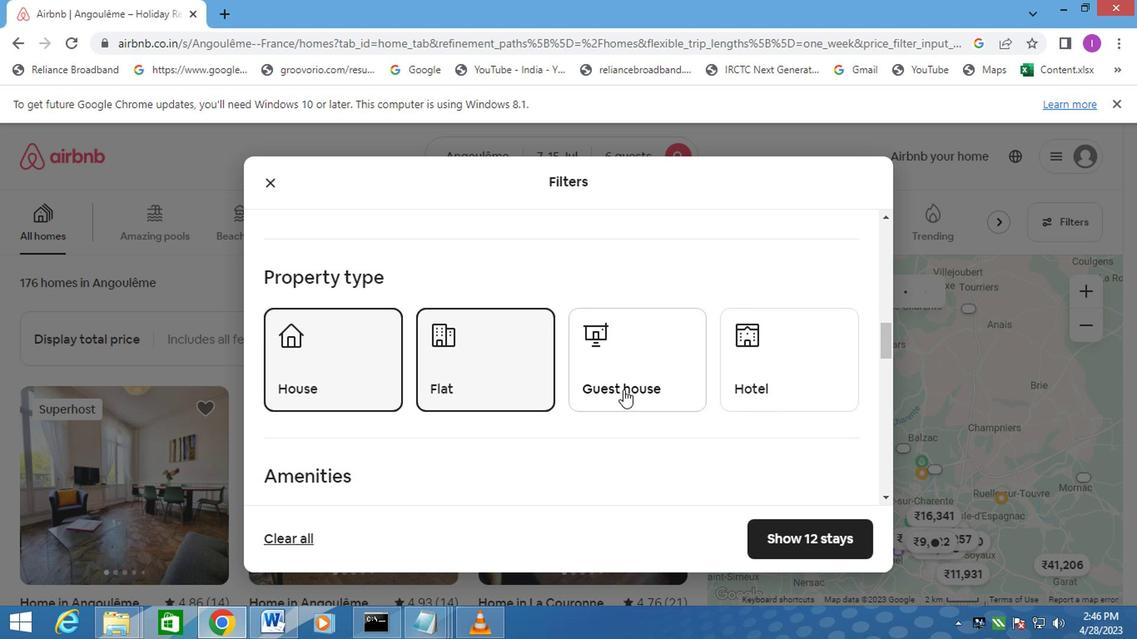 
Action: Mouse moved to (539, 430)
Screenshot: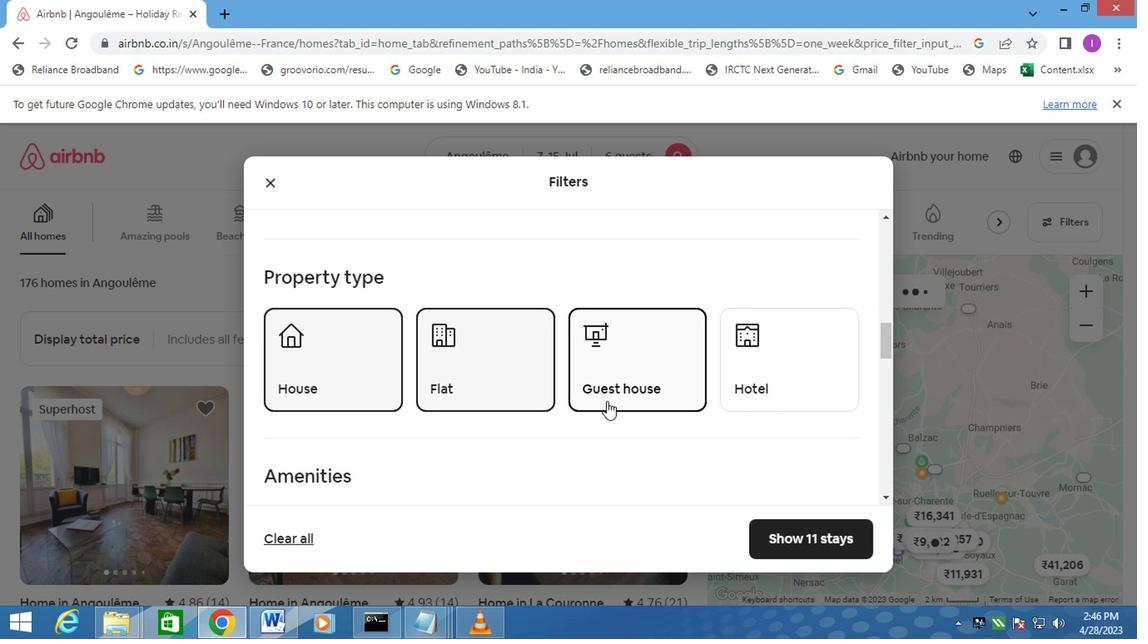 
Action: Mouse scrolled (539, 429) with delta (0, 0)
Screenshot: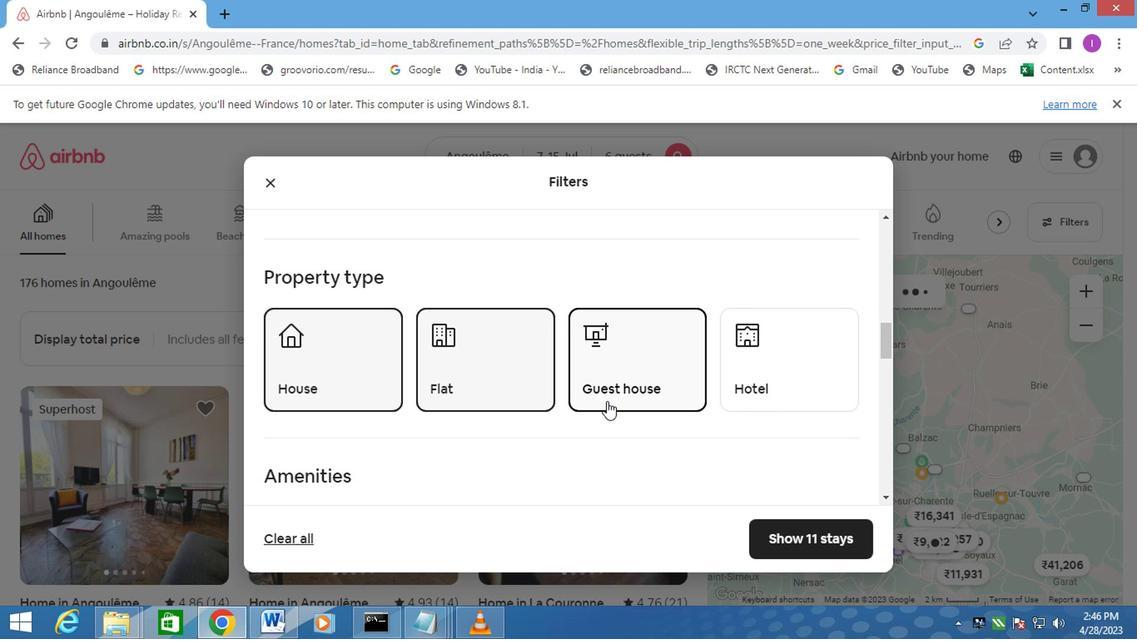 
Action: Mouse moved to (535, 432)
Screenshot: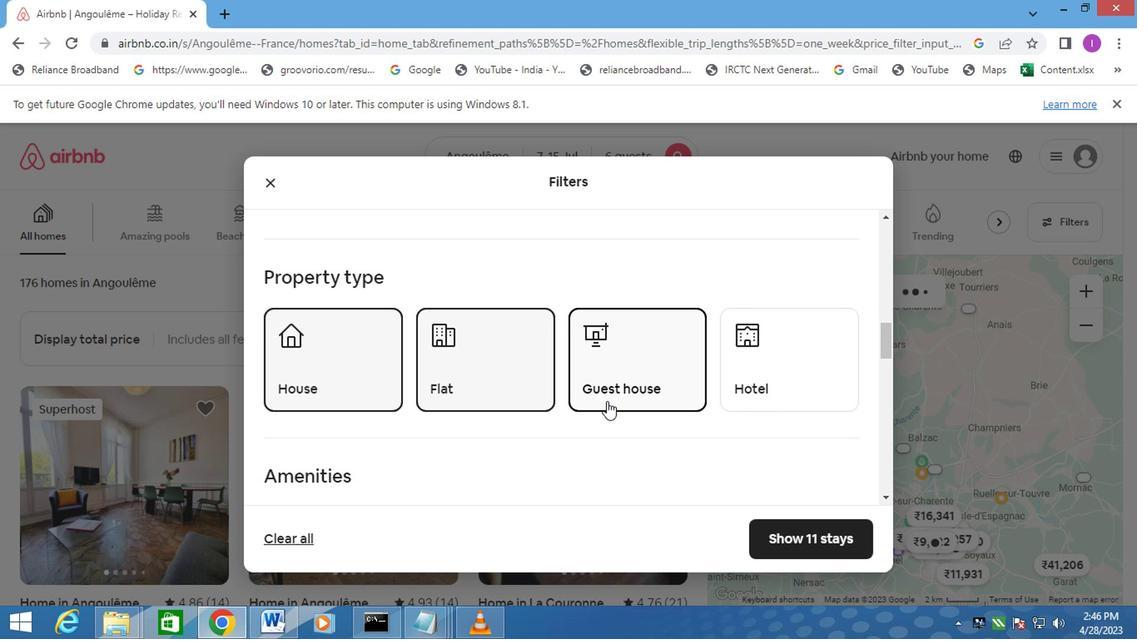 
Action: Mouse scrolled (535, 431) with delta (0, 0)
Screenshot: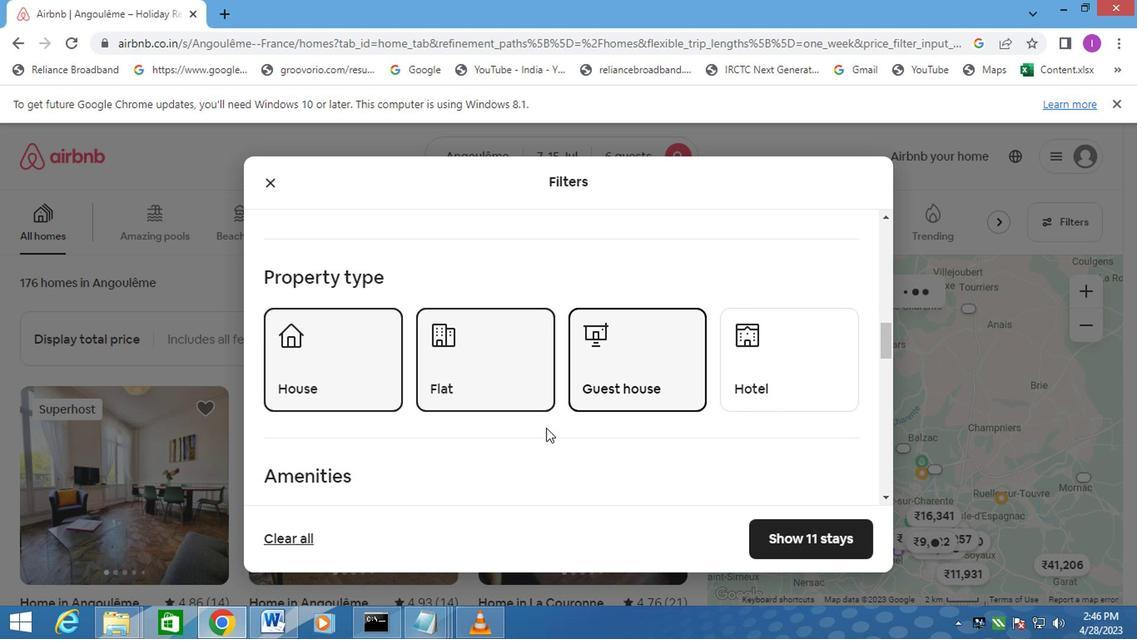 
Action: Mouse moved to (532, 432)
Screenshot: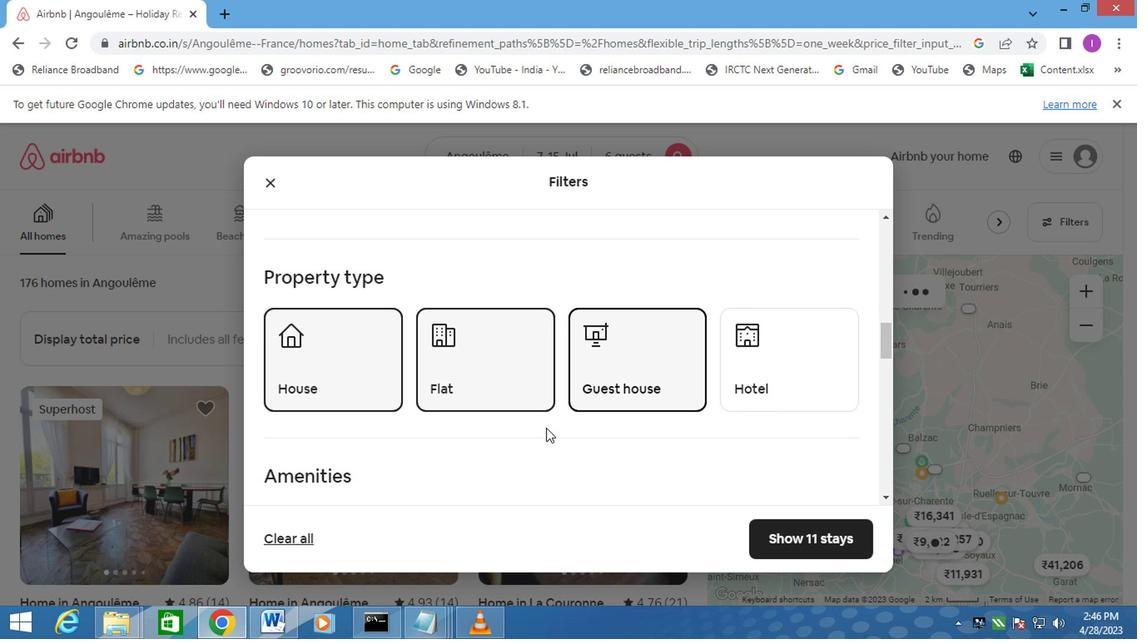 
Action: Mouse scrolled (532, 431) with delta (0, 0)
Screenshot: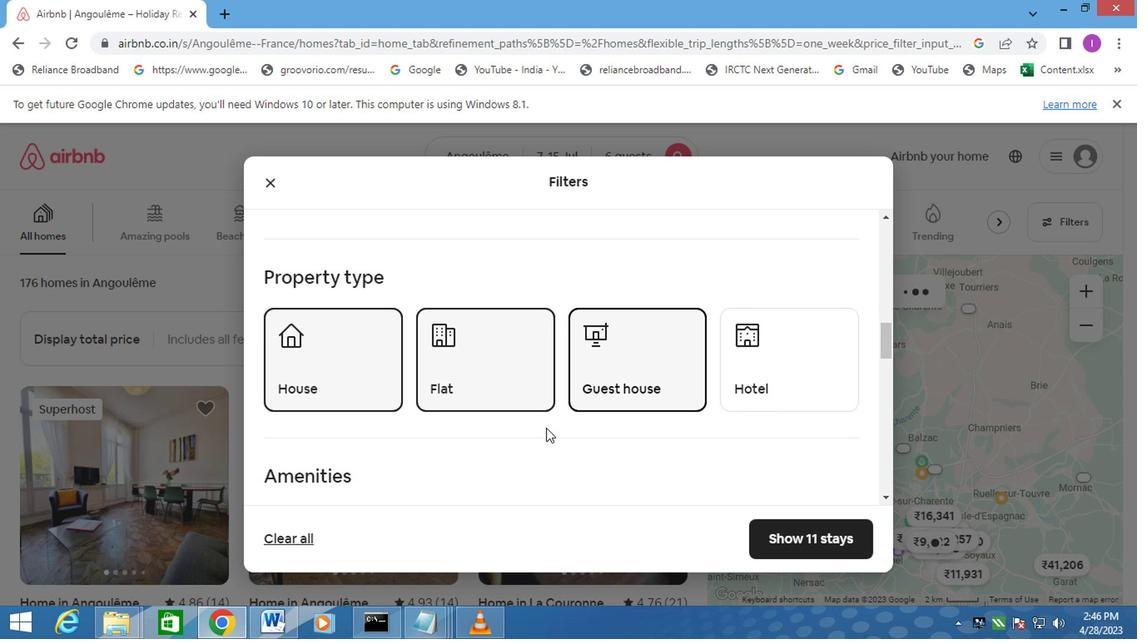 
Action: Mouse moved to (273, 346)
Screenshot: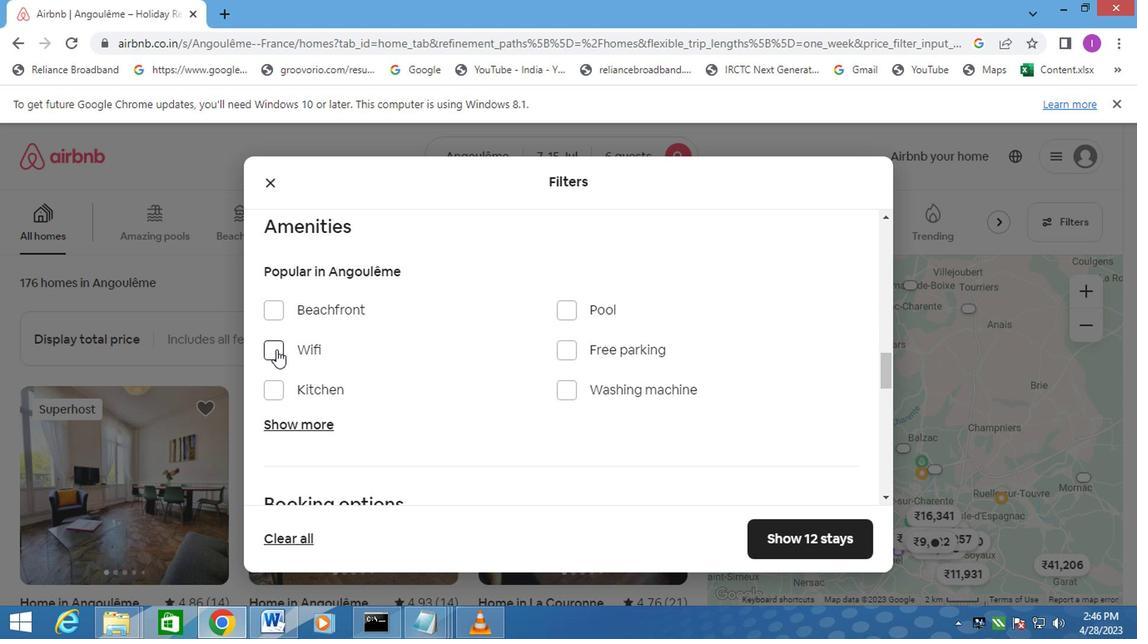
Action: Mouse pressed left at (273, 346)
Screenshot: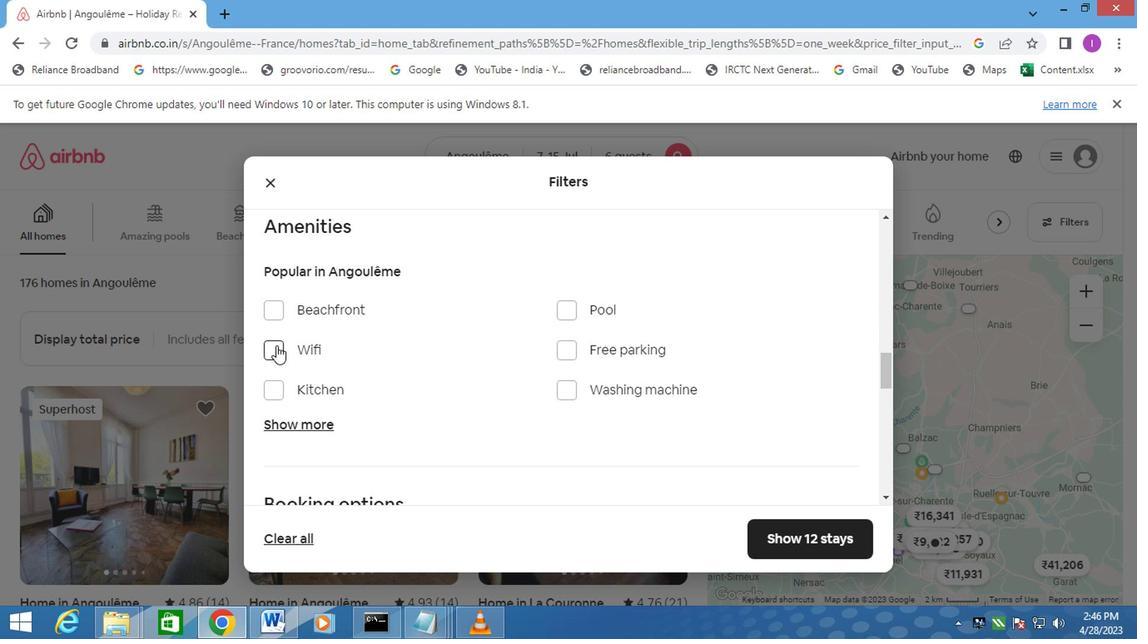 
Action: Mouse moved to (273, 354)
Screenshot: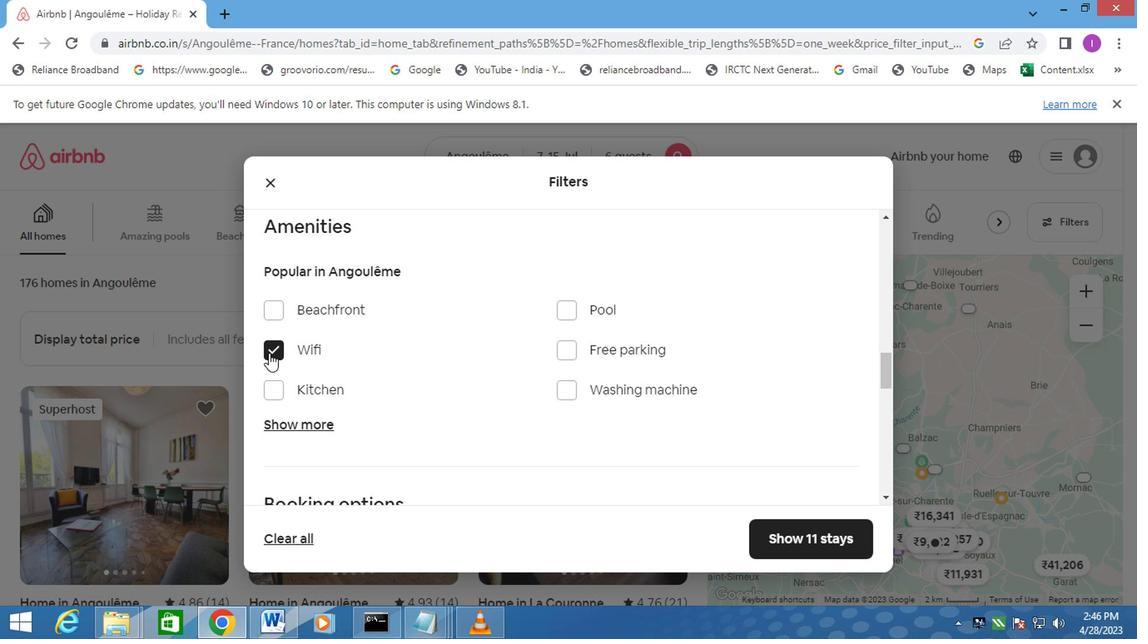 
Action: Mouse pressed left at (273, 354)
Screenshot: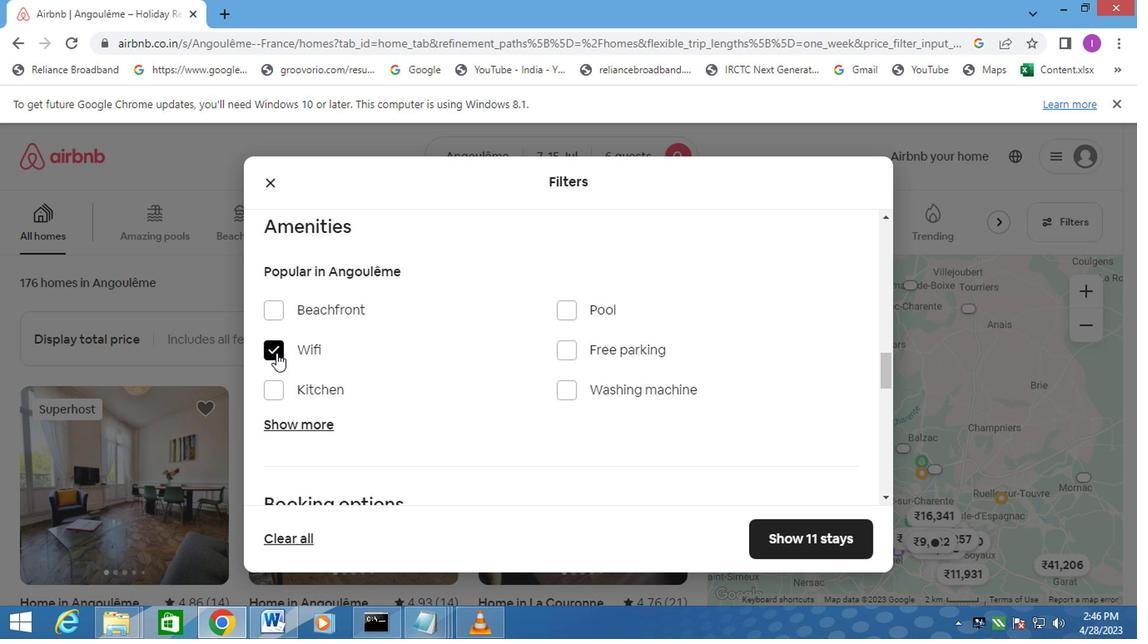 
Action: Mouse moved to (565, 391)
Screenshot: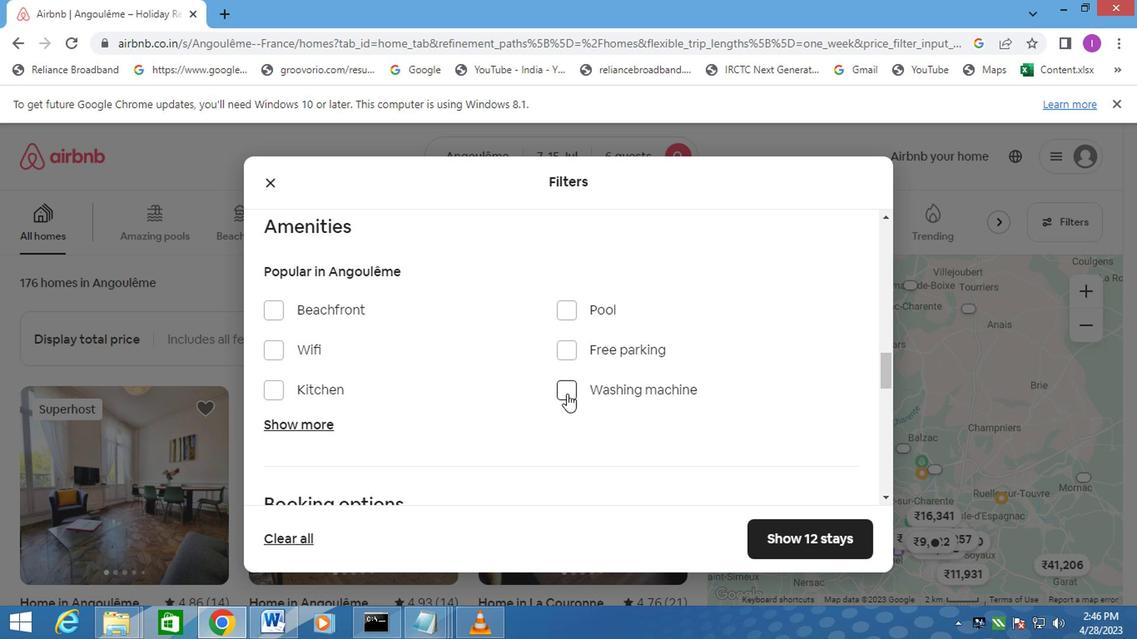 
Action: Mouse pressed left at (565, 391)
Screenshot: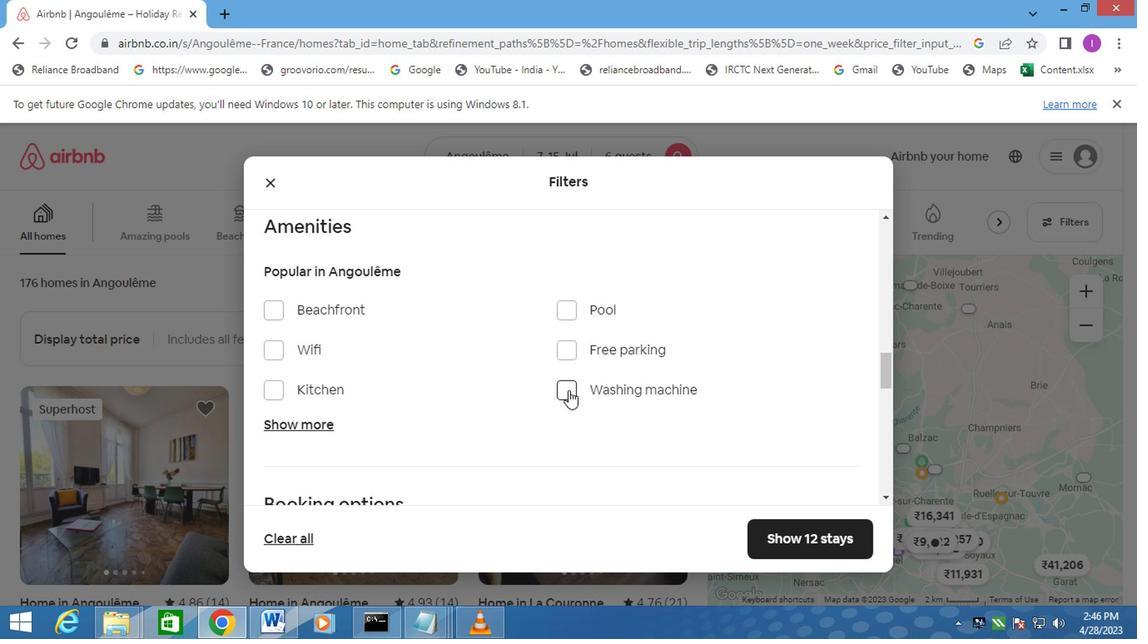 
Action: Mouse moved to (497, 448)
Screenshot: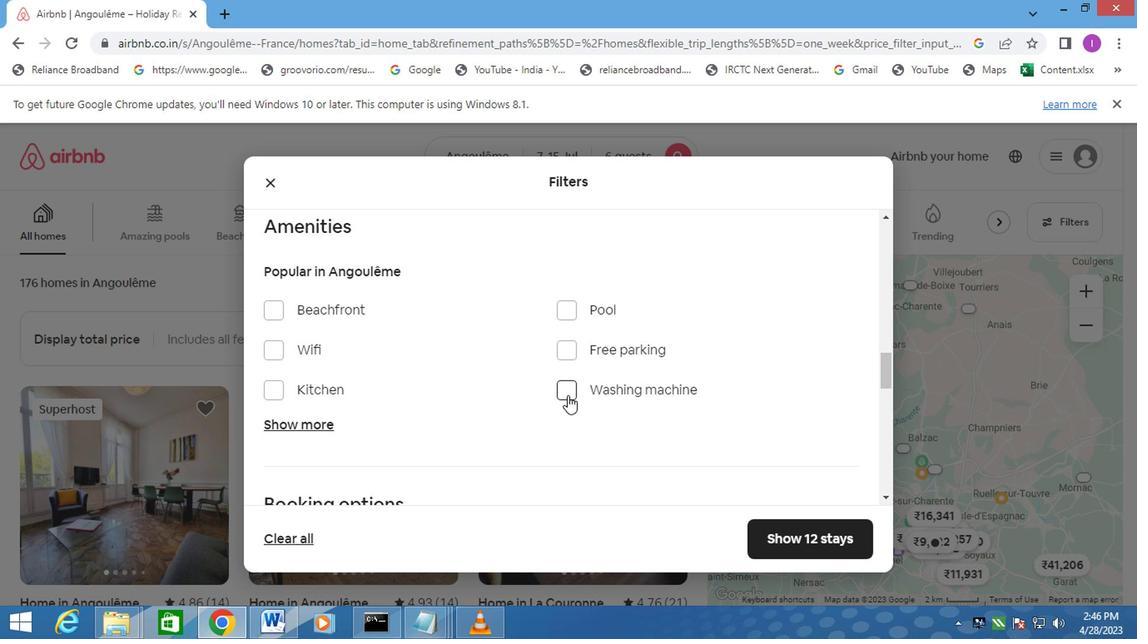 
Action: Mouse scrolled (497, 447) with delta (0, -1)
Screenshot: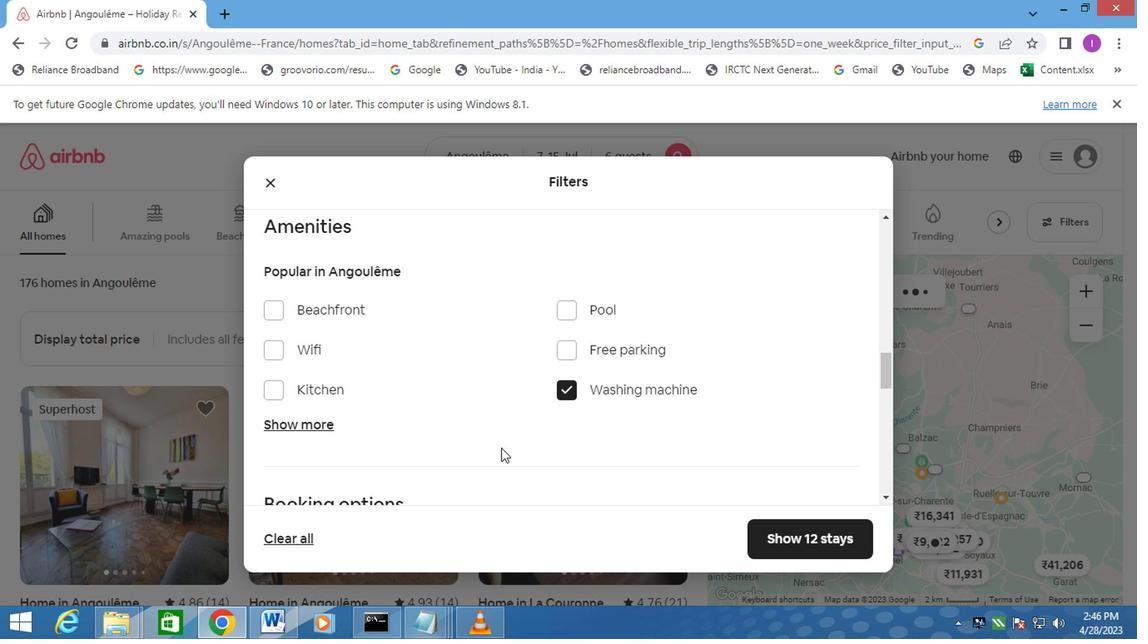 
Action: Mouse scrolled (497, 447) with delta (0, -1)
Screenshot: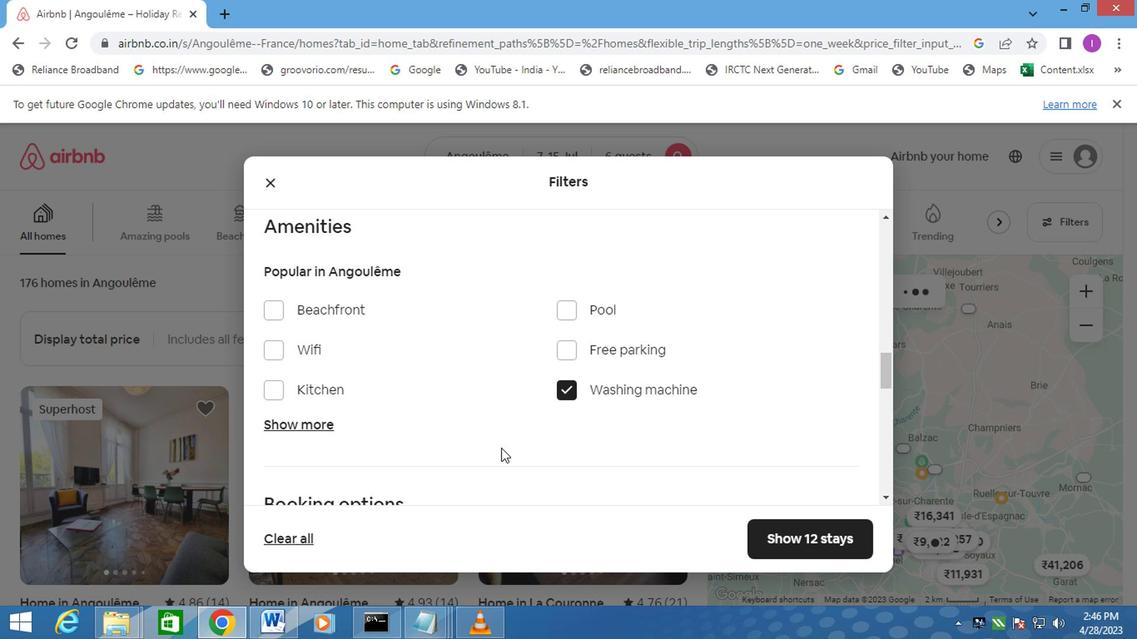 
Action: Mouse scrolled (497, 447) with delta (0, -1)
Screenshot: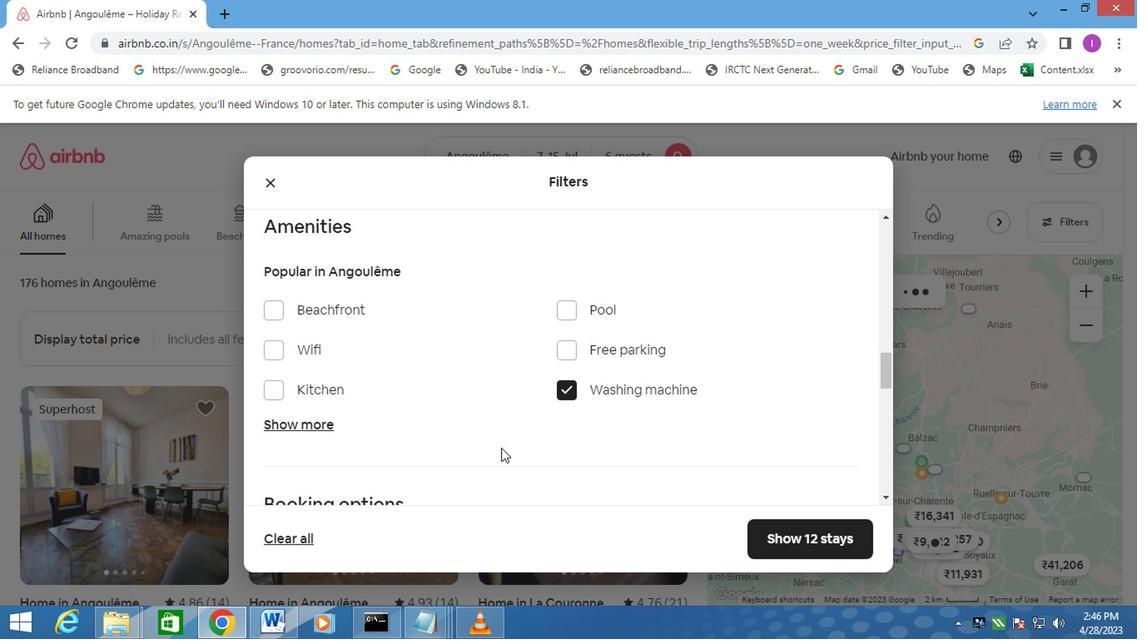 
Action: Mouse moved to (831, 372)
Screenshot: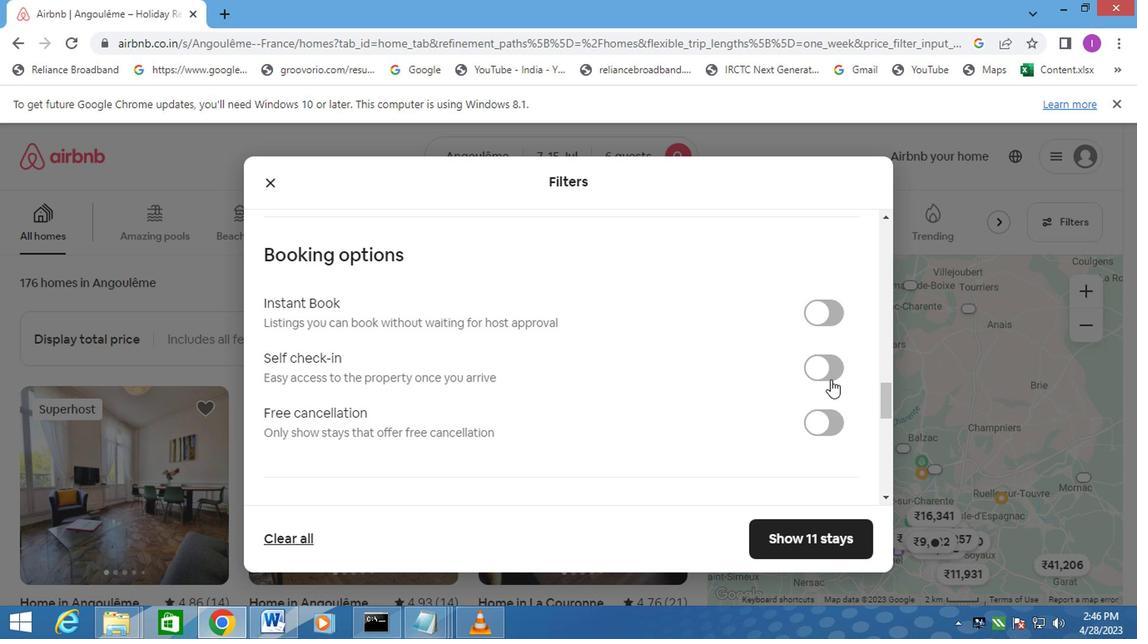 
Action: Mouse pressed left at (831, 372)
Screenshot: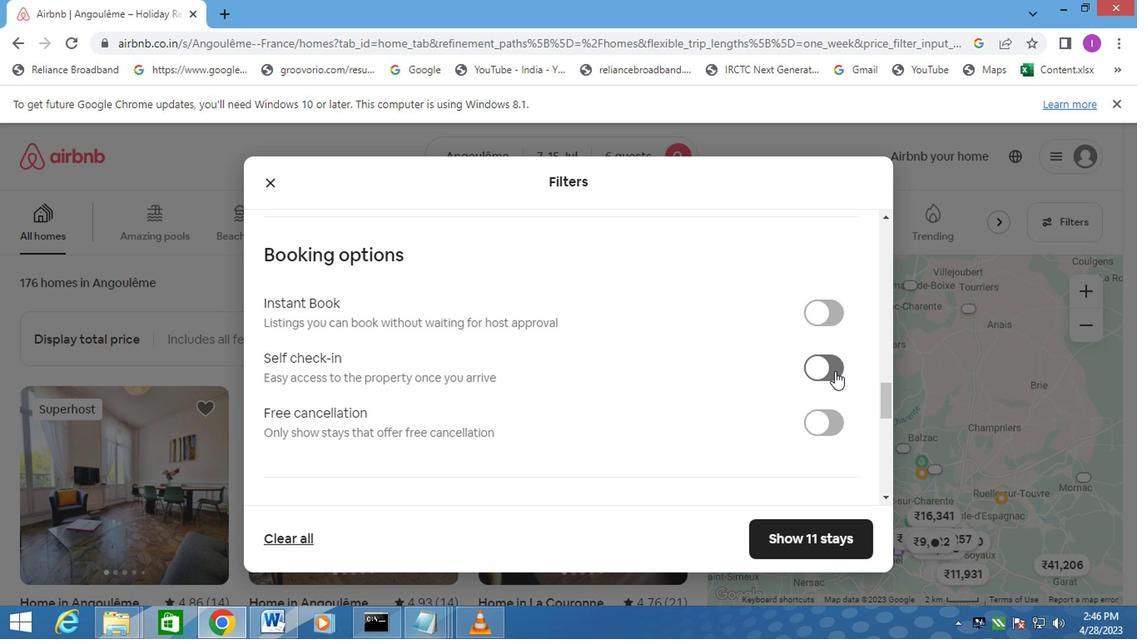 
Action: Mouse moved to (592, 472)
Screenshot: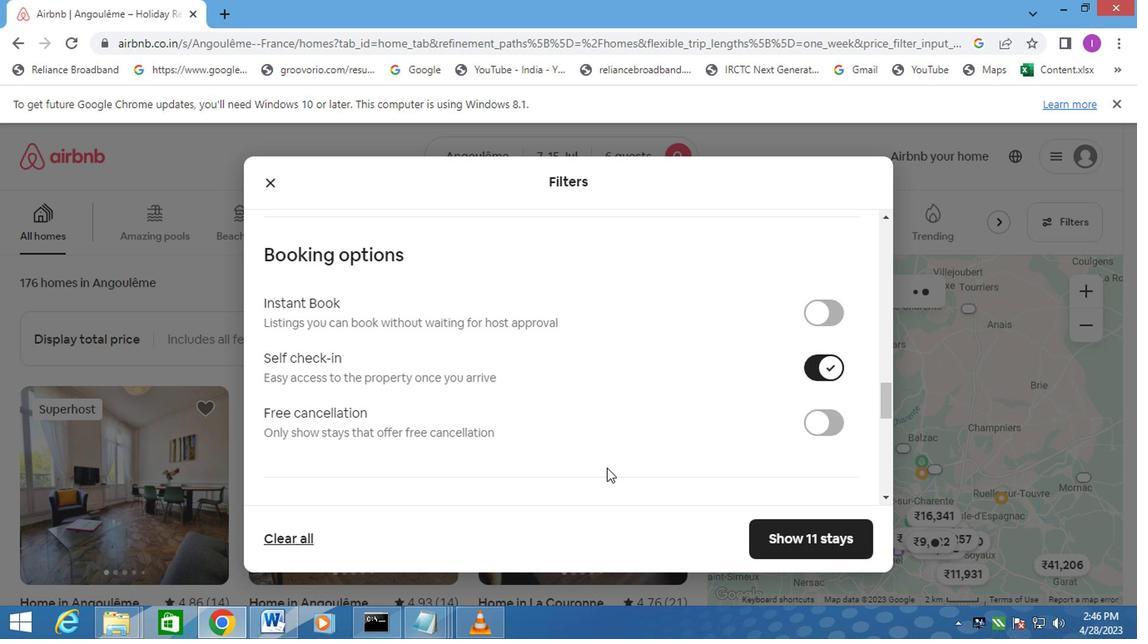 
Action: Mouse scrolled (592, 472) with delta (0, 0)
Screenshot: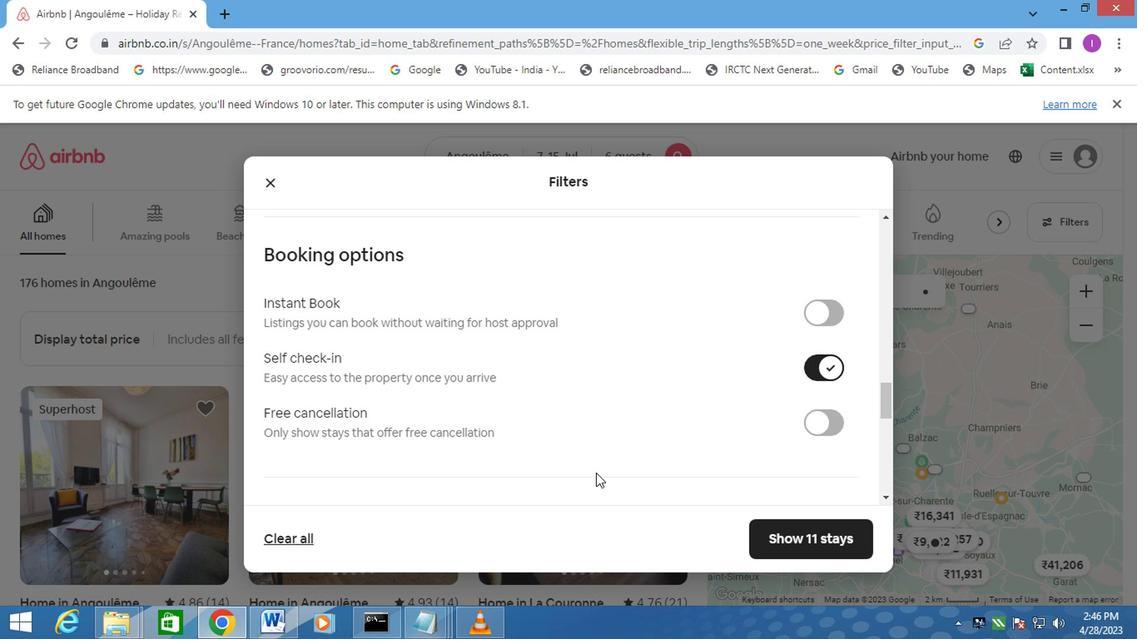 
Action: Mouse scrolled (592, 472) with delta (0, 0)
Screenshot: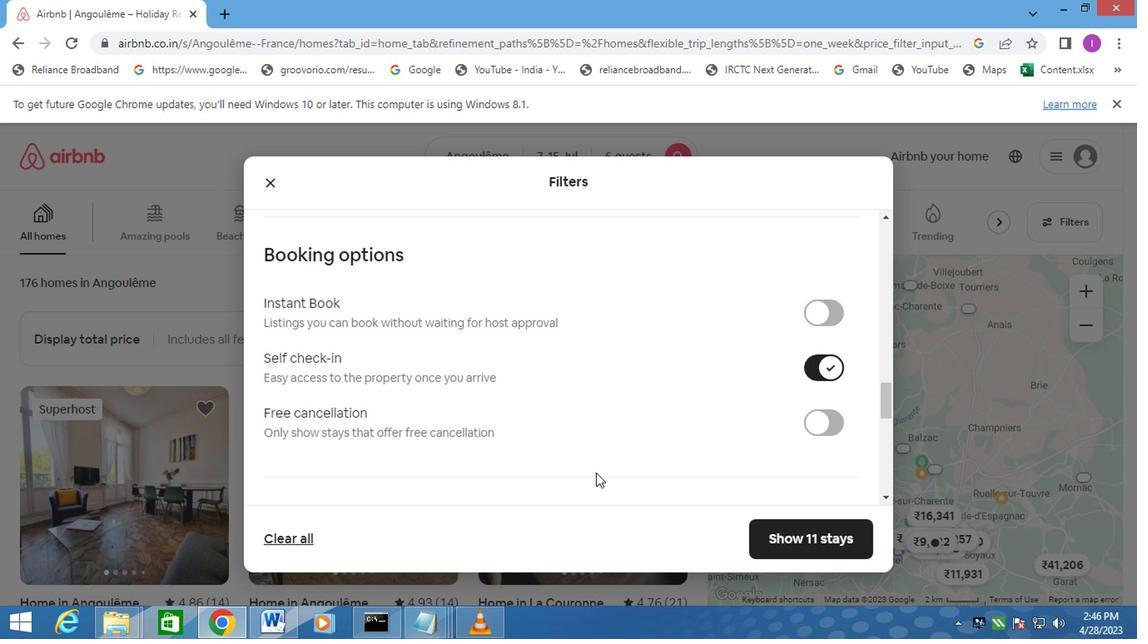 
Action: Mouse scrolled (592, 472) with delta (0, 0)
Screenshot: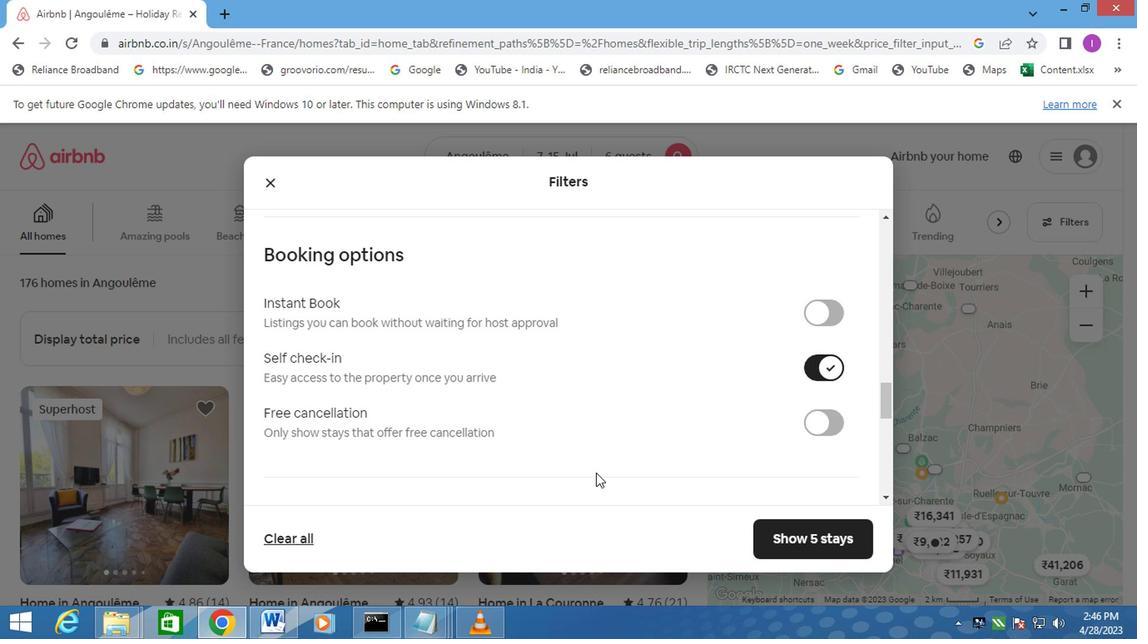 
Action: Mouse moved to (562, 459)
Screenshot: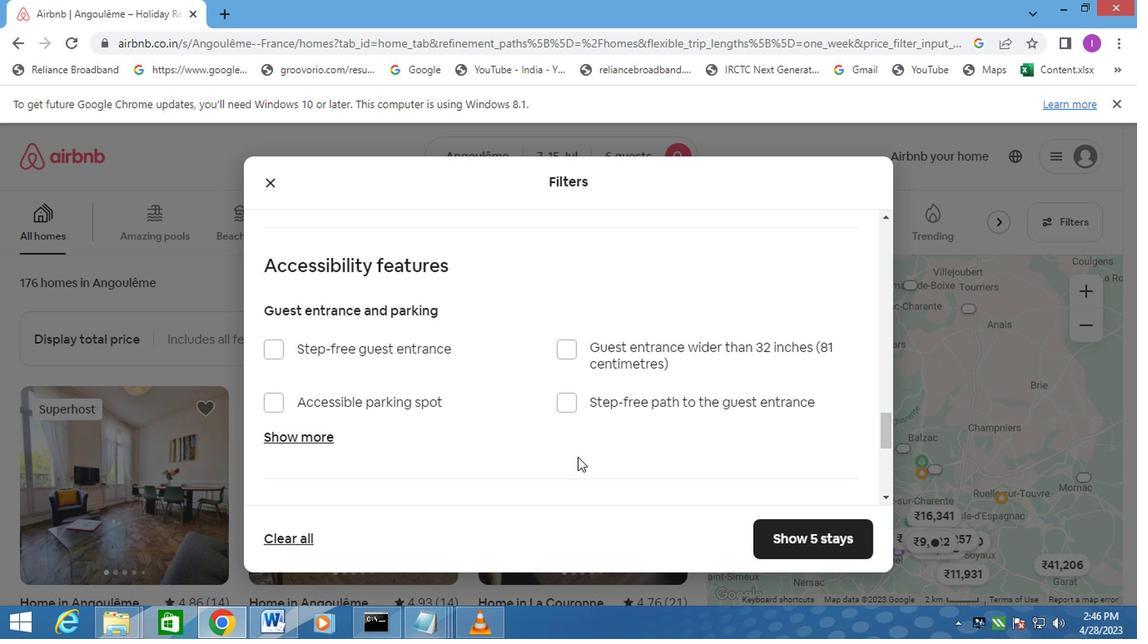 
Action: Mouse scrolled (562, 458) with delta (0, -1)
Screenshot: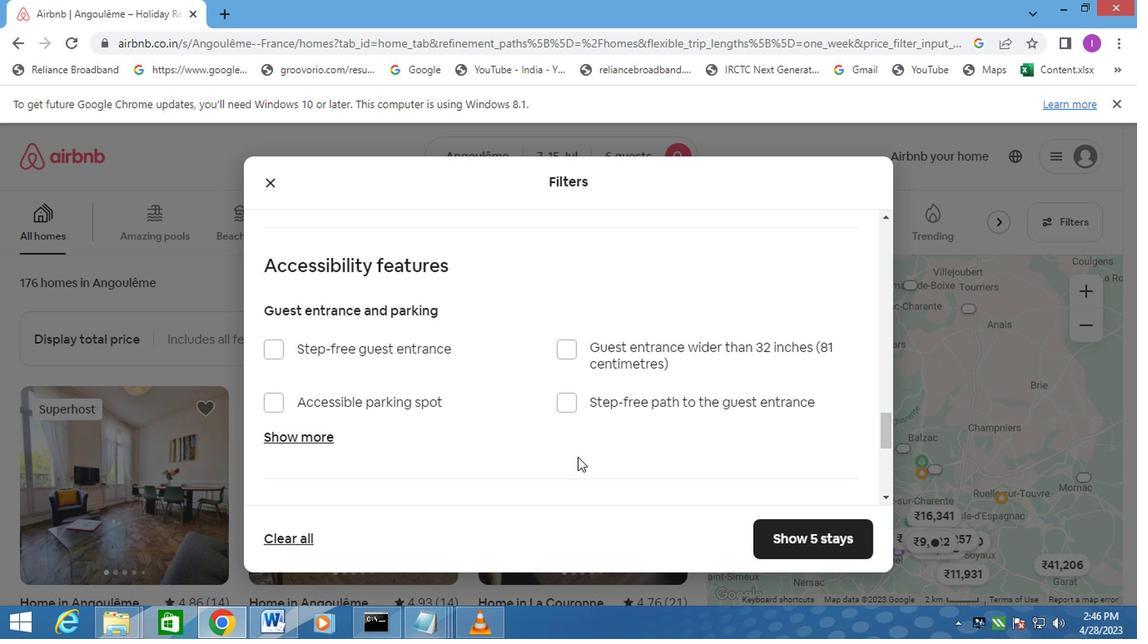 
Action: Mouse moved to (559, 461)
Screenshot: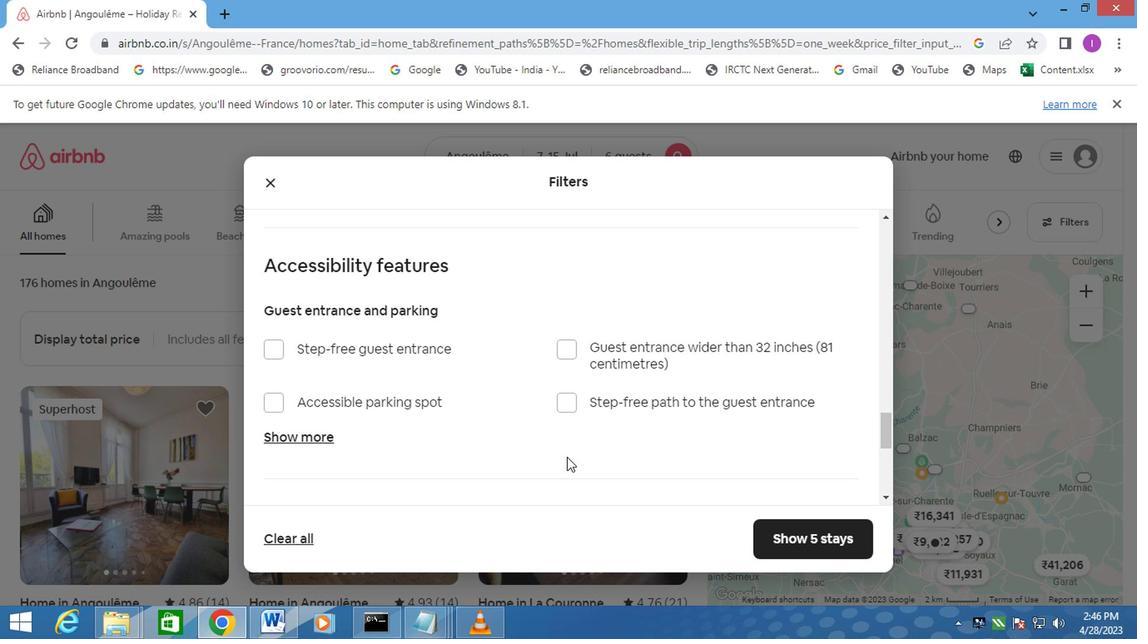 
Action: Mouse scrolled (559, 460) with delta (0, -1)
Screenshot: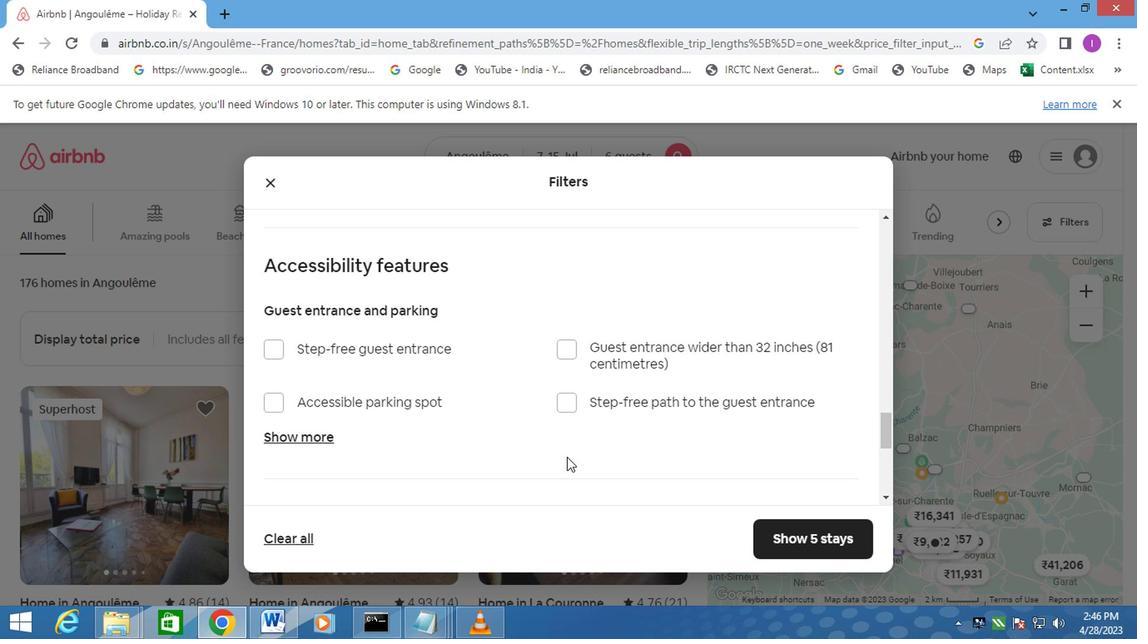 
Action: Mouse moved to (539, 468)
Screenshot: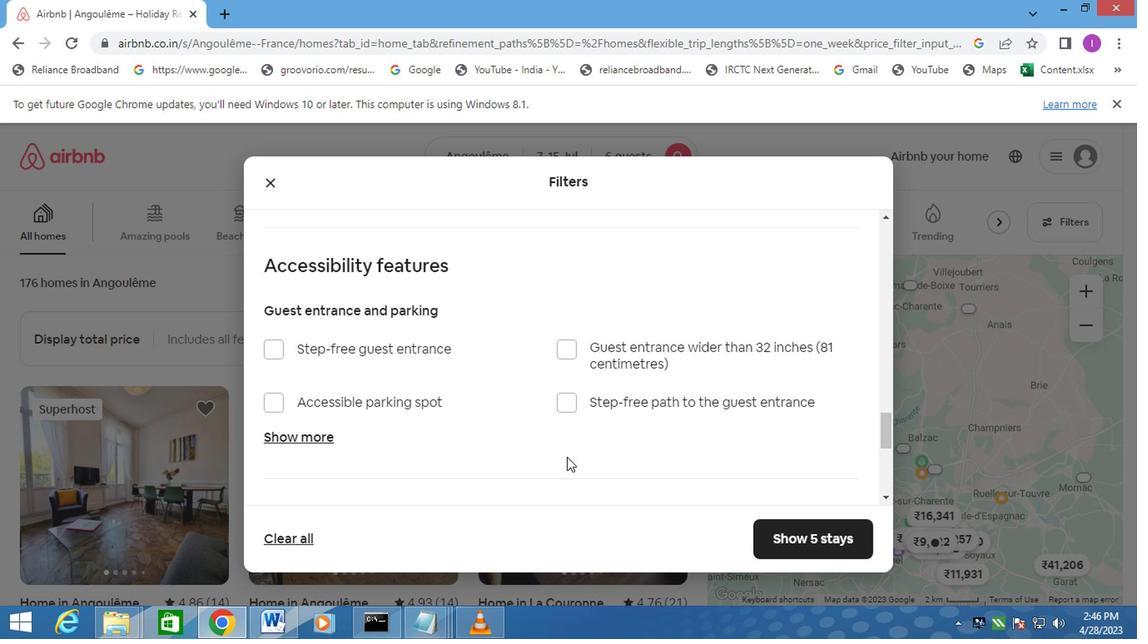 
Action: Mouse scrolled (539, 467) with delta (0, 0)
Screenshot: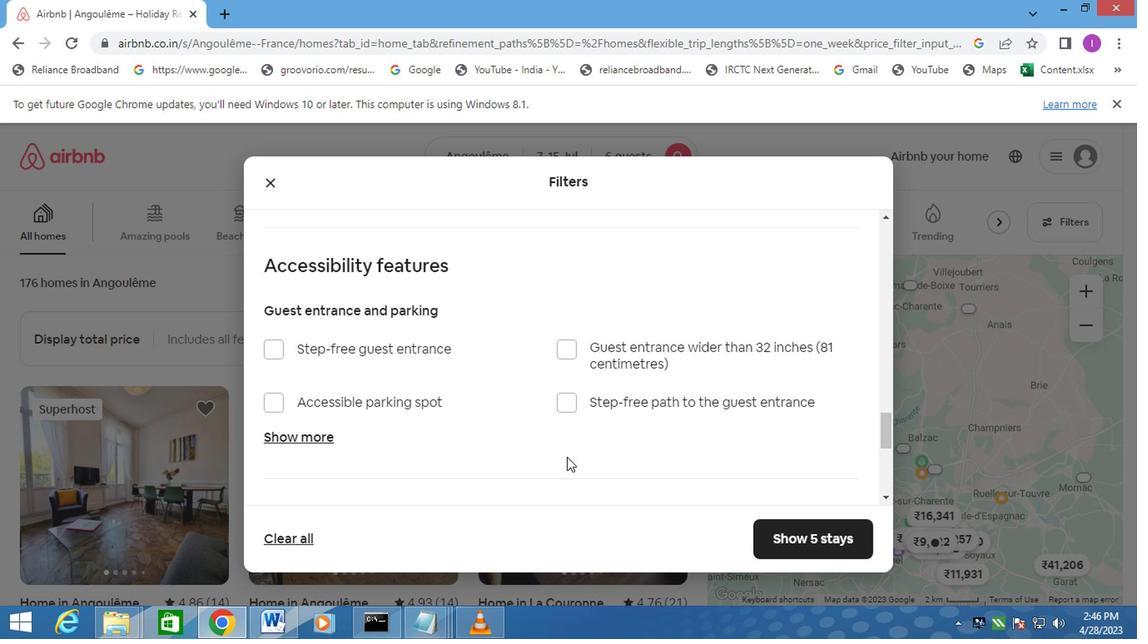 
Action: Mouse moved to (528, 468)
Screenshot: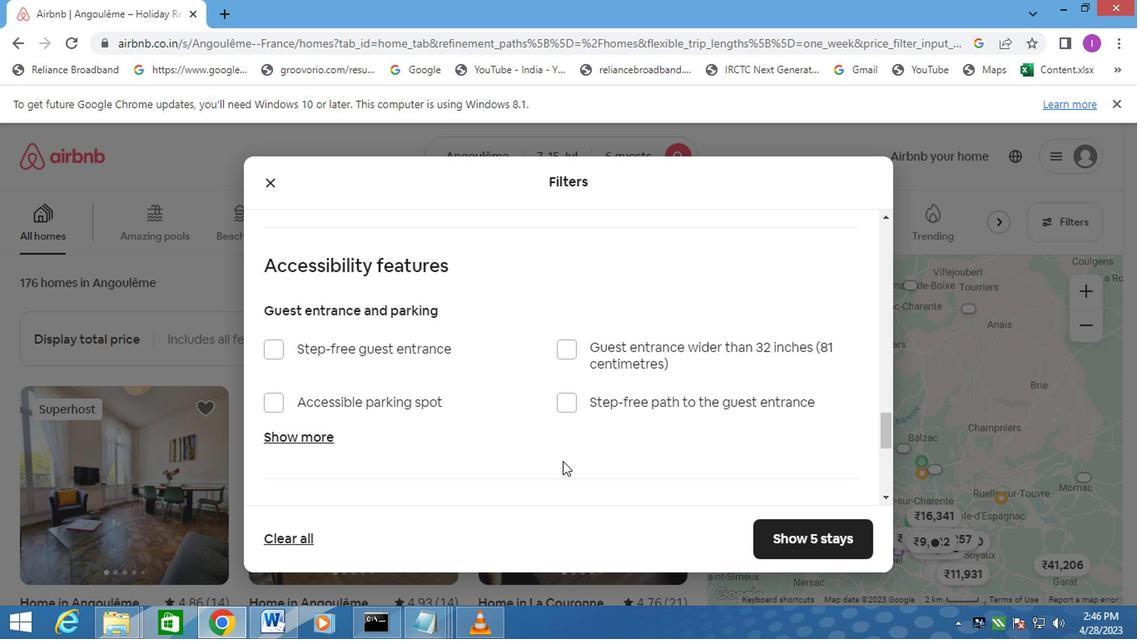 
Action: Mouse scrolled (528, 468) with delta (0, 0)
Screenshot: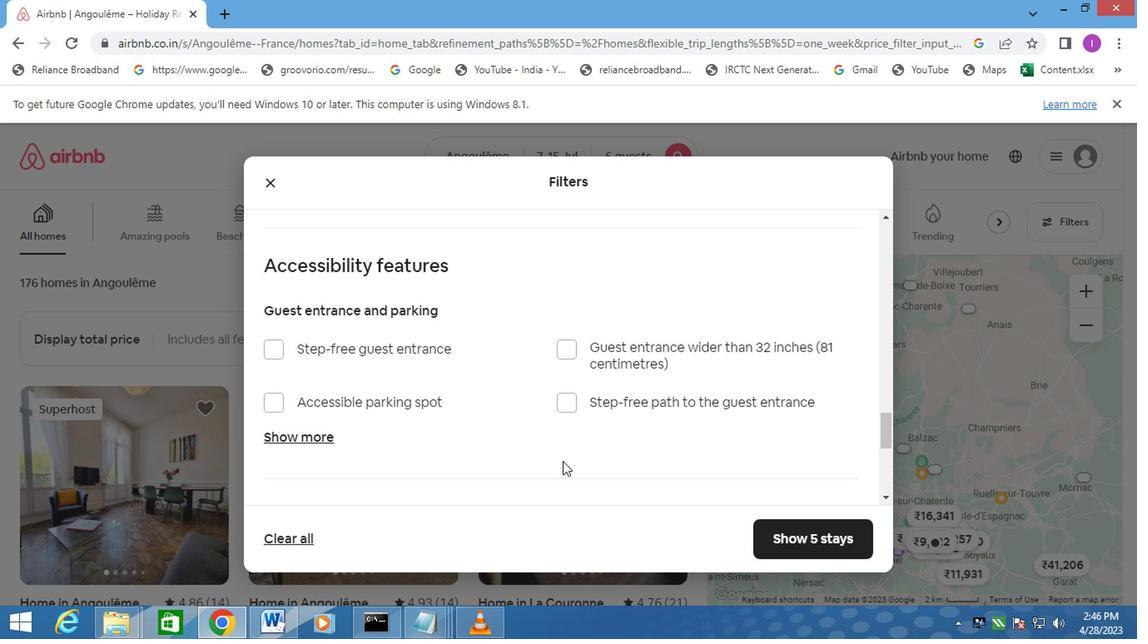 
Action: Mouse moved to (273, 402)
Screenshot: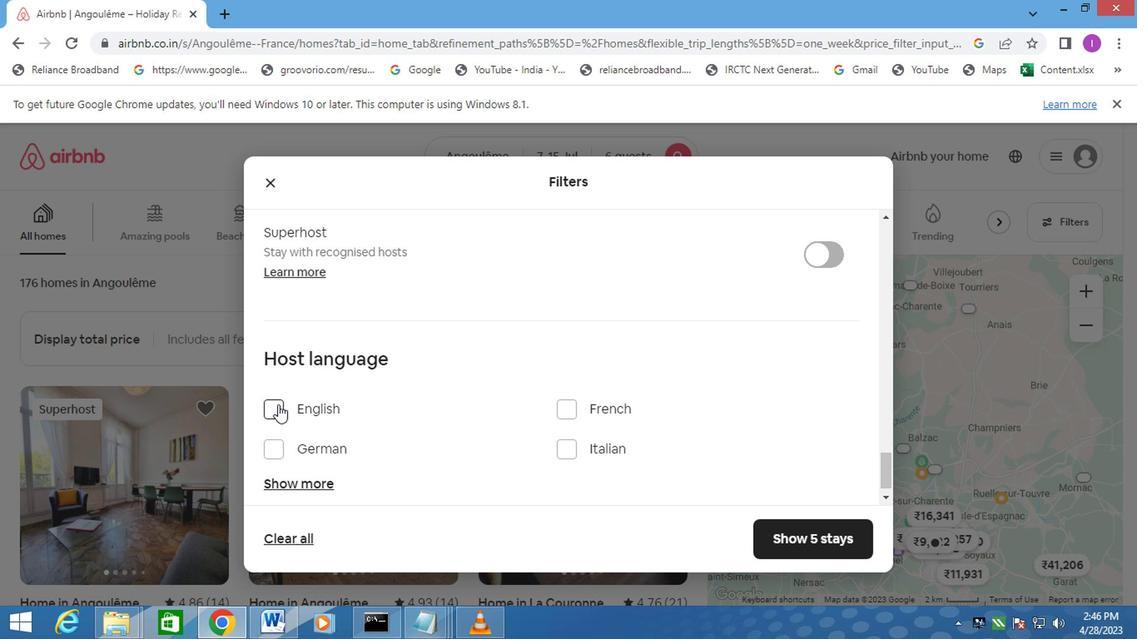 
Action: Mouse pressed left at (273, 402)
Screenshot: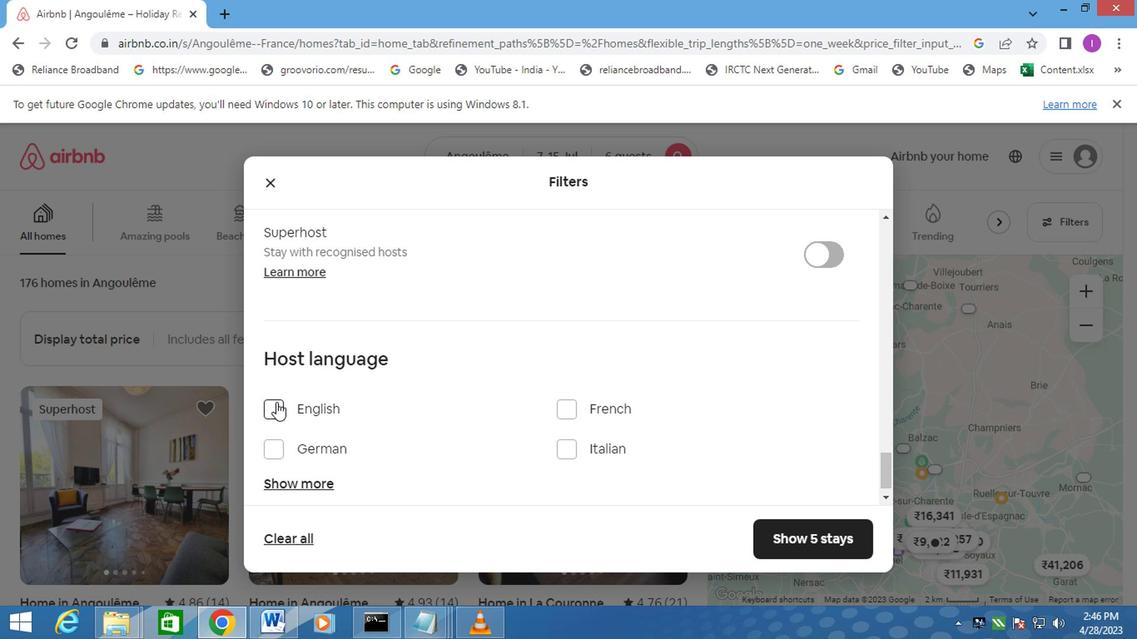 
Action: Mouse moved to (600, 440)
Screenshot: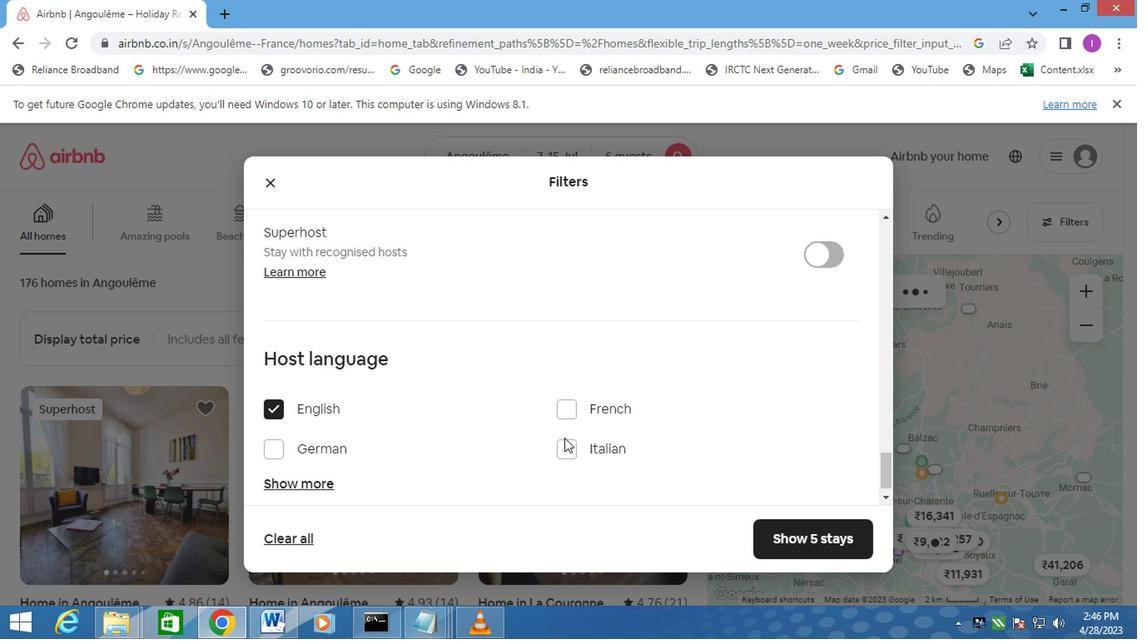 
Action: Mouse scrolled (600, 439) with delta (0, -1)
Screenshot: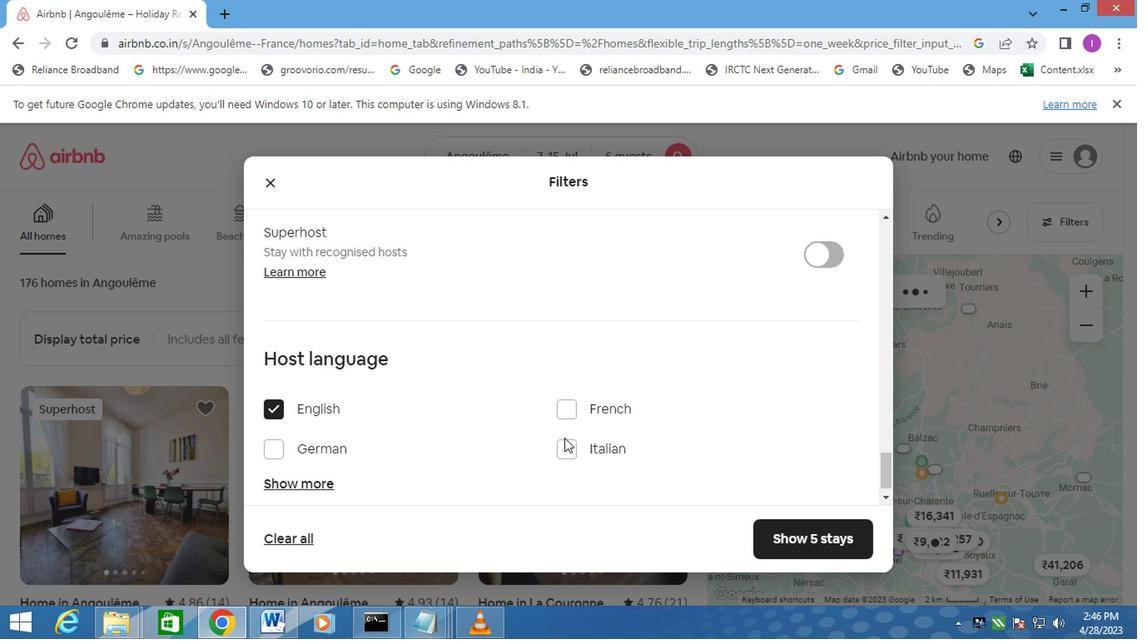 
Action: Mouse moved to (600, 440)
Screenshot: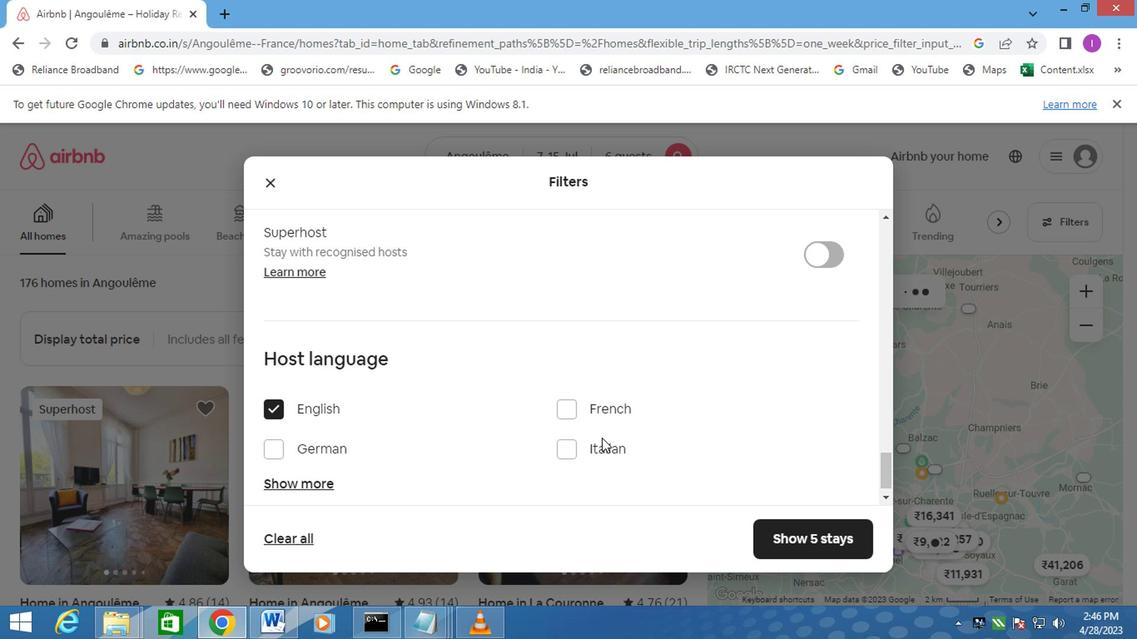 
Action: Mouse scrolled (600, 440) with delta (0, 0)
Screenshot: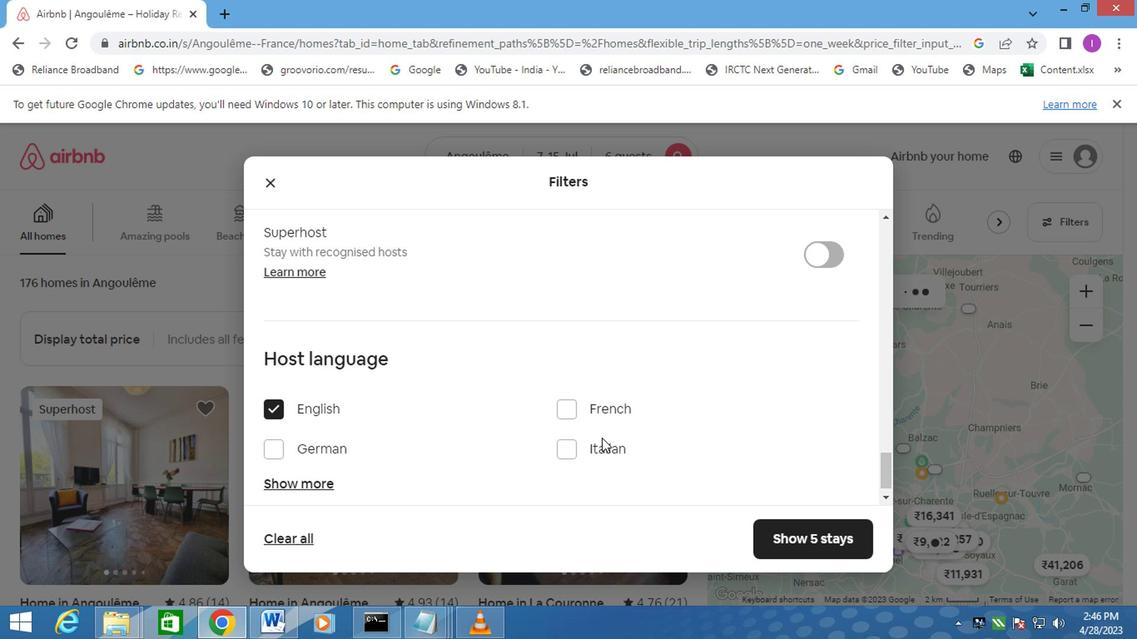 
Action: Mouse moved to (602, 442)
Screenshot: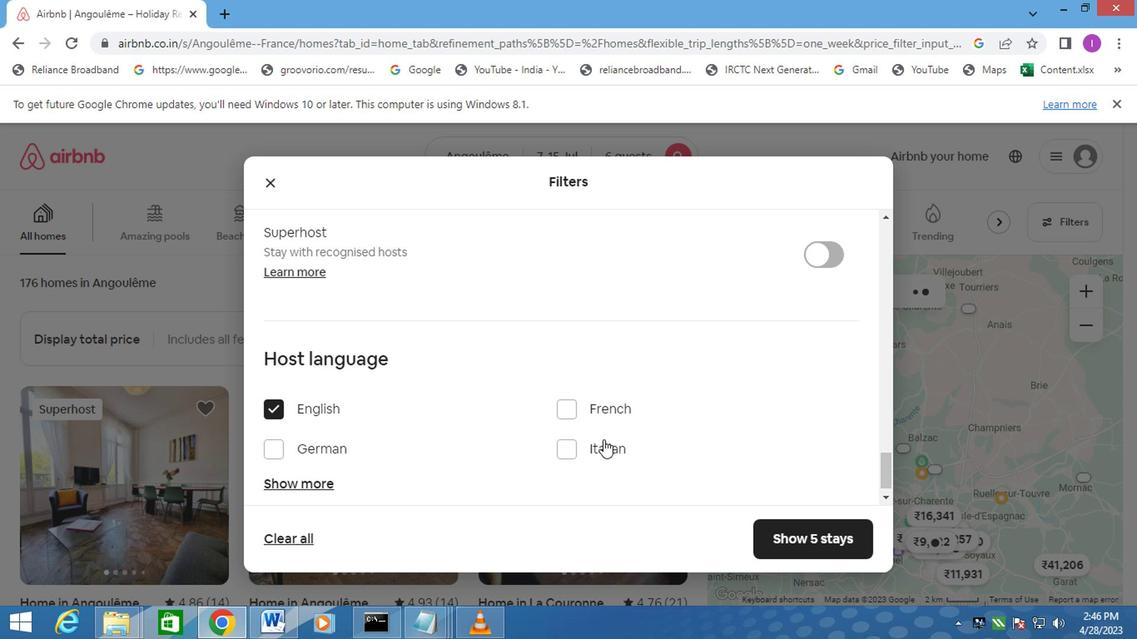 
Action: Mouse scrolled (602, 441) with delta (0, -1)
Screenshot: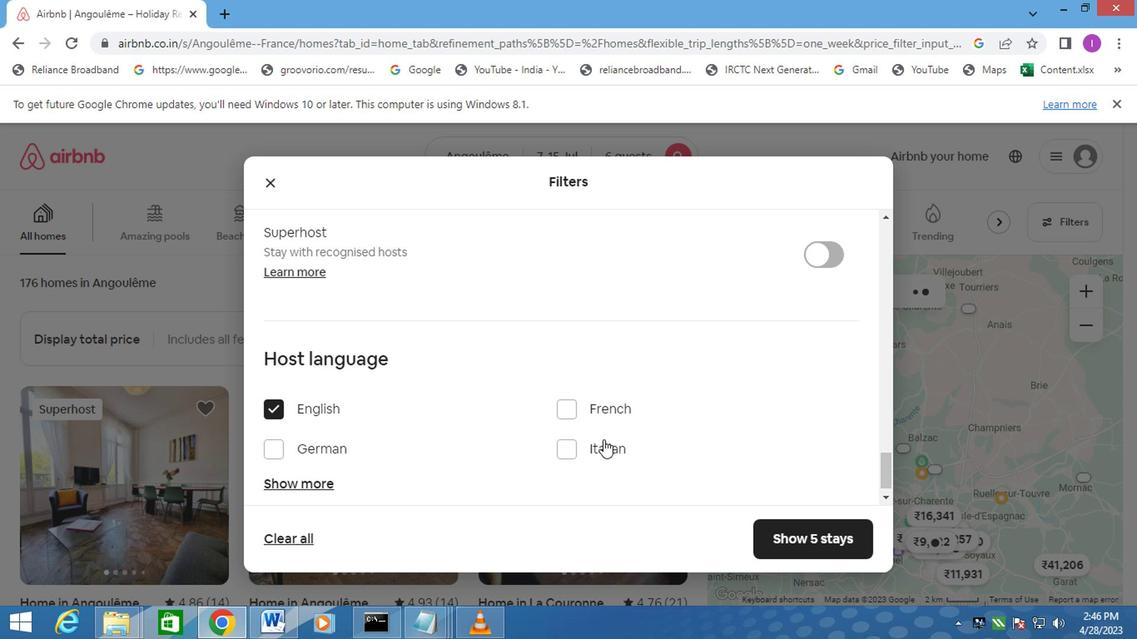 
Action: Mouse moved to (751, 472)
Screenshot: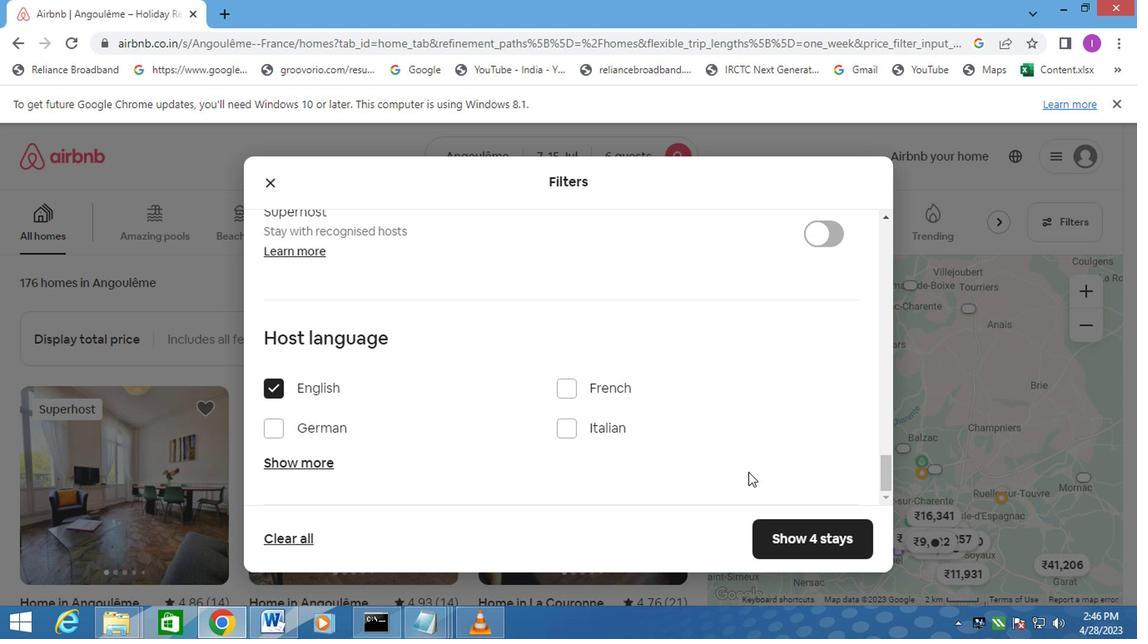 
Action: Mouse scrolled (751, 471) with delta (0, 0)
Screenshot: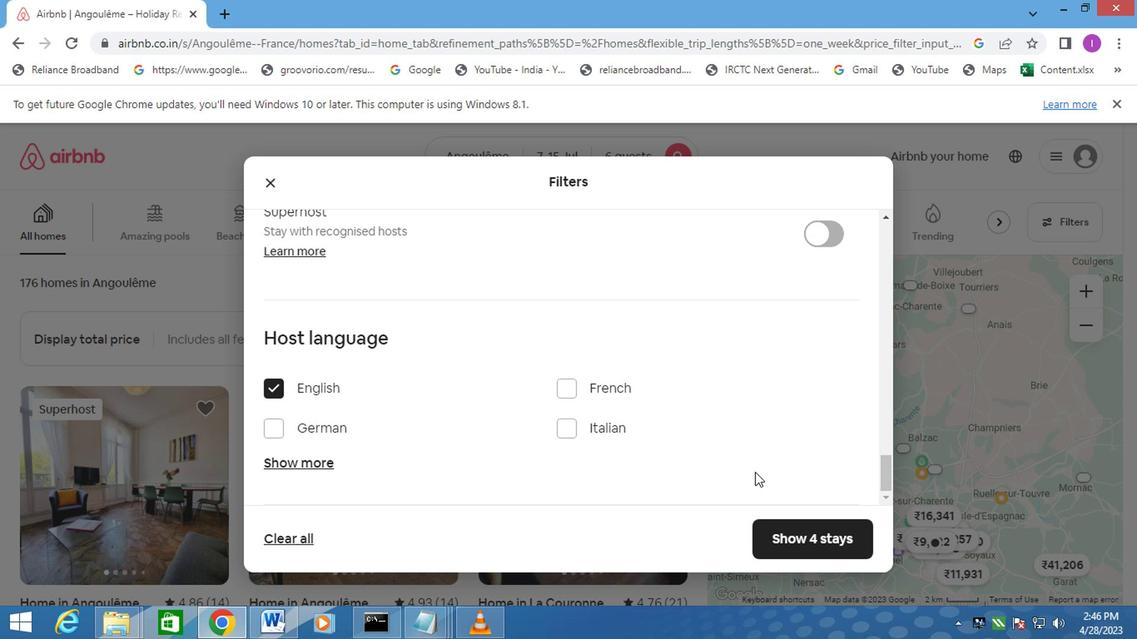 
Action: Mouse moved to (753, 472)
Screenshot: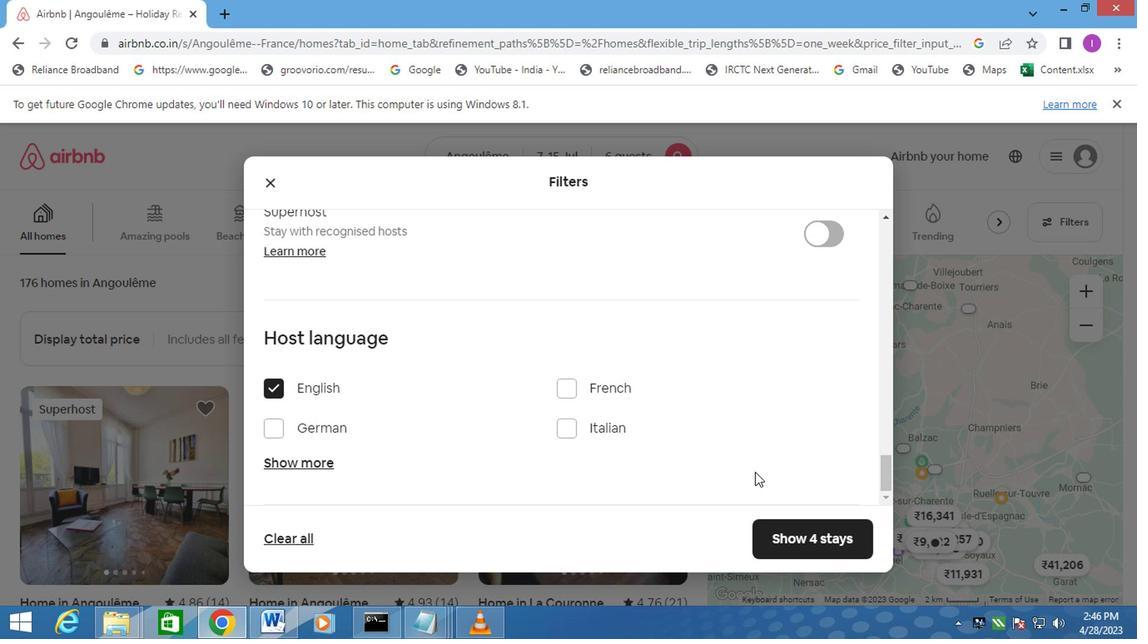 
Action: Mouse scrolled (753, 472) with delta (0, 0)
Screenshot: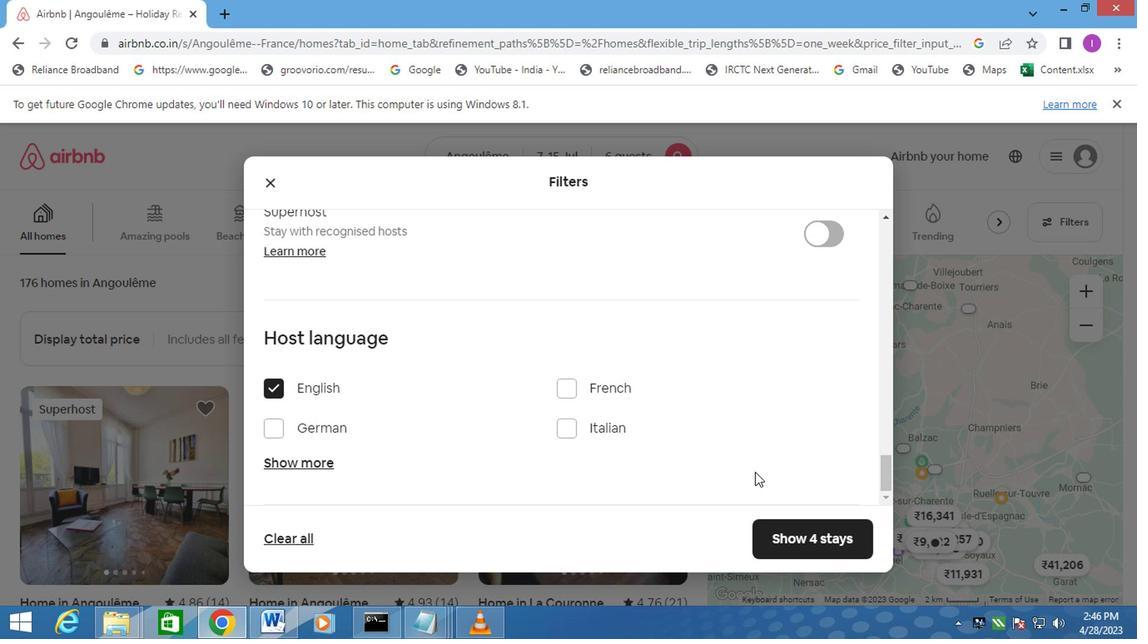 
Action: Mouse scrolled (753, 472) with delta (0, 0)
Screenshot: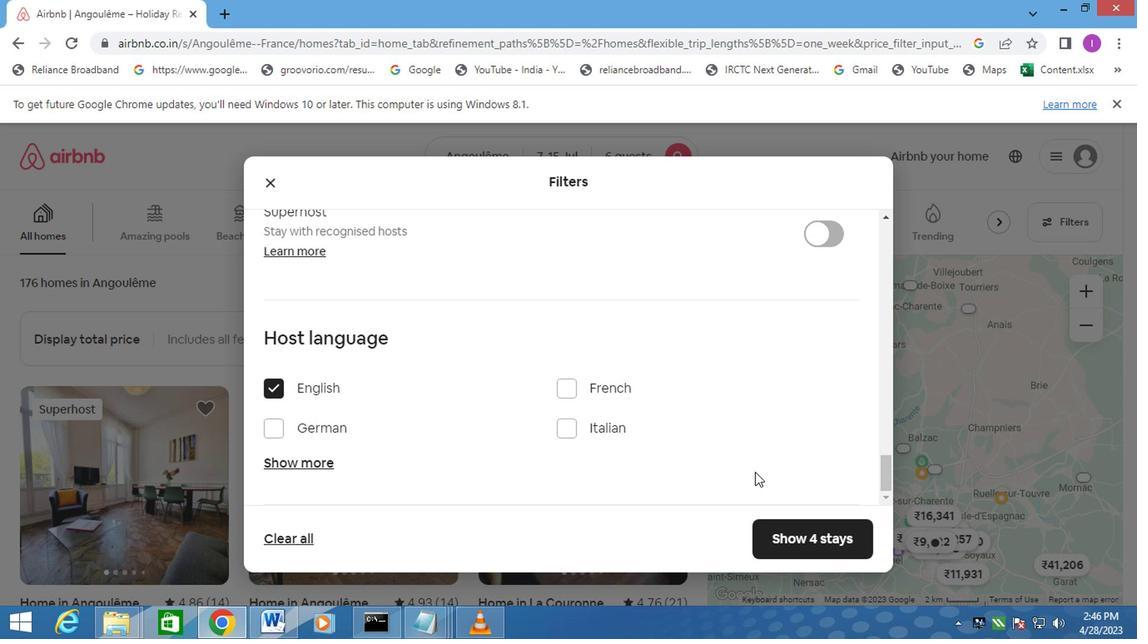 
Action: Mouse moved to (801, 537)
Screenshot: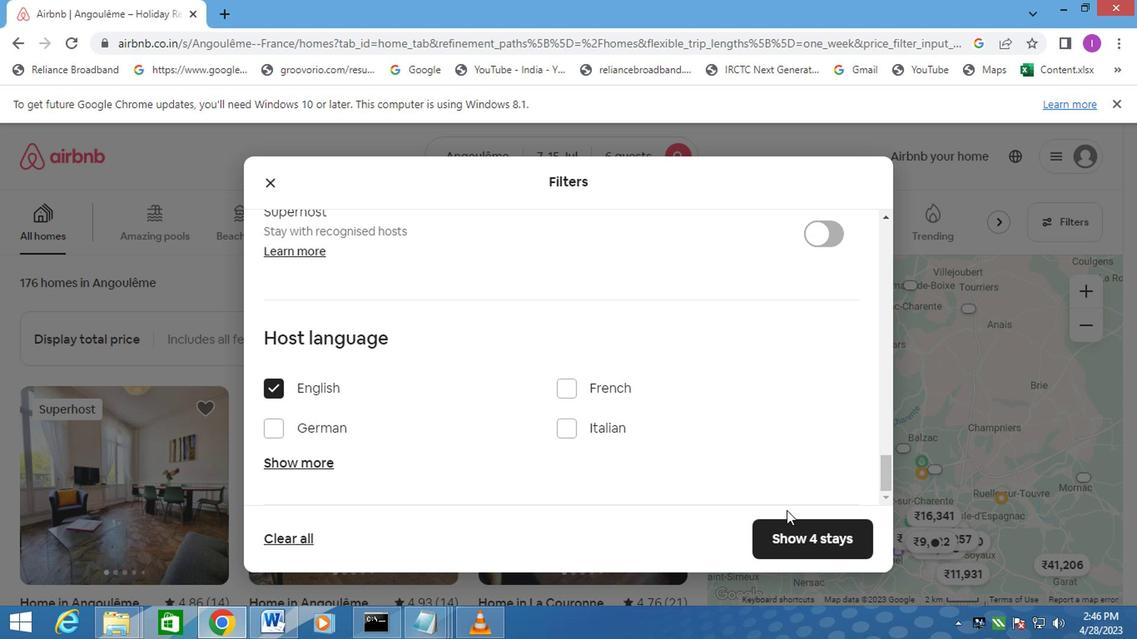 
Action: Mouse pressed left at (801, 537)
Screenshot: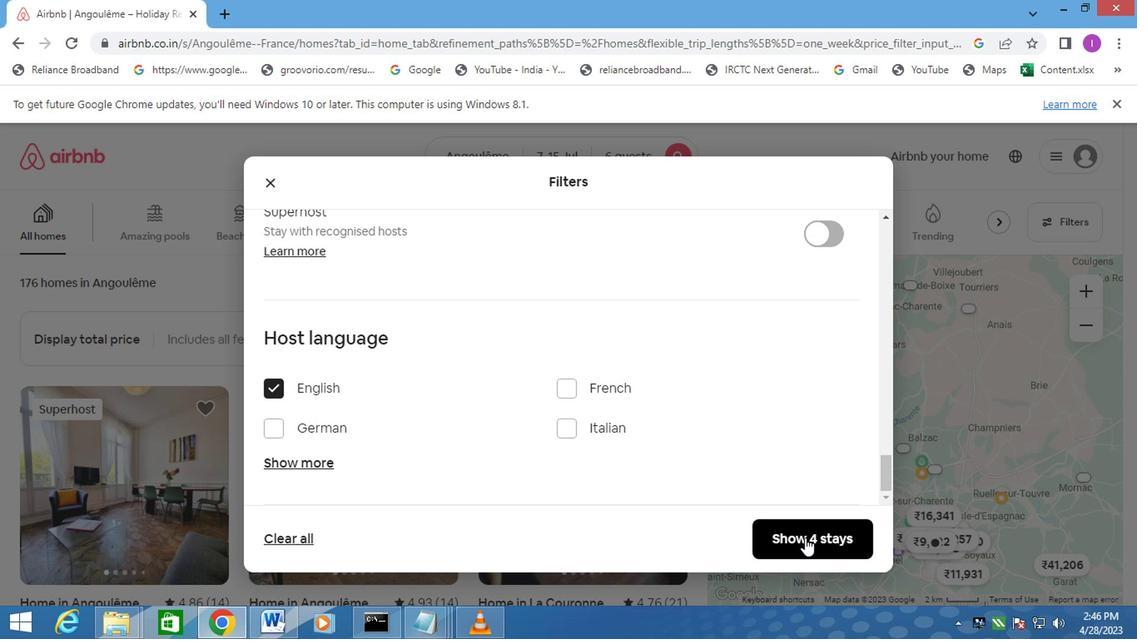 
Action: Mouse moved to (593, 500)
Screenshot: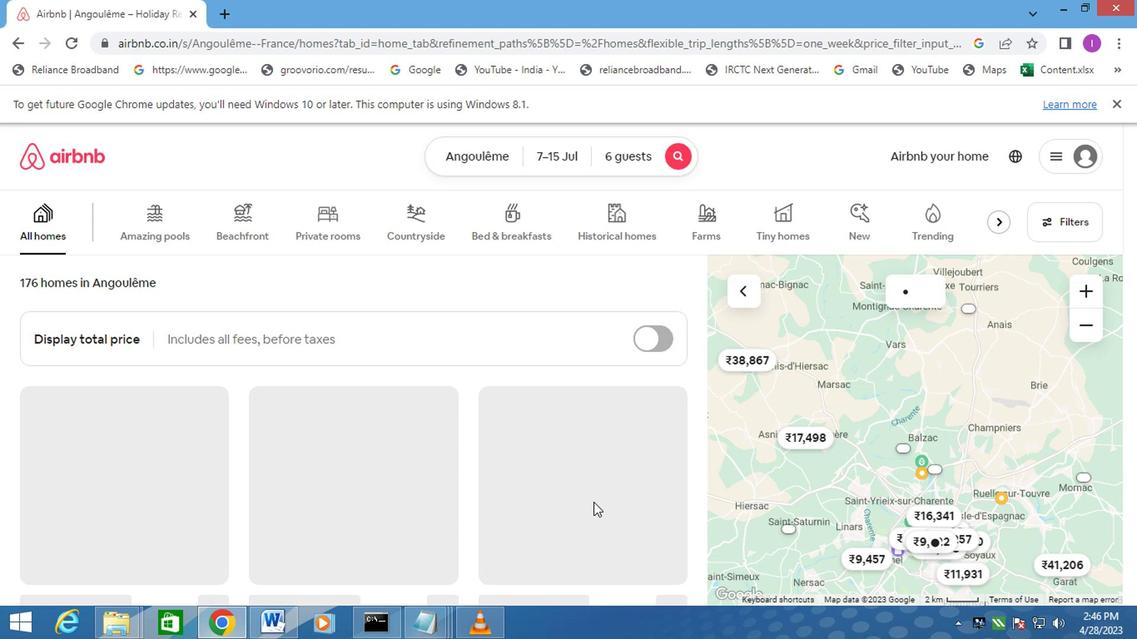 
